 Task: Schedule a financial seminar for the 17th at 10:00 PM to 11:30 PM.
Action: Mouse moved to (207, 160)
Screenshot: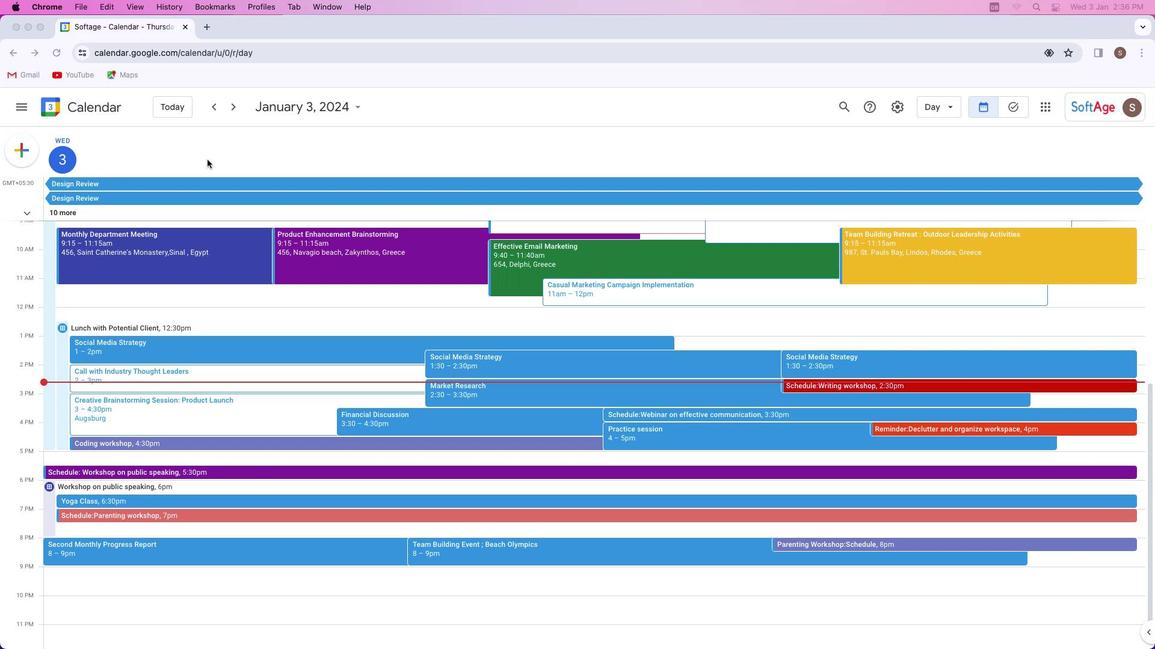 
Action: Mouse pressed left at (207, 160)
Screenshot: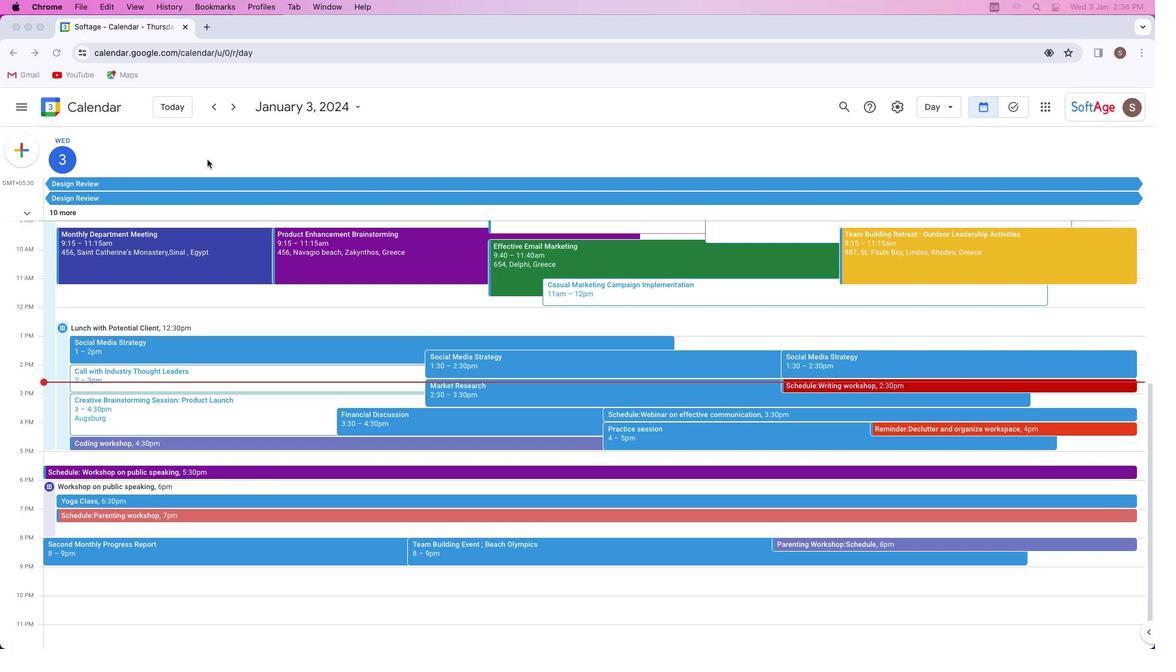 
Action: Mouse moved to (30, 151)
Screenshot: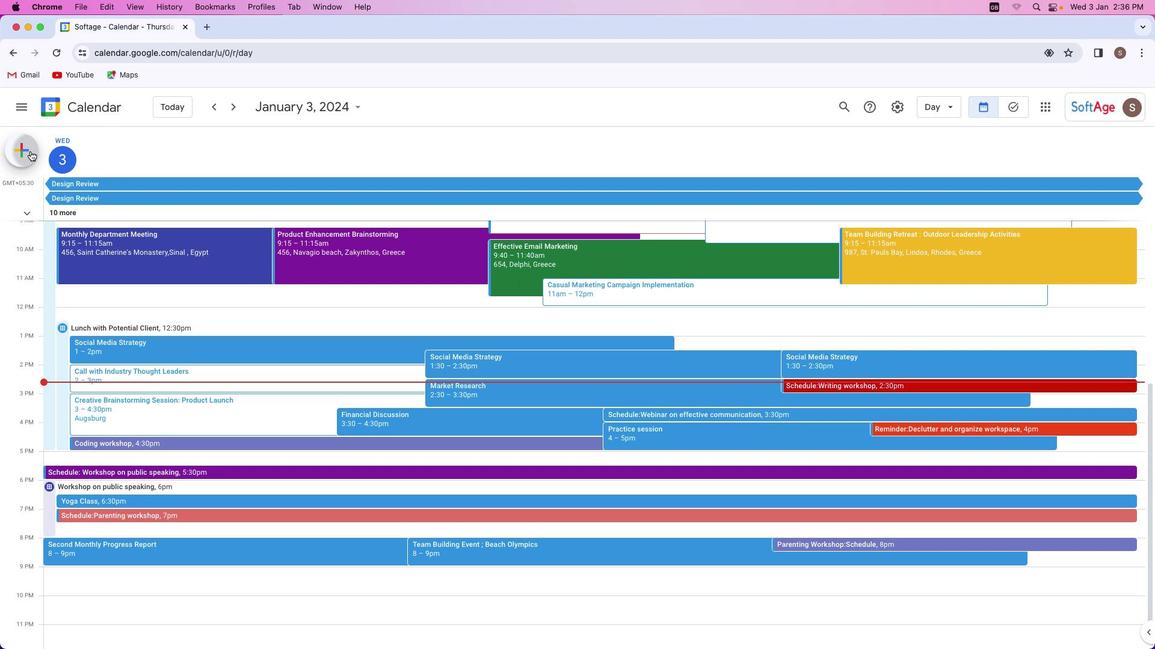 
Action: Mouse pressed left at (30, 151)
Screenshot: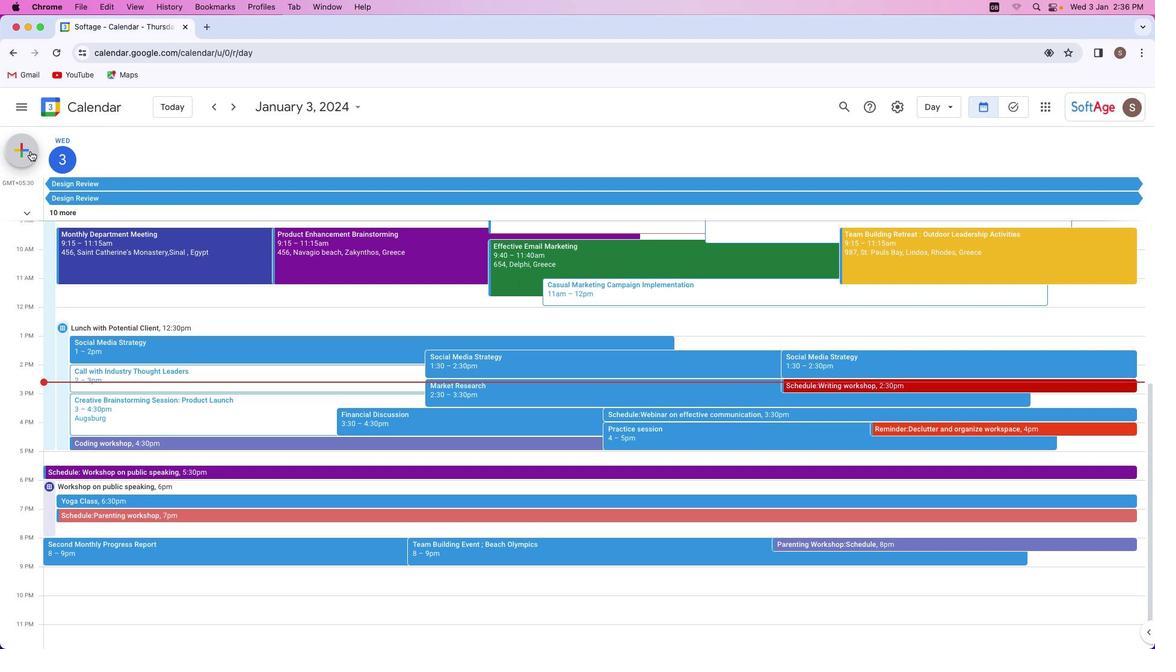 
Action: Mouse moved to (46, 281)
Screenshot: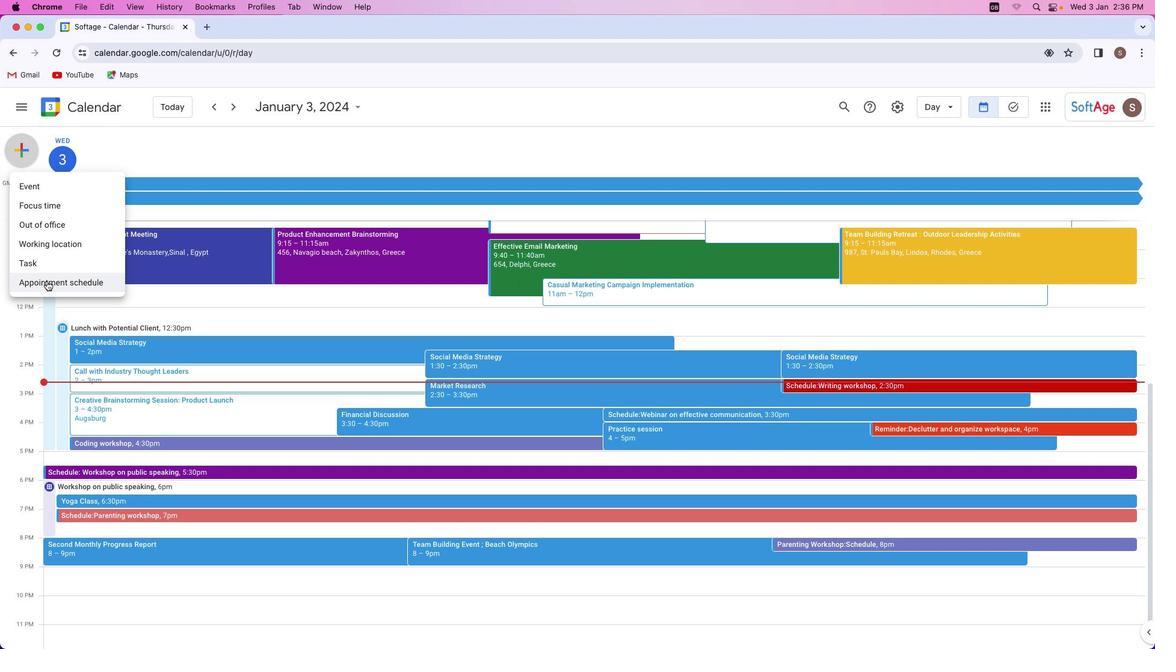 
Action: Mouse pressed left at (46, 281)
Screenshot: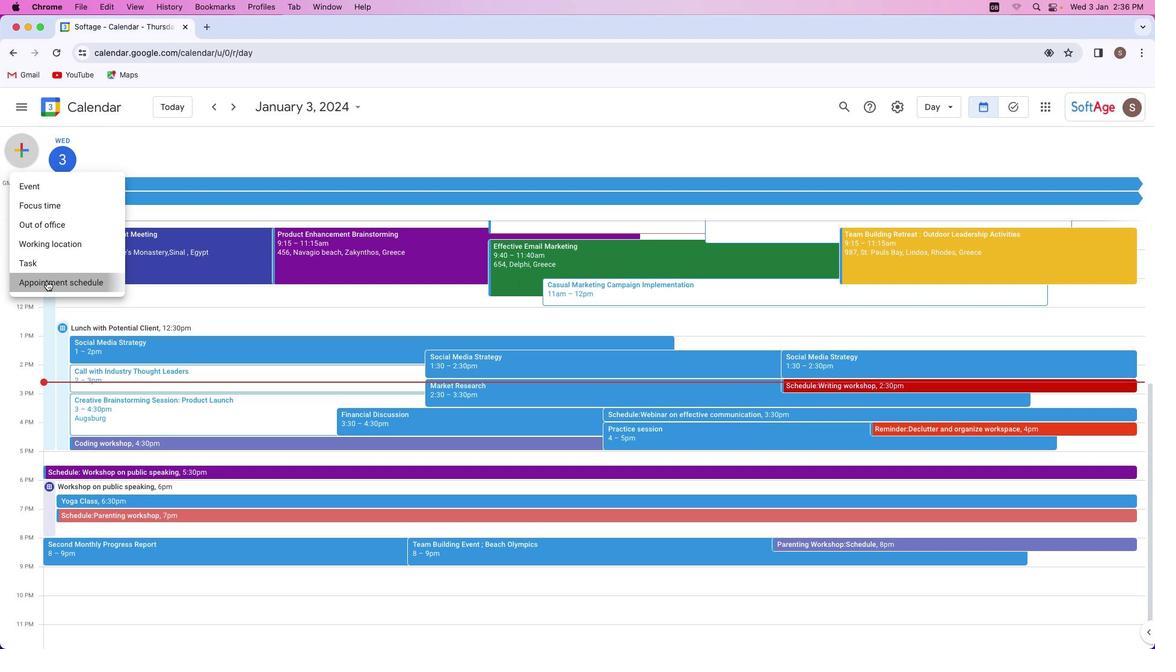 
Action: Mouse moved to (104, 143)
Screenshot: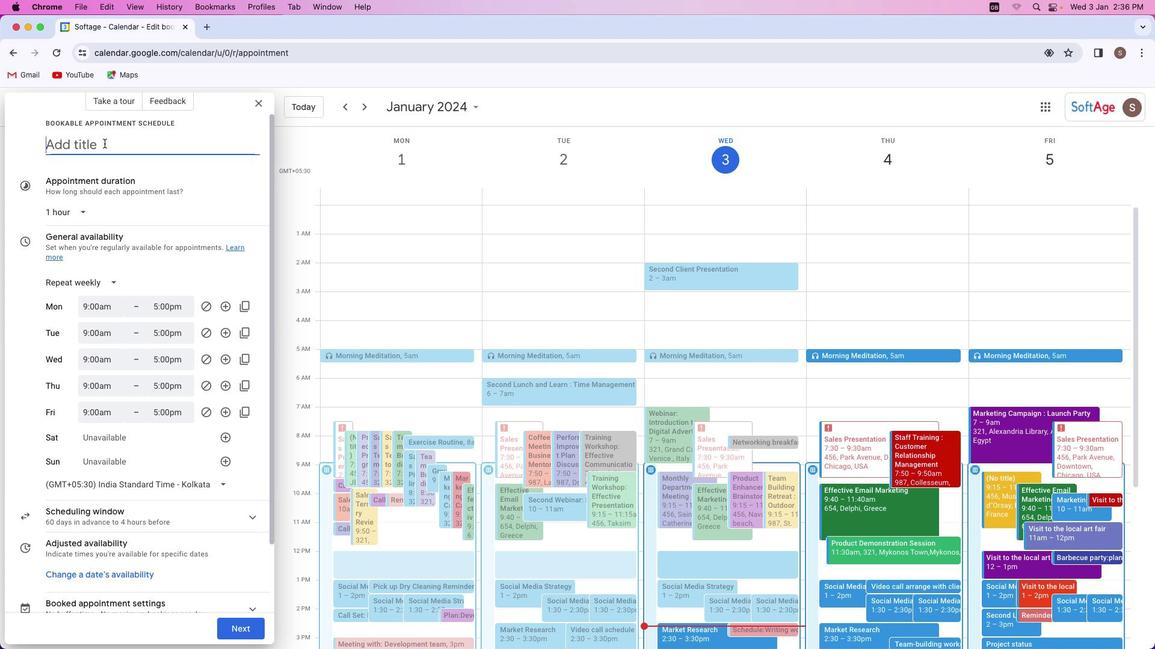 
Action: Mouse pressed left at (104, 143)
Screenshot: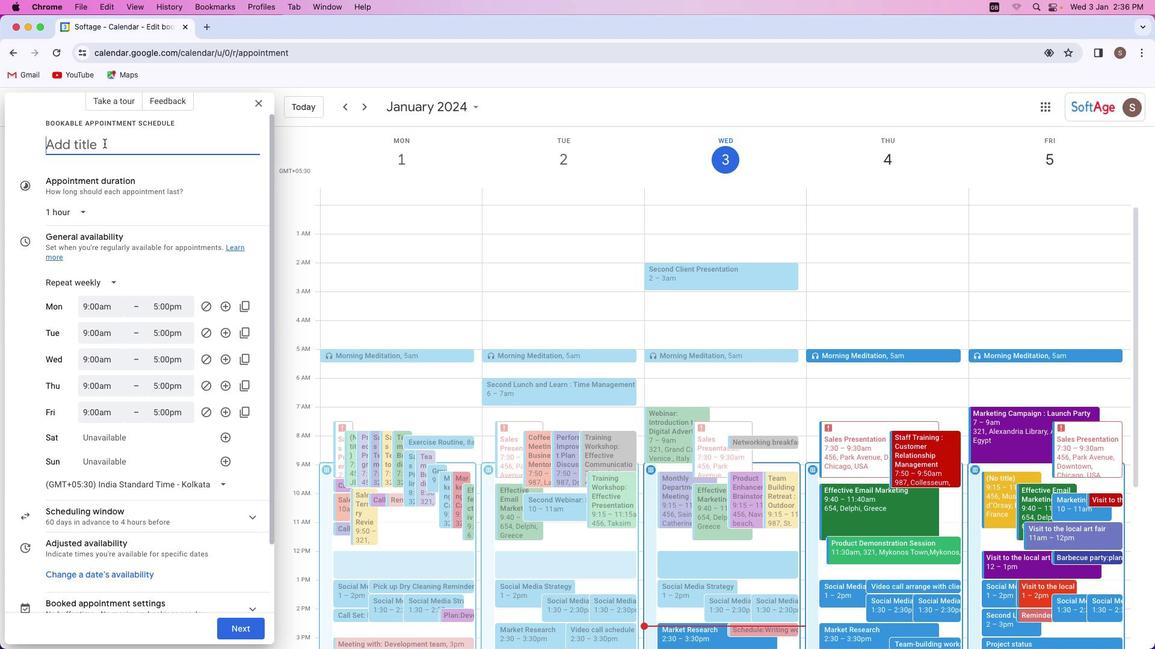 
Action: Mouse moved to (105, 144)
Screenshot: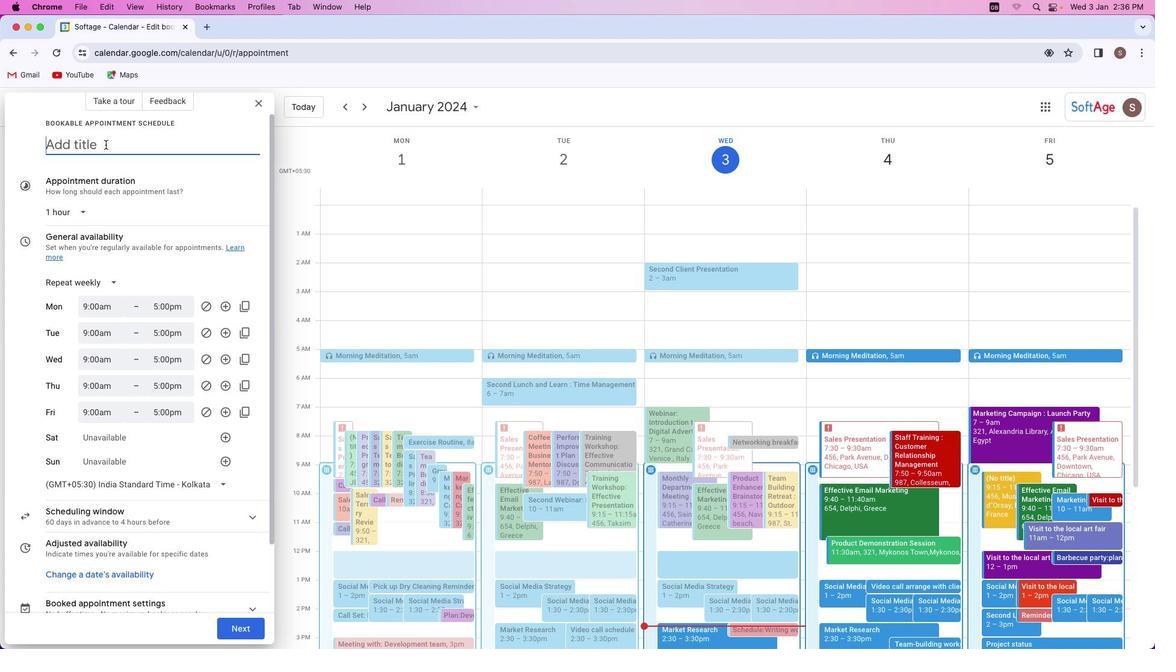 
Action: Key pressed Key.shift'F''i''n''a''n''c''i''a''l'Key.space's''e''m''i''n''a''r'
Screenshot: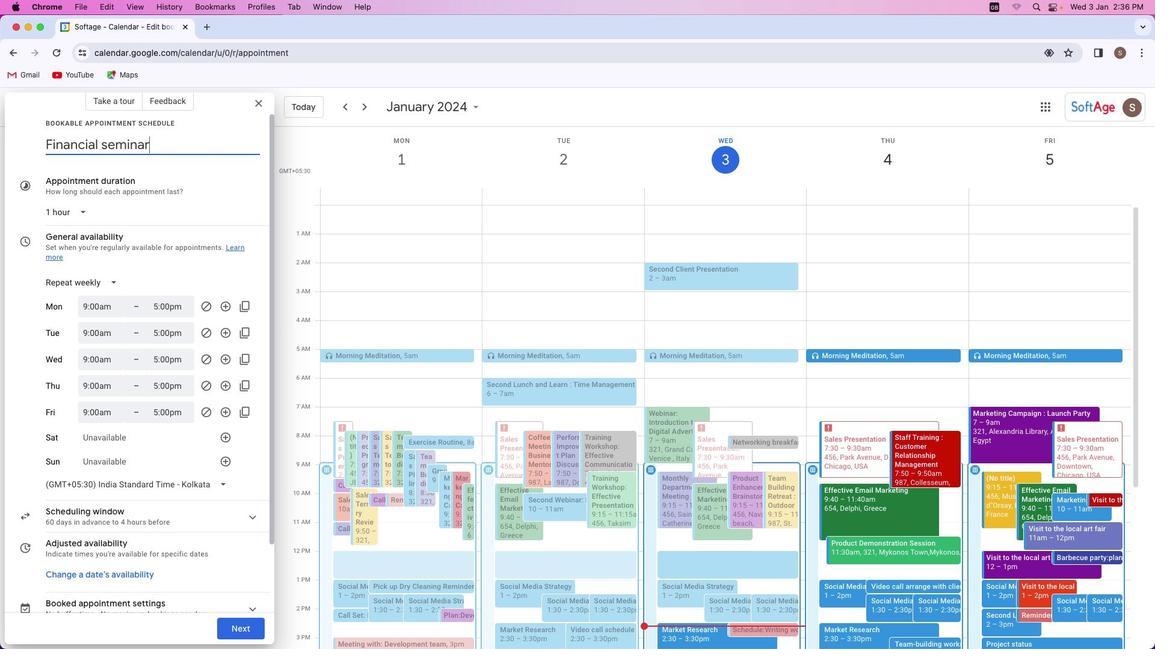 
Action: Mouse moved to (111, 285)
Screenshot: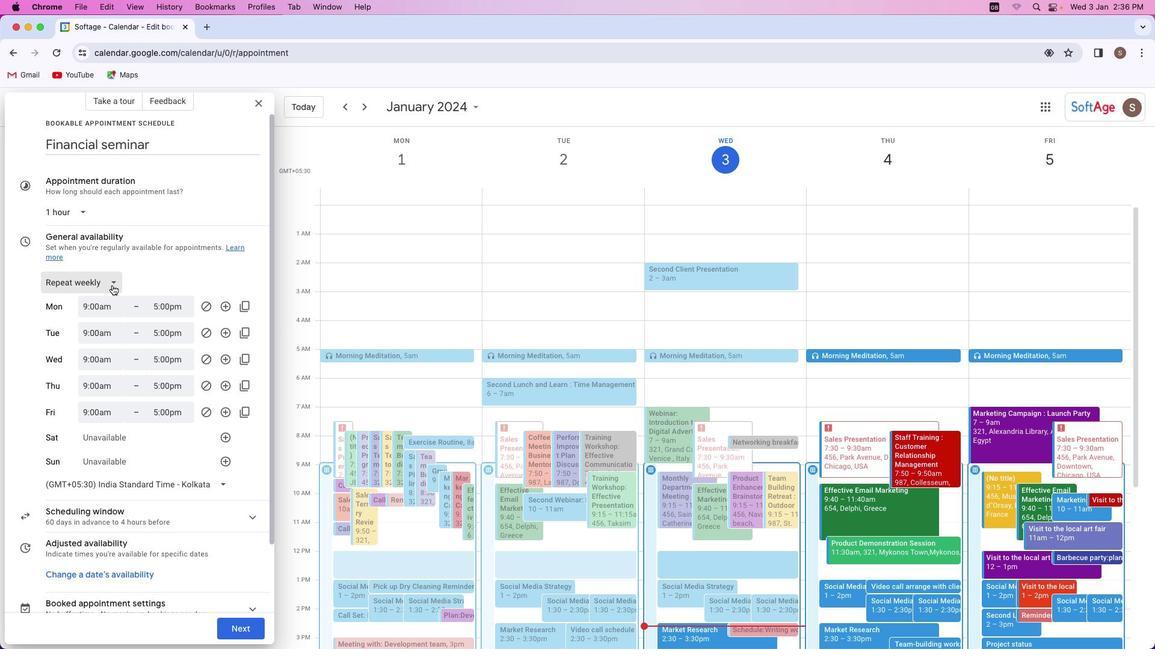 
Action: Mouse pressed left at (111, 285)
Screenshot: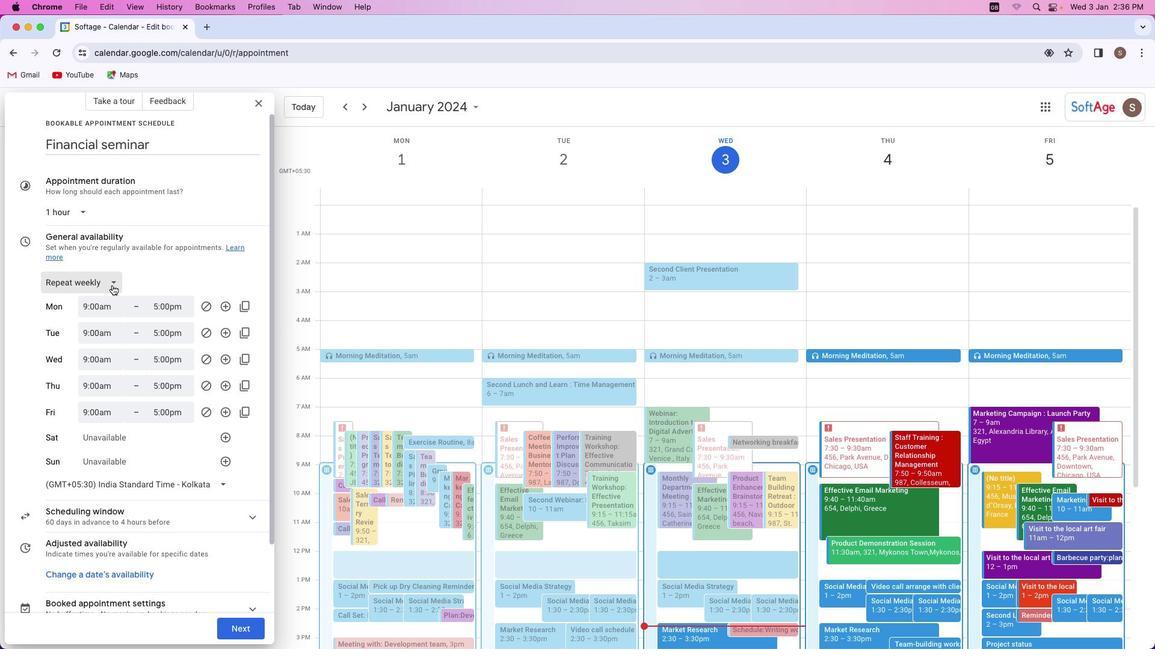 
Action: Mouse moved to (98, 311)
Screenshot: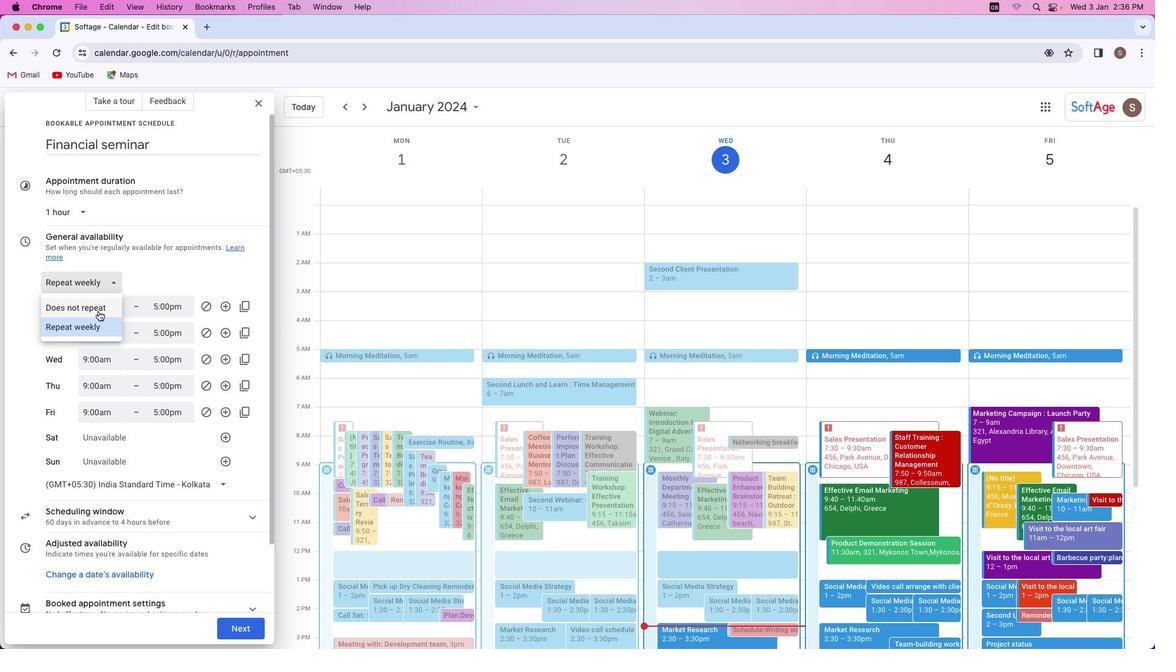
Action: Mouse pressed left at (98, 311)
Screenshot: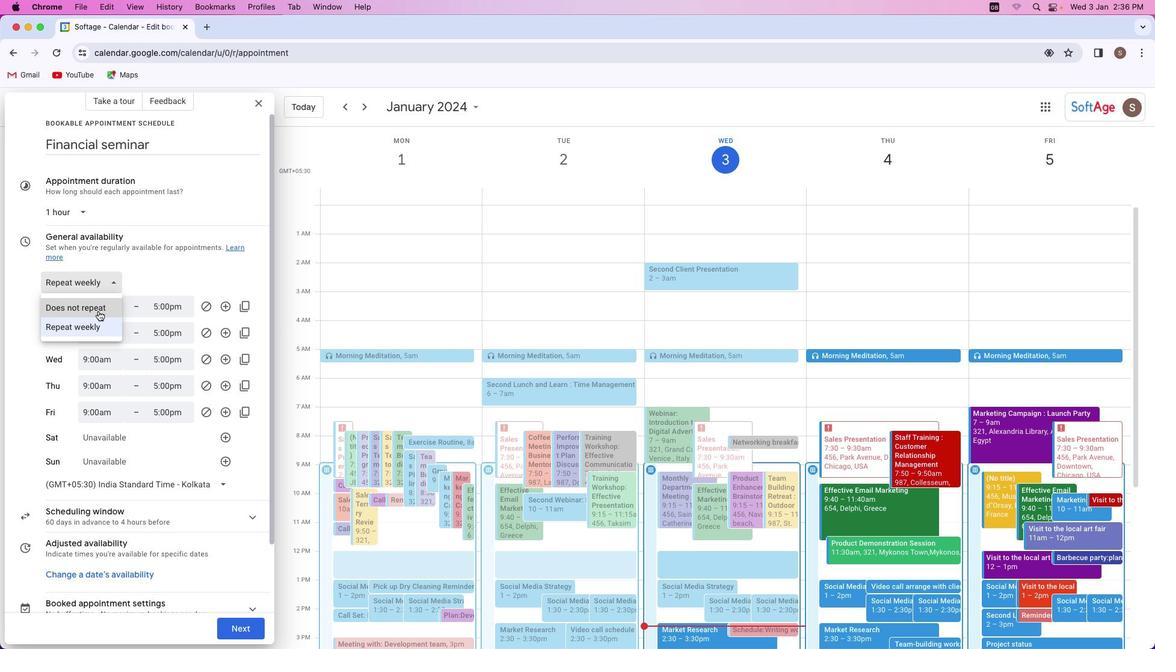 
Action: Mouse moved to (49, 299)
Screenshot: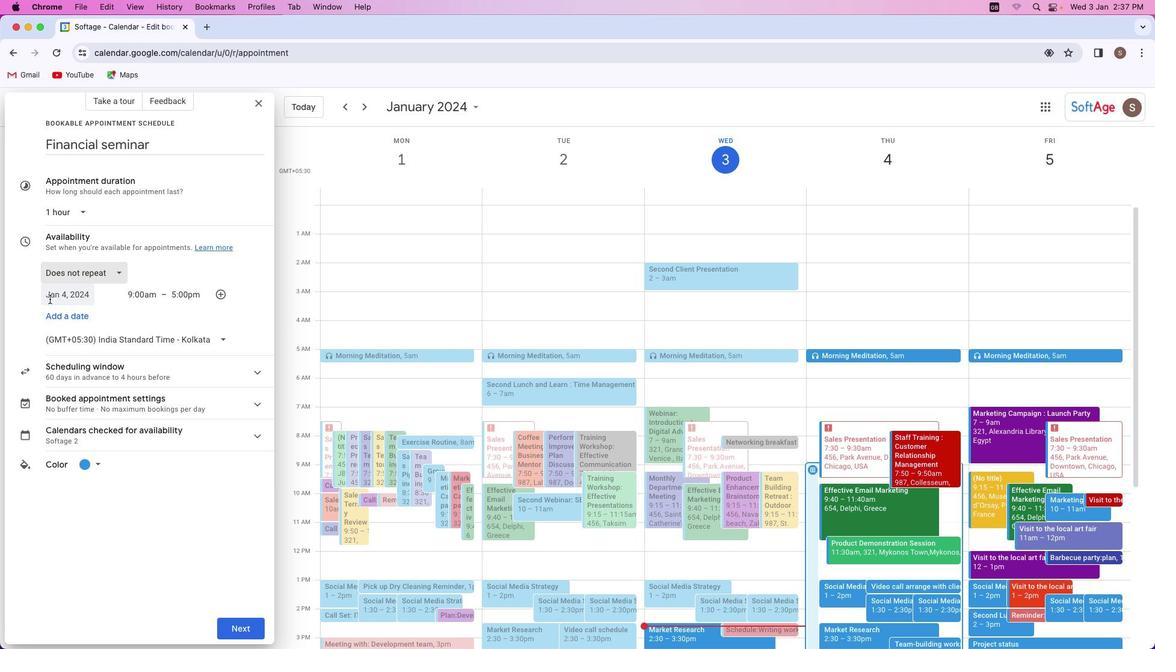 
Action: Mouse pressed left at (49, 299)
Screenshot: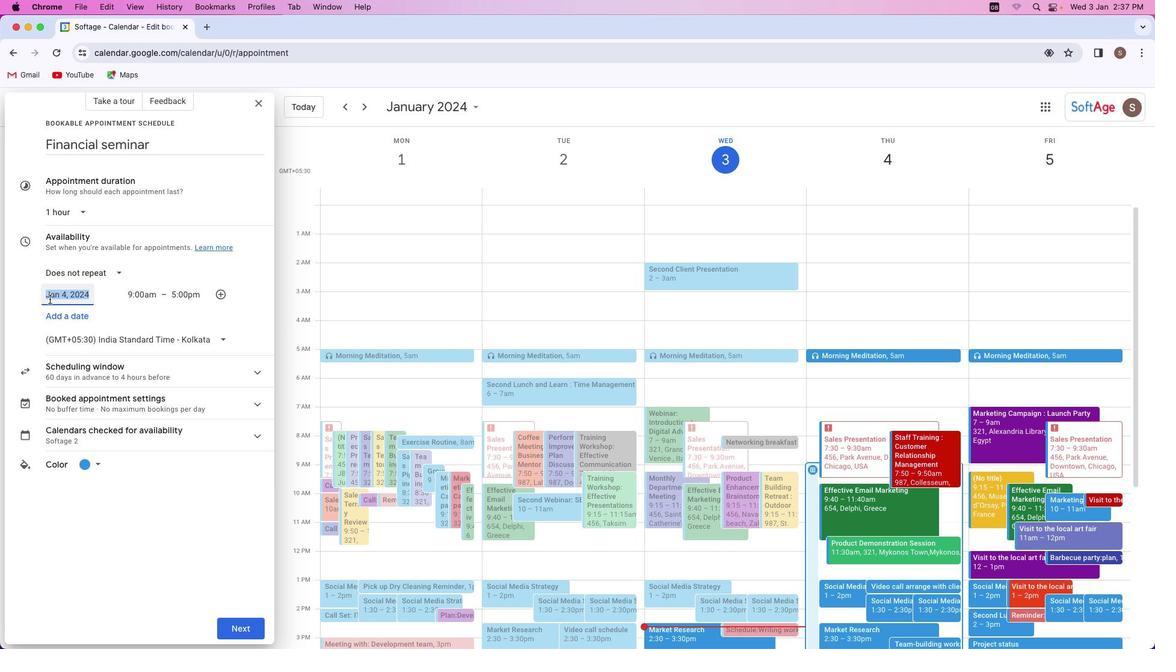 
Action: Mouse moved to (107, 386)
Screenshot: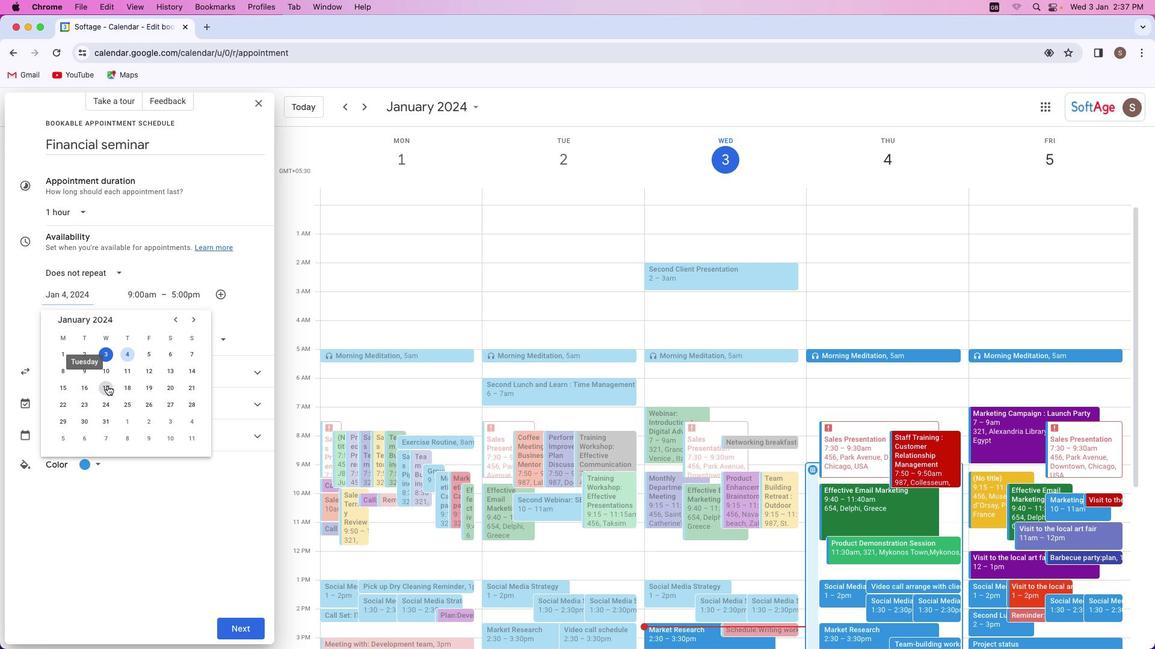 
Action: Mouse pressed left at (107, 386)
Screenshot: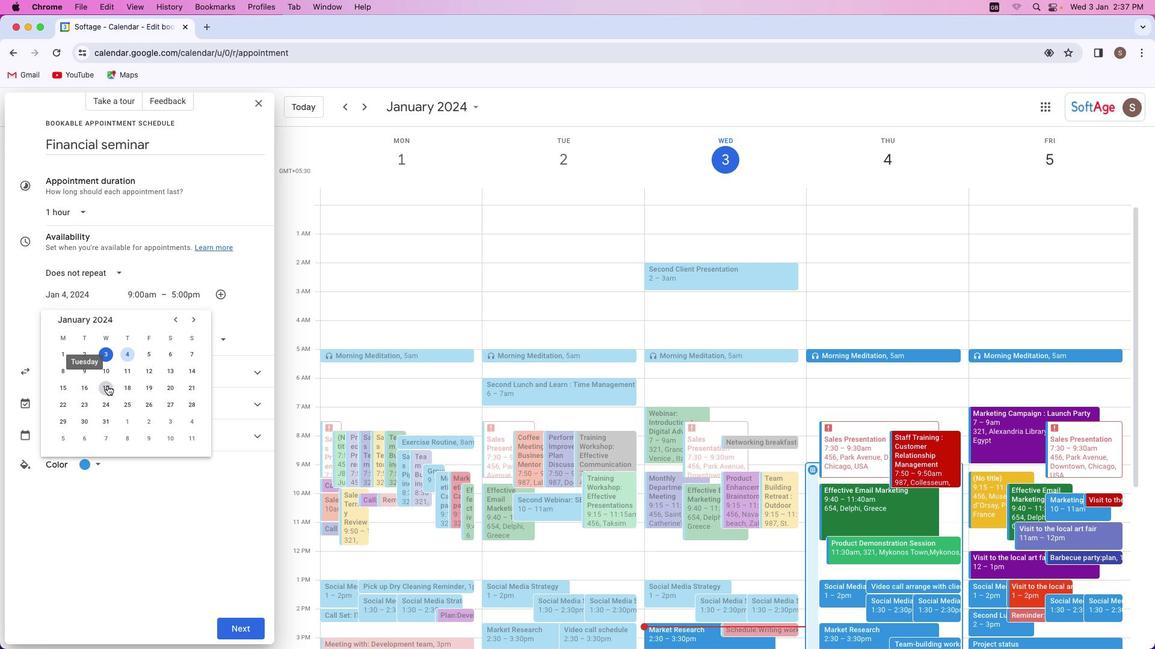 
Action: Mouse moved to (135, 301)
Screenshot: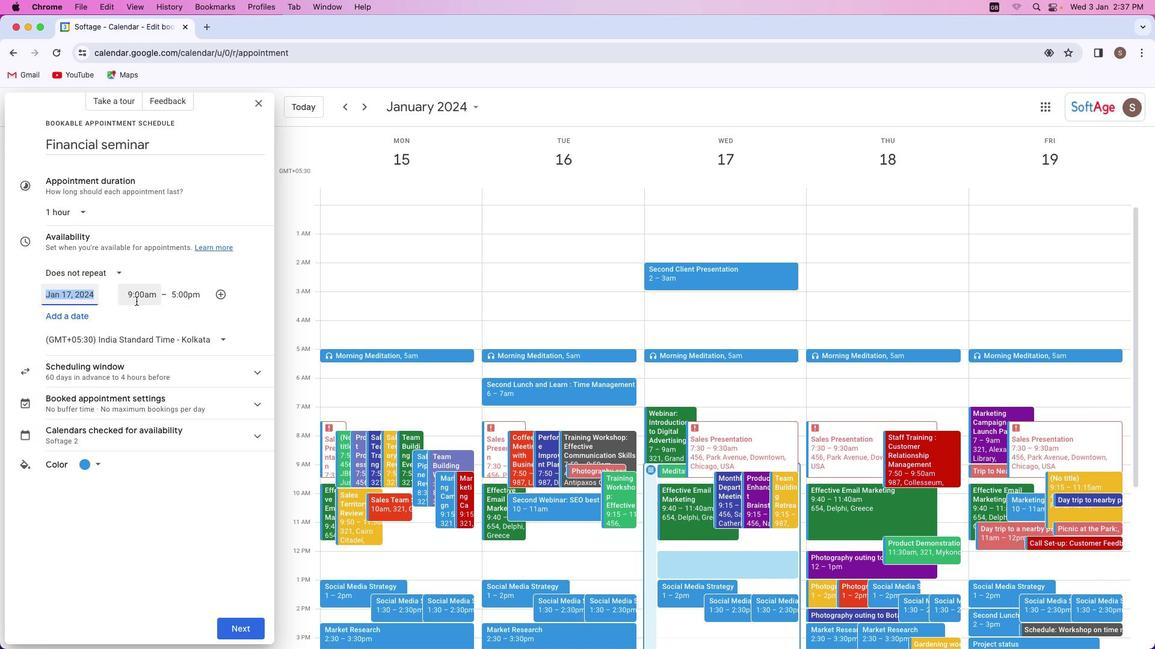 
Action: Mouse pressed left at (135, 301)
Screenshot: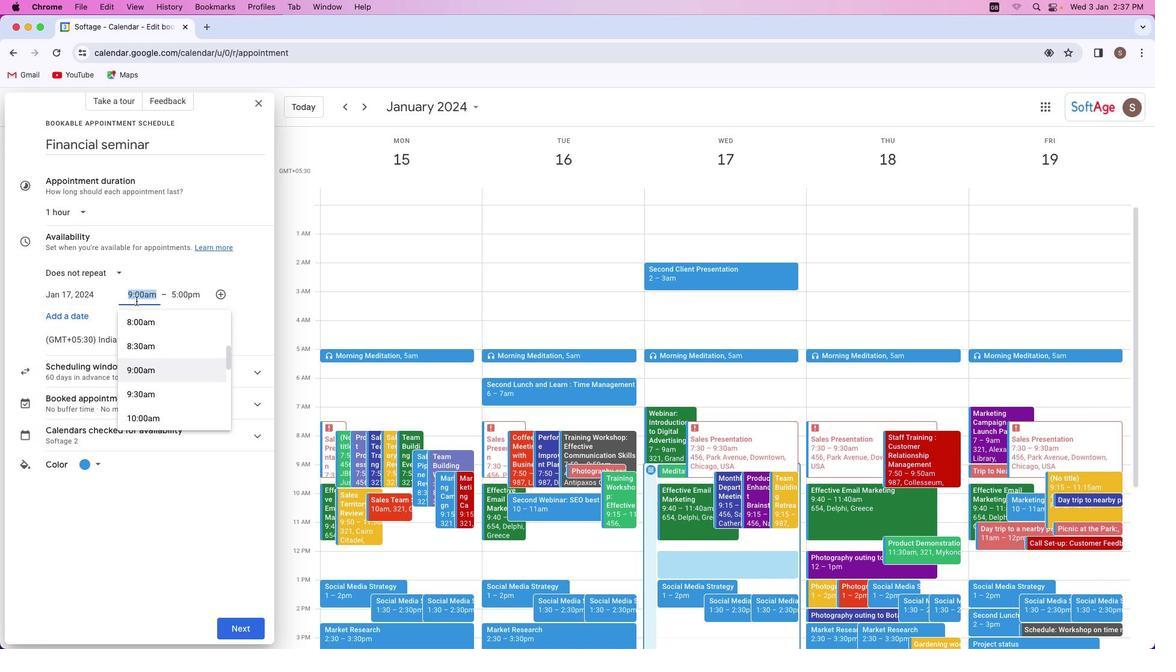 
Action: Mouse moved to (139, 353)
Screenshot: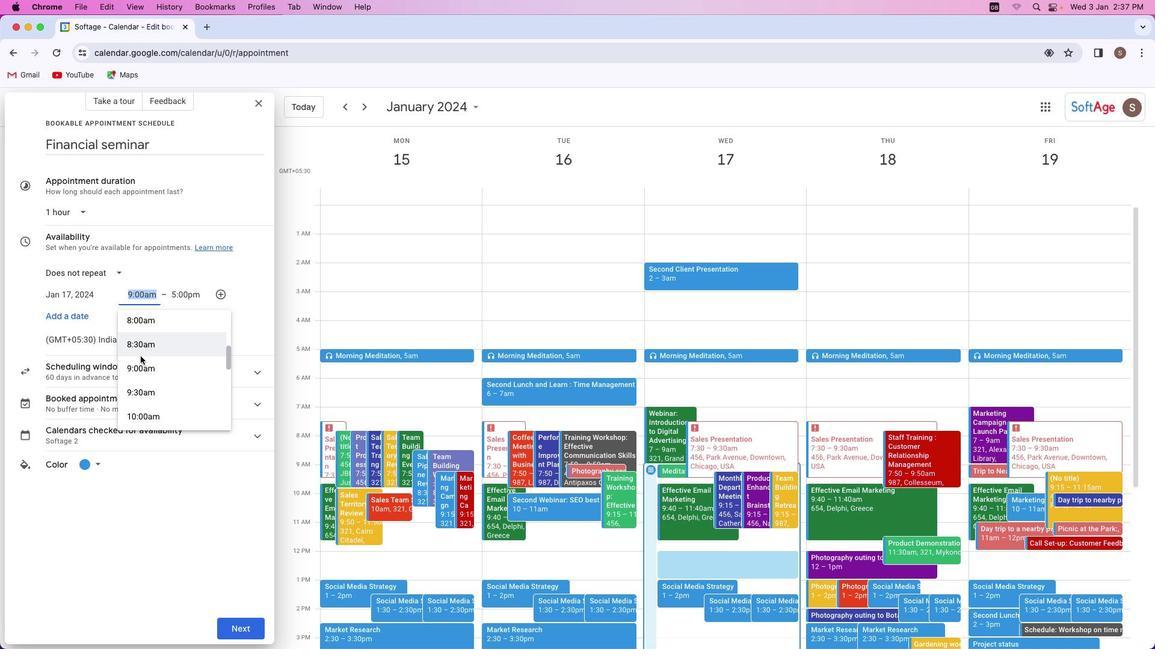 
Action: Mouse scrolled (139, 353) with delta (0, 0)
Screenshot: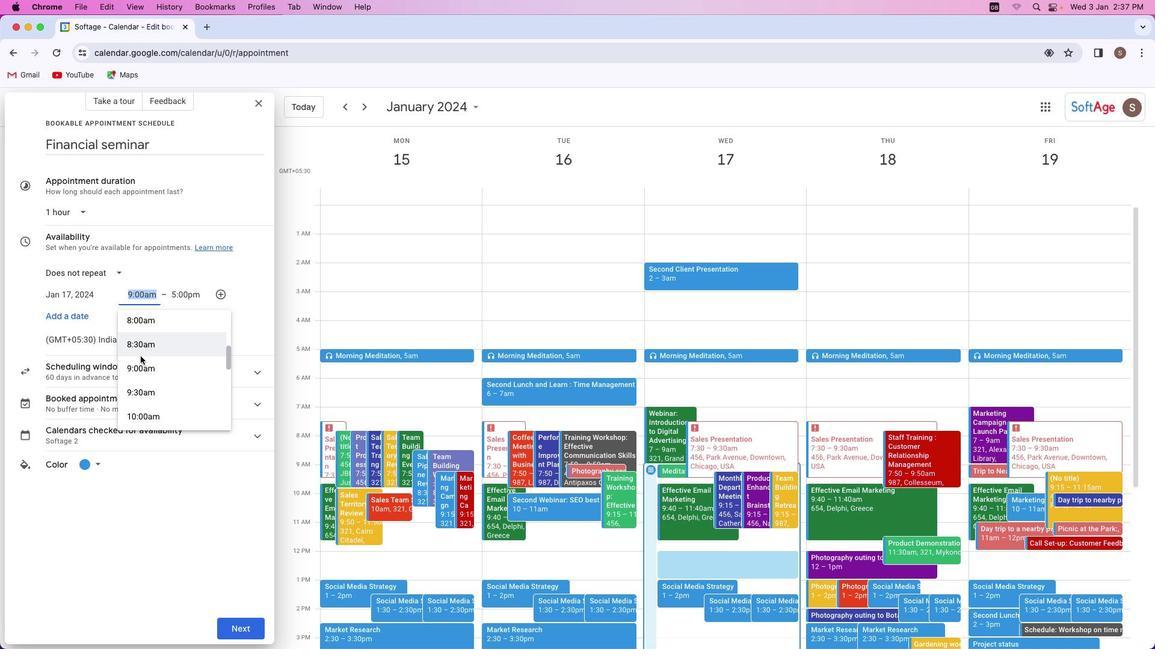 
Action: Mouse moved to (140, 356)
Screenshot: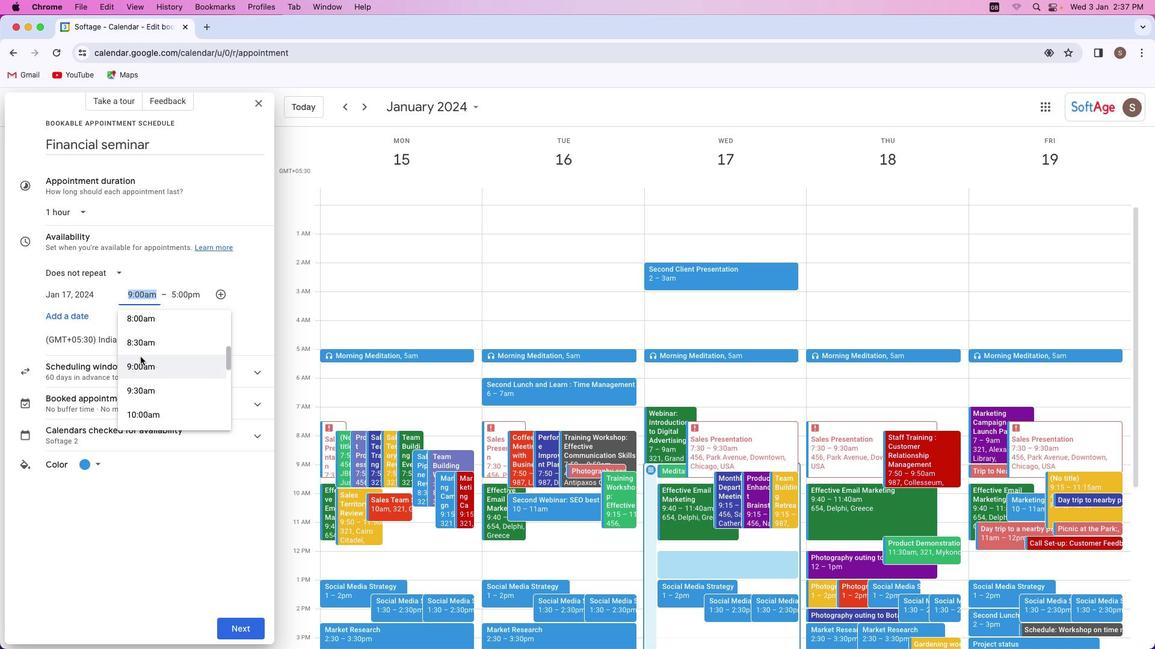 
Action: Mouse scrolled (140, 356) with delta (0, 0)
Screenshot: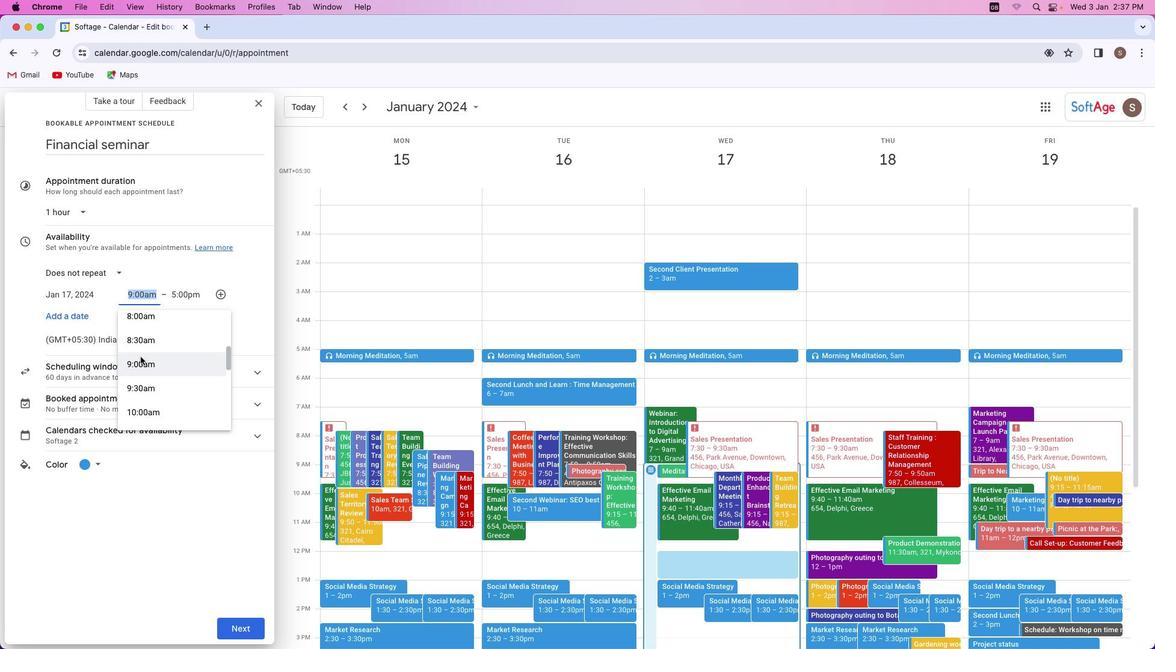 
Action: Mouse moved to (140, 356)
Screenshot: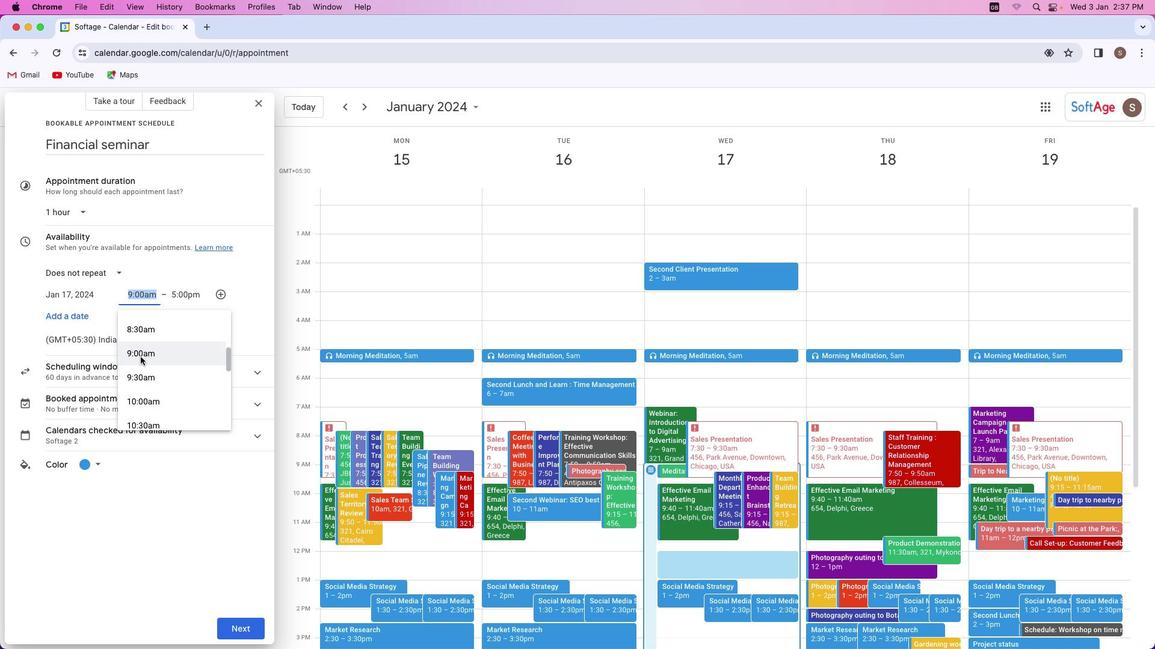 
Action: Mouse scrolled (140, 356) with delta (0, 0)
Screenshot: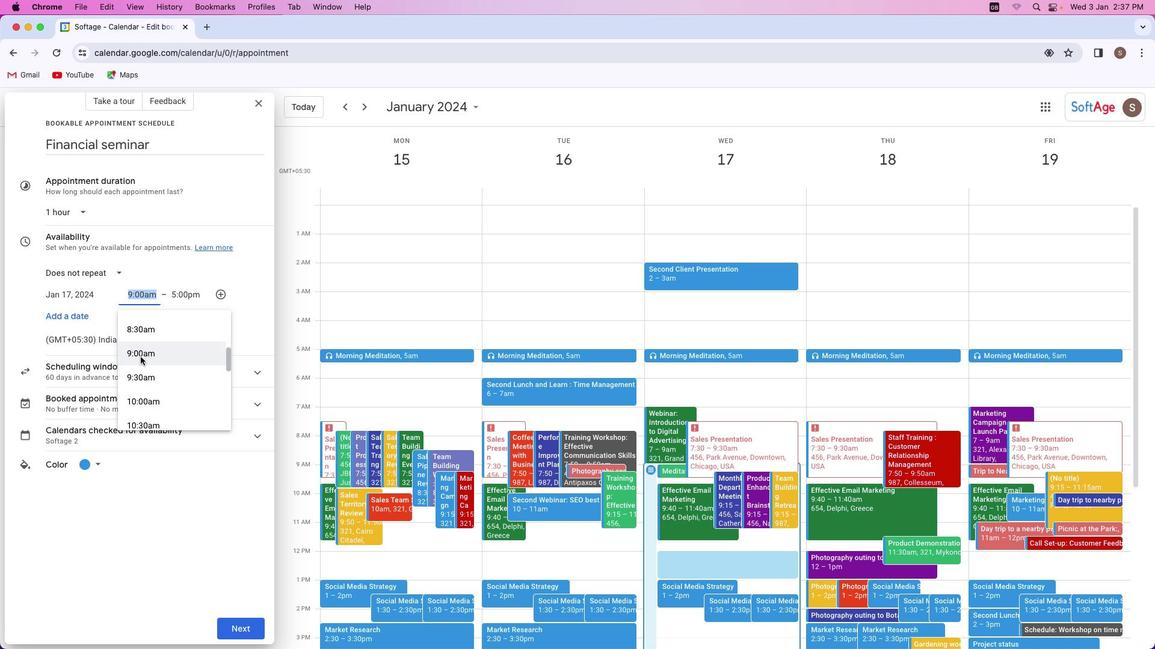 
Action: Mouse scrolled (140, 356) with delta (0, 0)
Screenshot: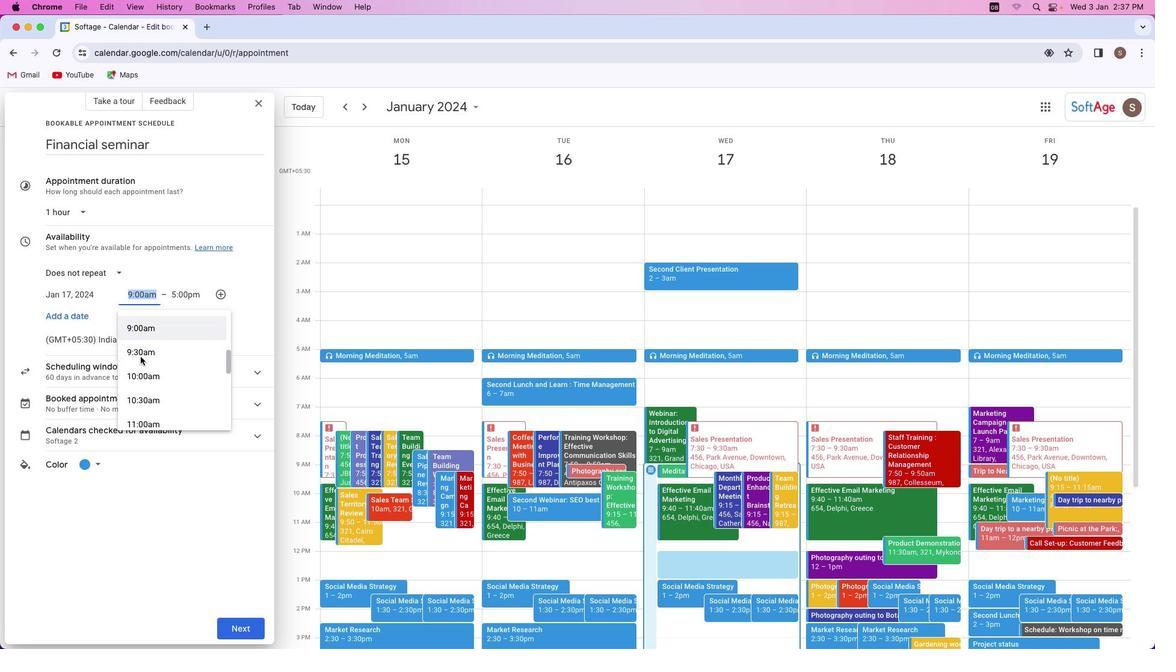 
Action: Mouse scrolled (140, 356) with delta (0, 0)
Screenshot: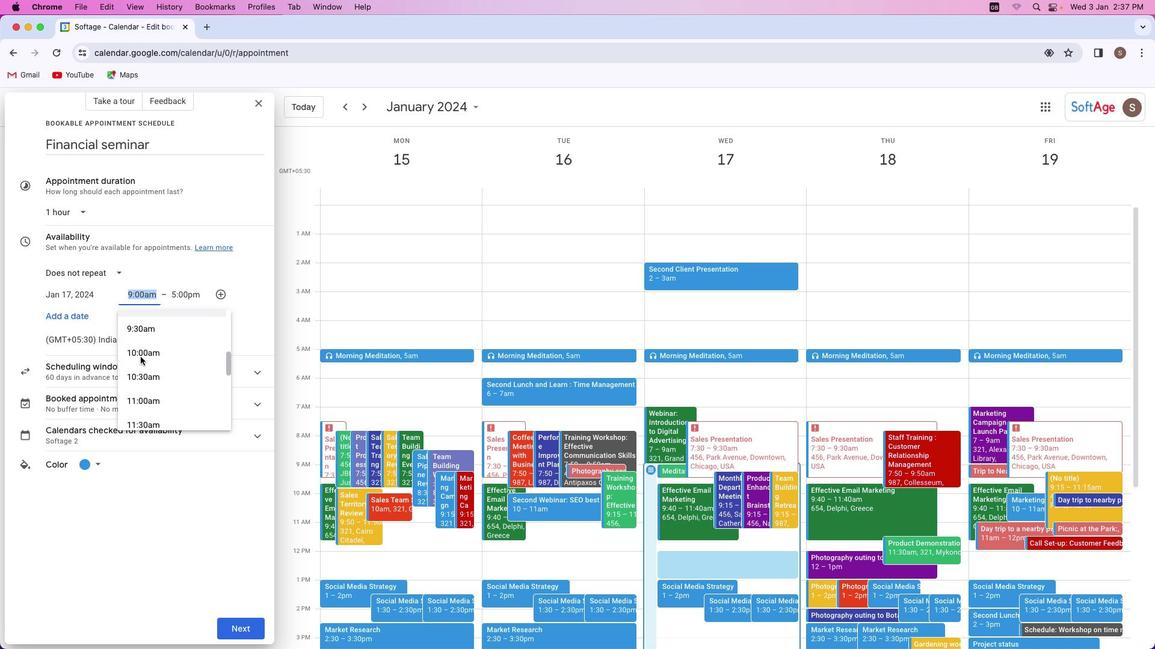 
Action: Mouse scrolled (140, 356) with delta (0, 0)
Screenshot: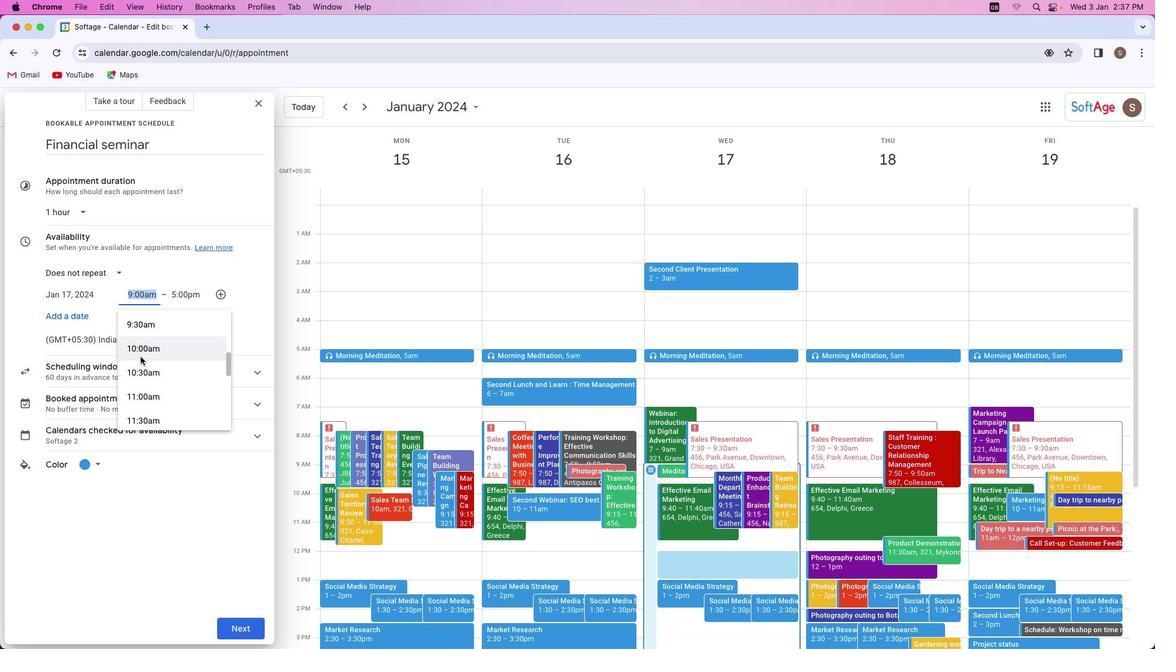
Action: Mouse scrolled (140, 356) with delta (0, 0)
Screenshot: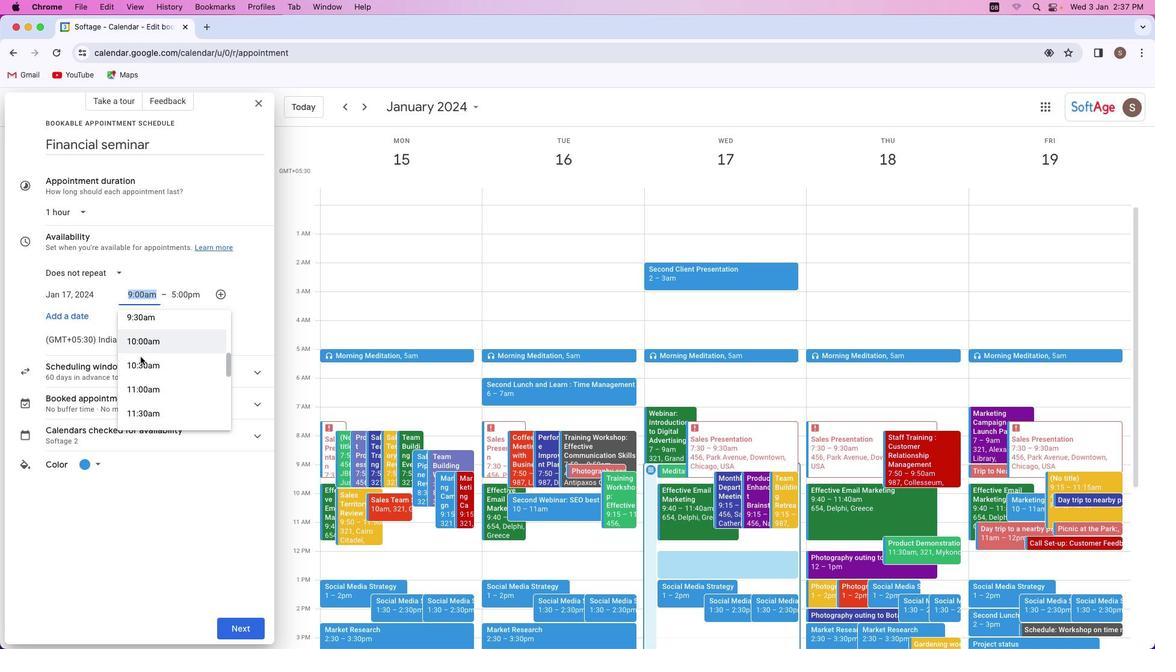 
Action: Mouse moved to (140, 357)
Screenshot: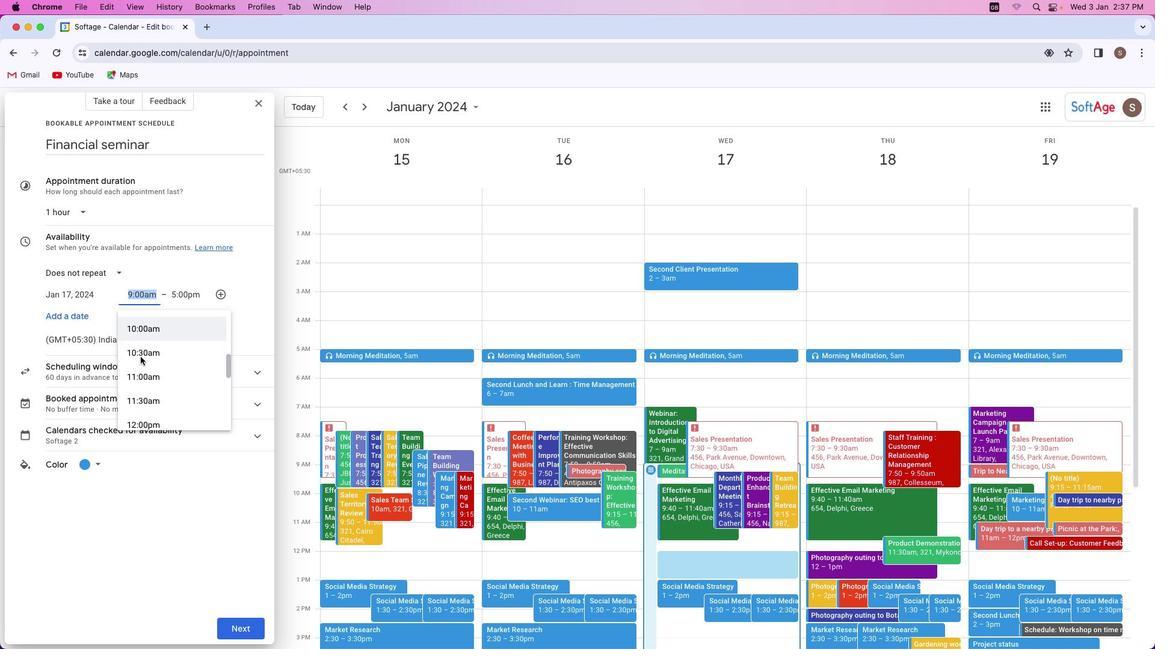 
Action: Mouse scrolled (140, 357) with delta (0, 0)
Screenshot: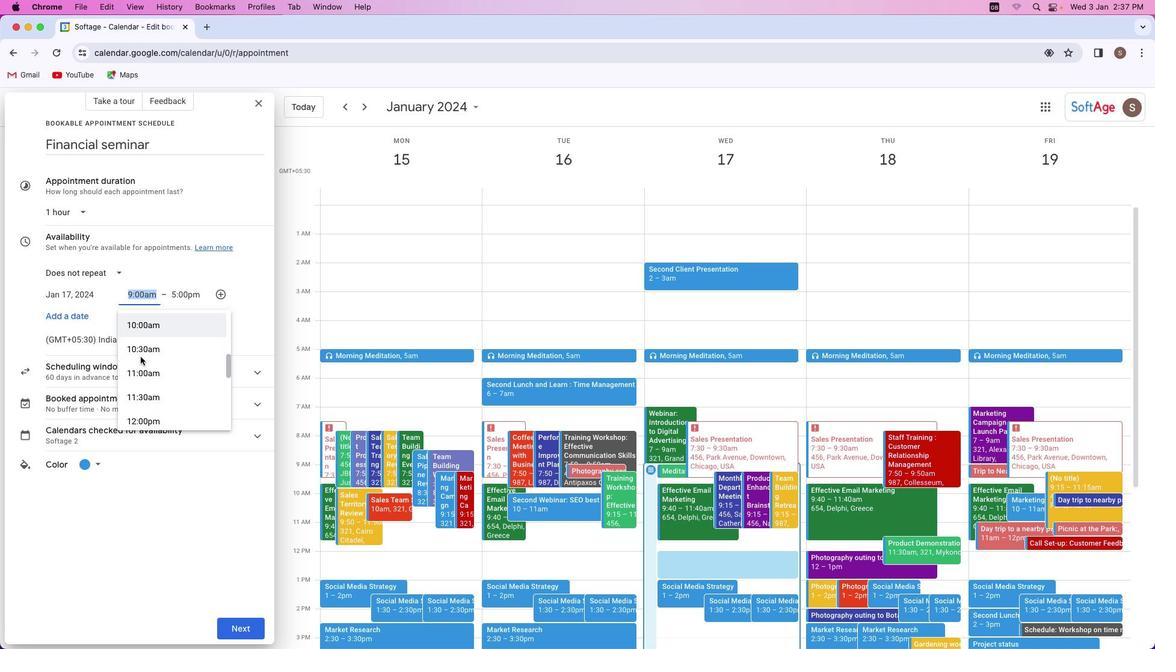 
Action: Mouse scrolled (140, 357) with delta (0, 0)
Screenshot: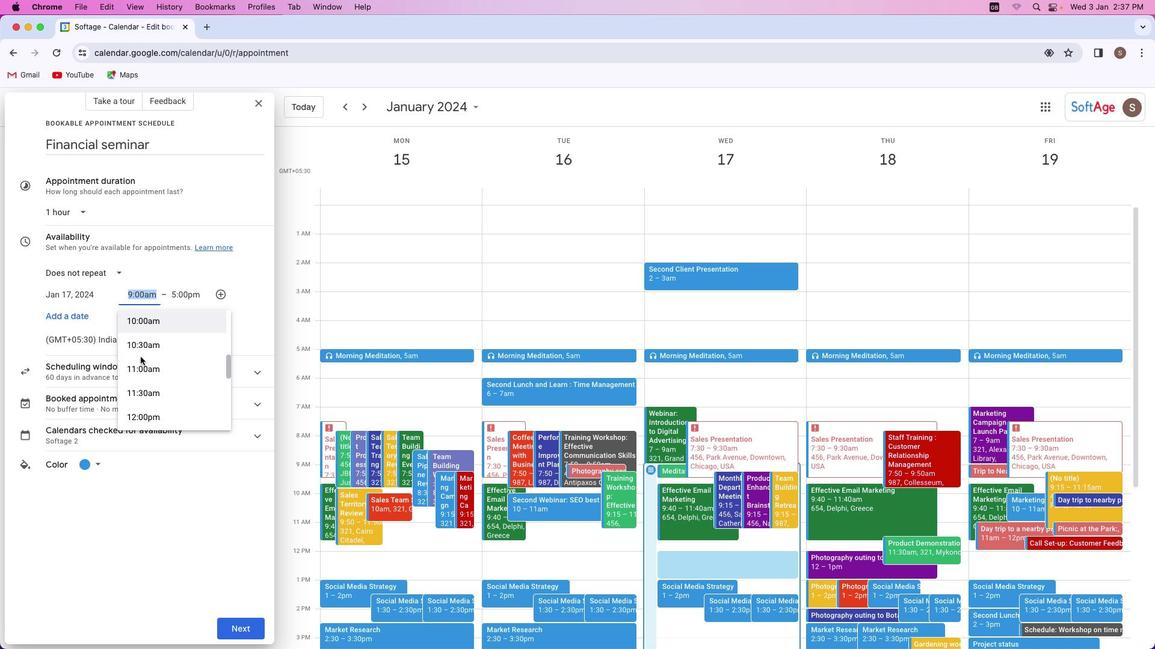 
Action: Mouse scrolled (140, 357) with delta (0, 0)
Screenshot: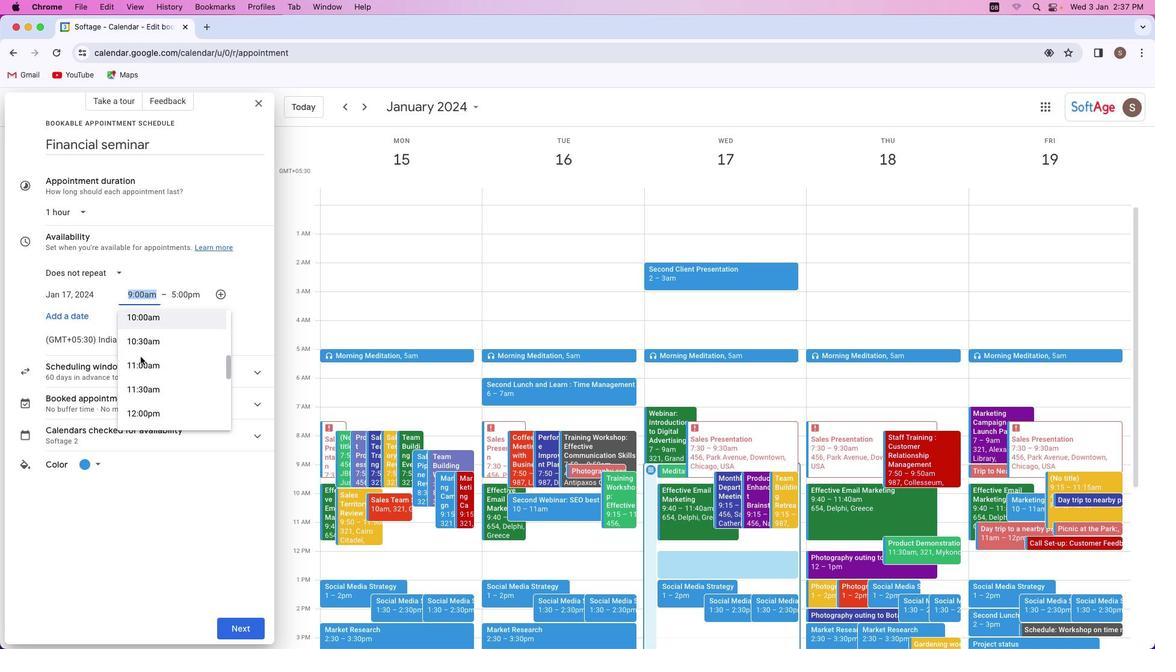 
Action: Mouse scrolled (140, 357) with delta (0, 0)
Screenshot: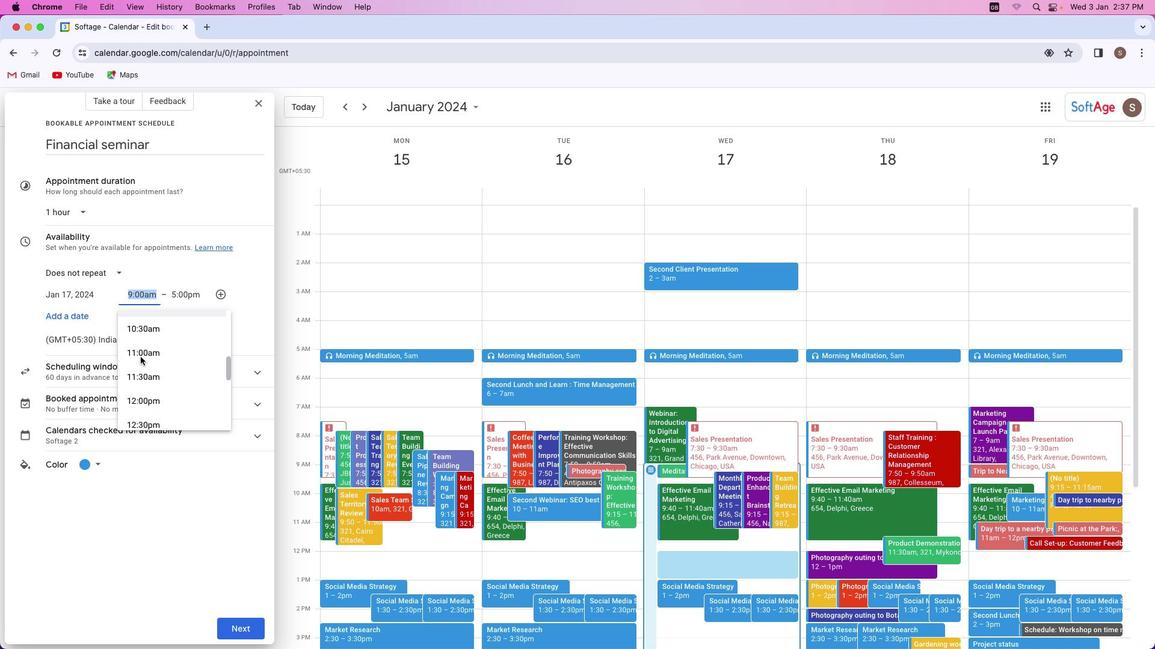
Action: Mouse moved to (140, 356)
Screenshot: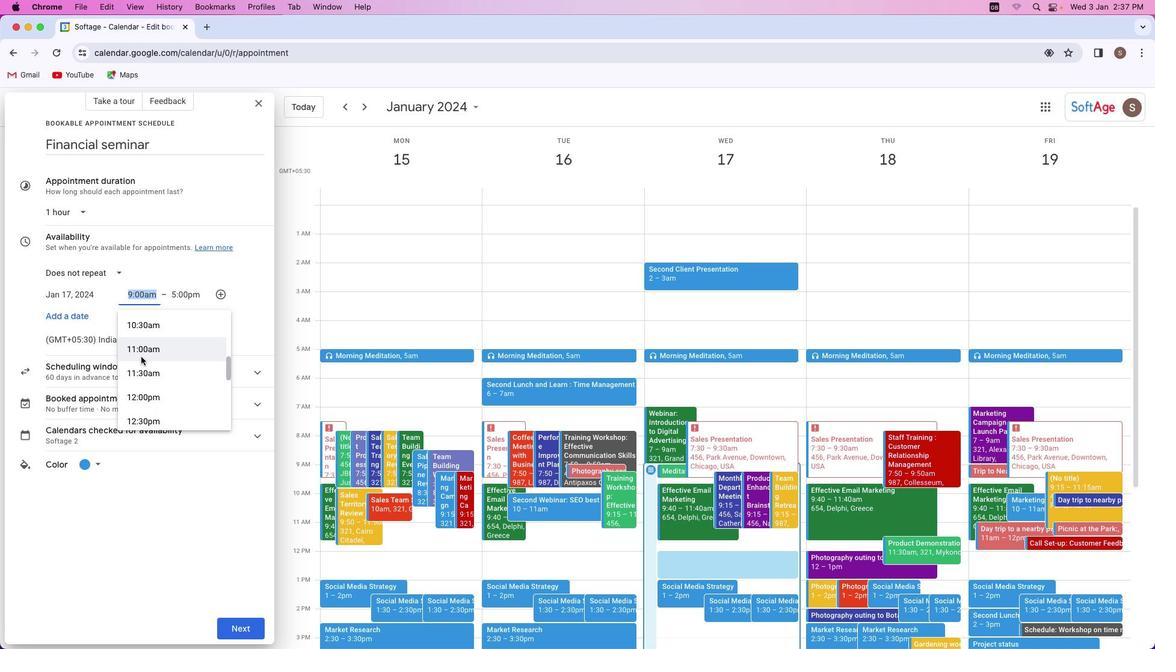 
Action: Mouse scrolled (140, 356) with delta (0, 0)
Screenshot: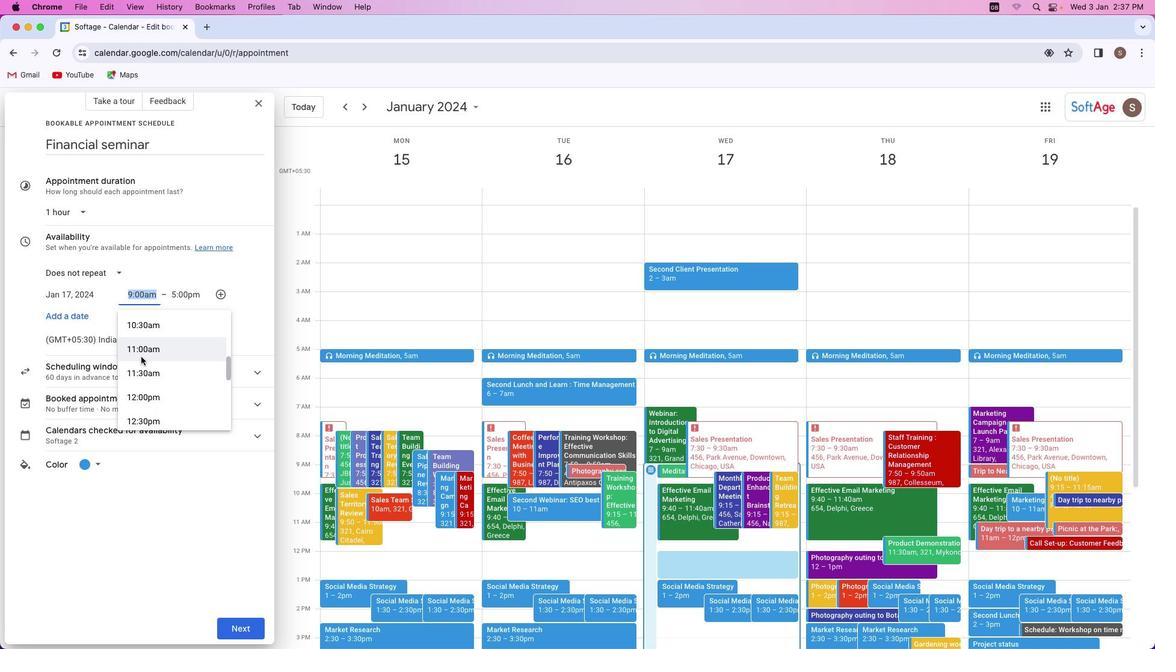 
Action: Mouse scrolled (140, 356) with delta (0, 0)
Screenshot: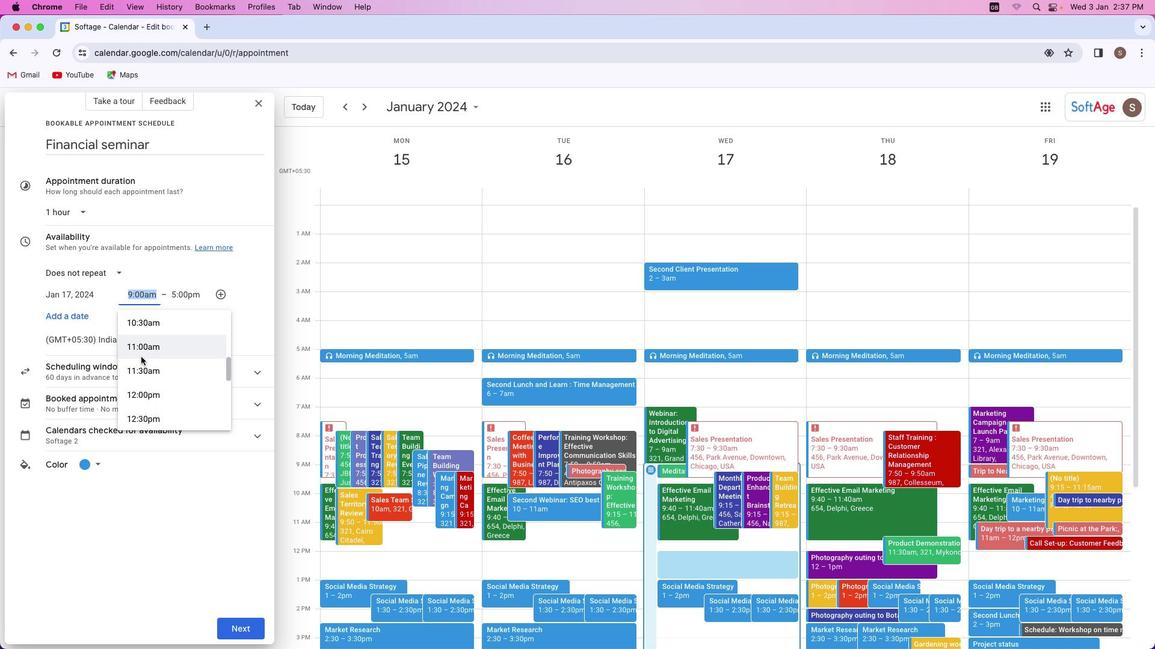 
Action: Mouse scrolled (140, 356) with delta (0, 0)
Screenshot: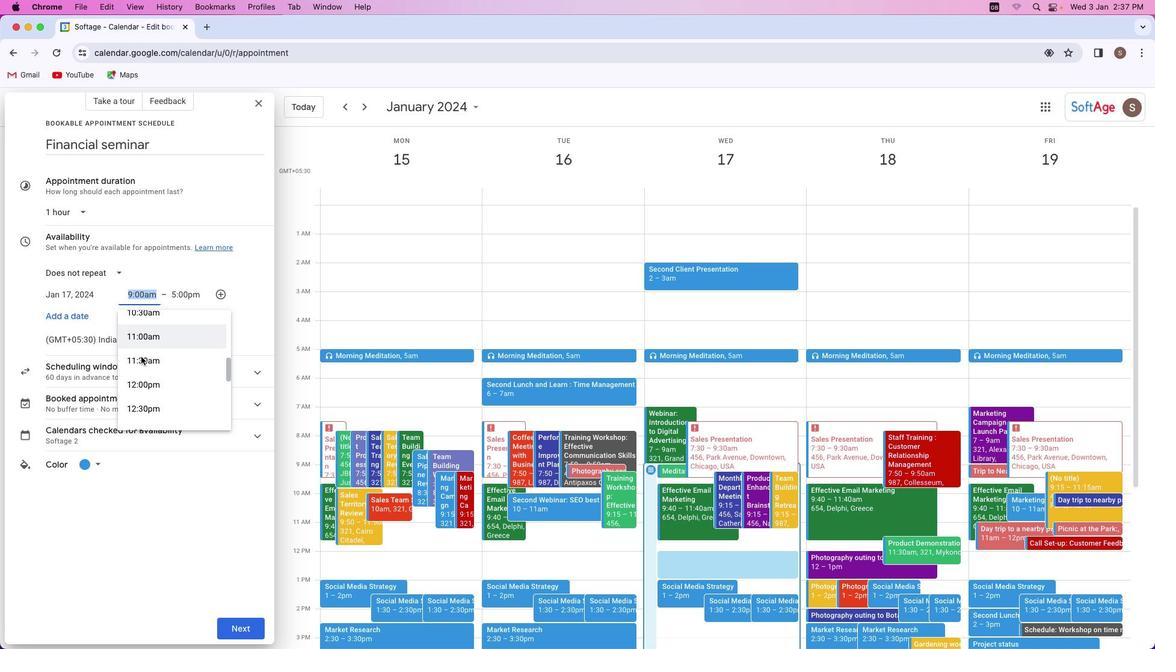 
Action: Mouse scrolled (140, 356) with delta (0, 0)
Screenshot: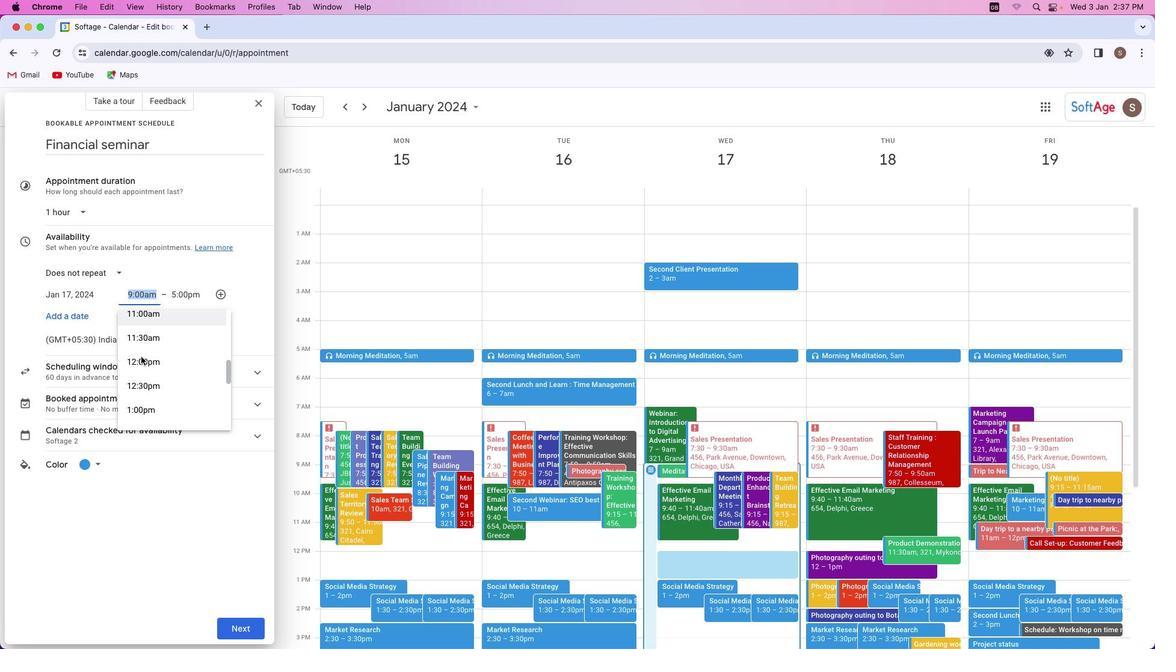 
Action: Mouse scrolled (140, 356) with delta (0, 0)
Screenshot: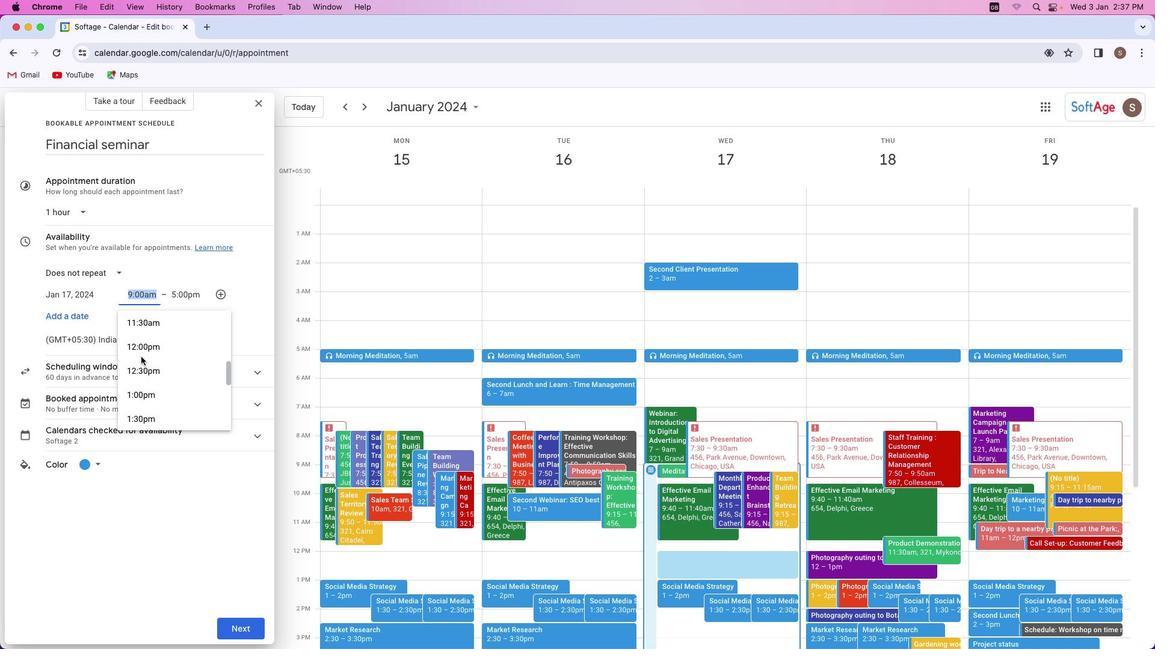 
Action: Mouse moved to (145, 361)
Screenshot: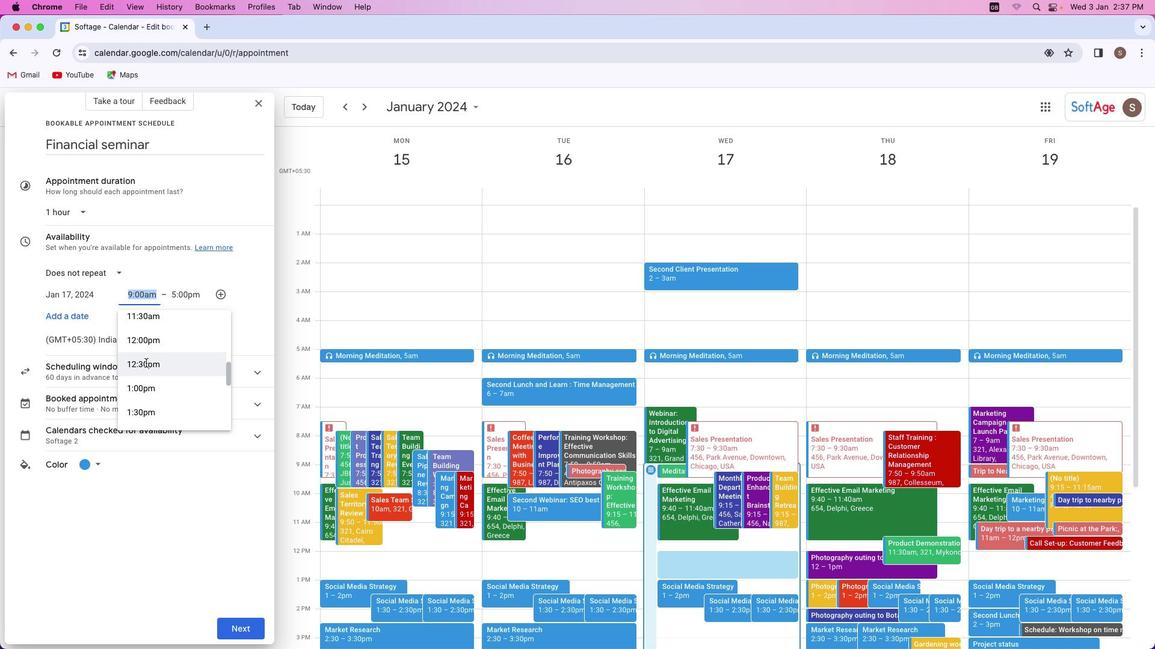 
Action: Mouse scrolled (145, 361) with delta (0, 0)
Screenshot: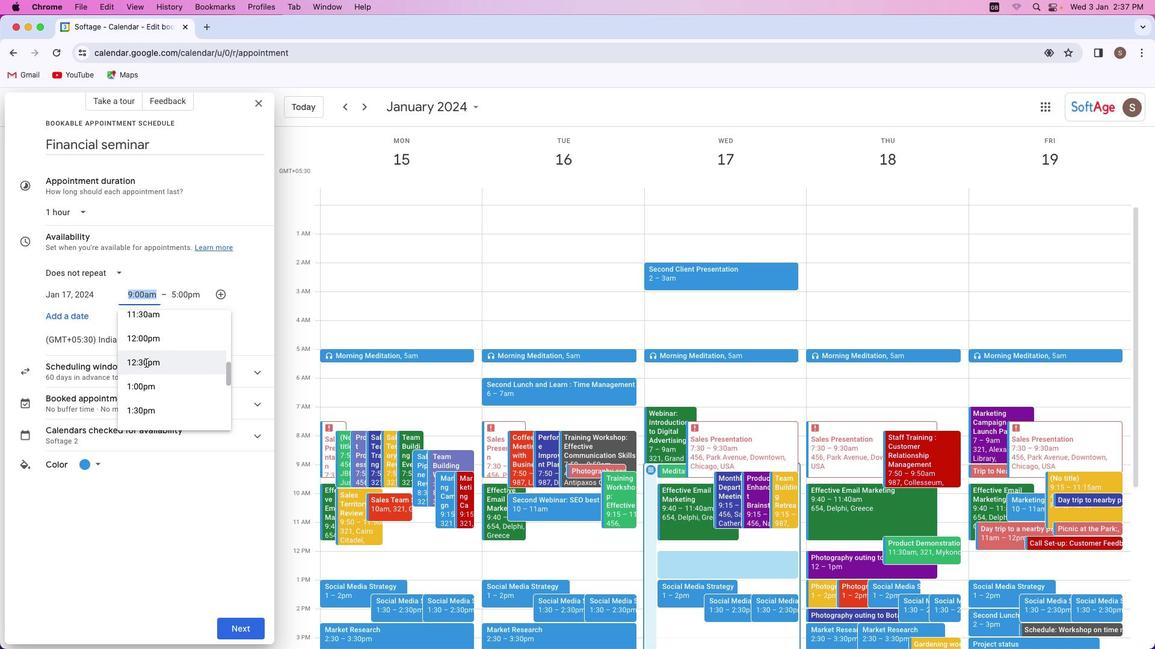 
Action: Mouse moved to (145, 363)
Screenshot: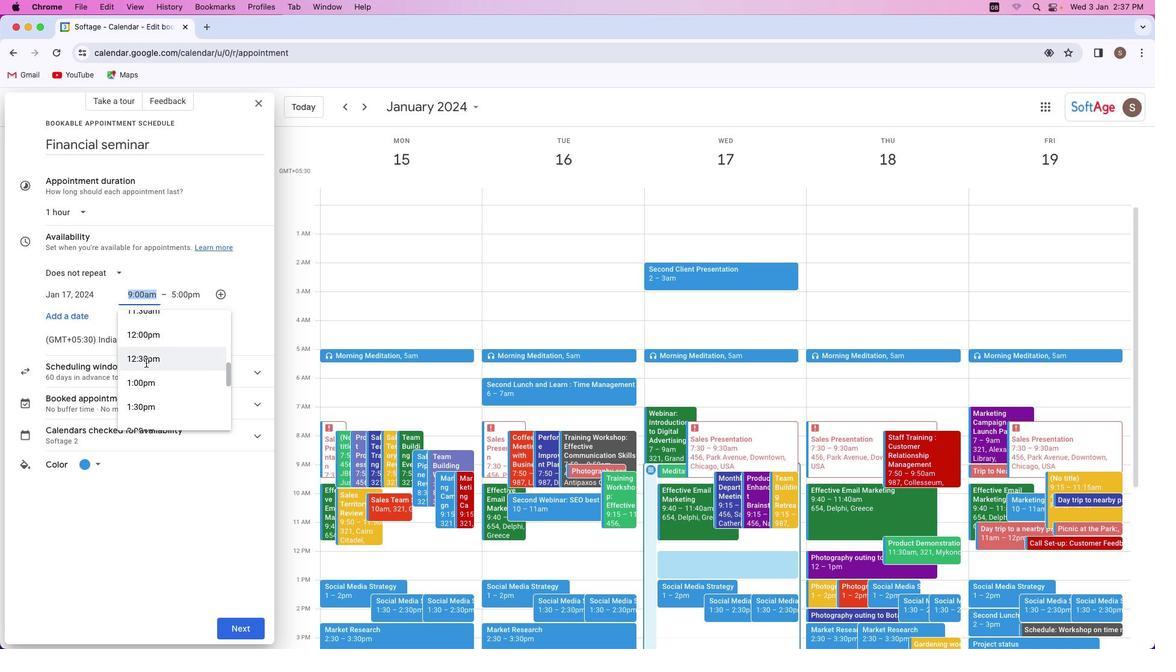 
Action: Mouse scrolled (145, 363) with delta (0, 0)
Screenshot: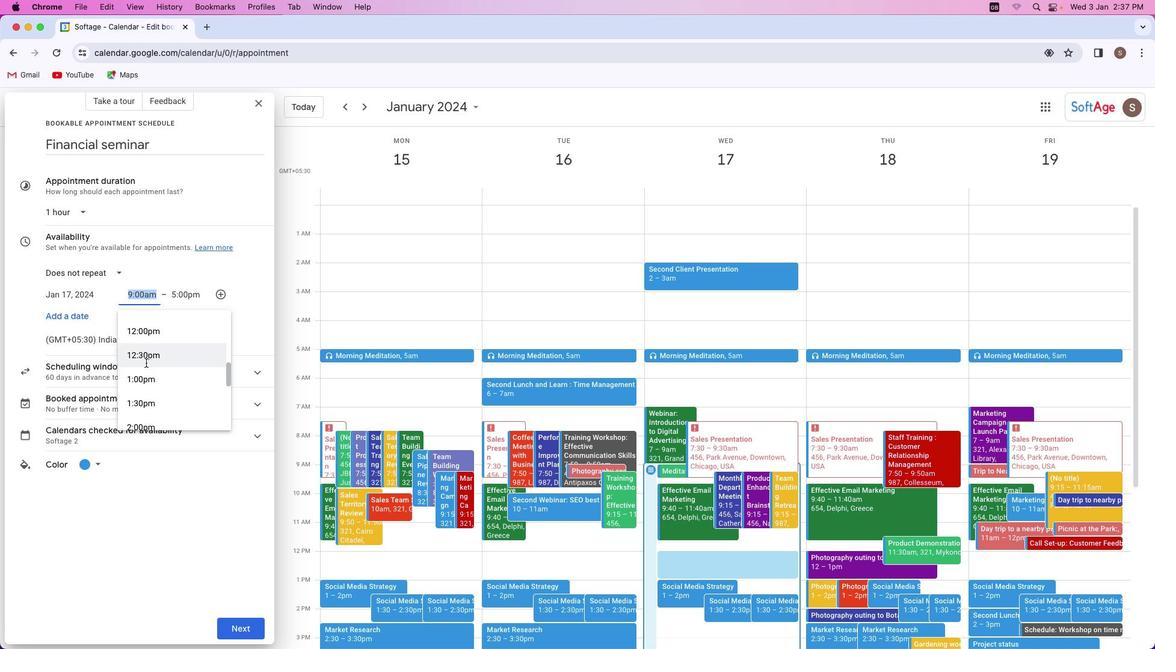 
Action: Mouse scrolled (145, 363) with delta (0, 0)
Screenshot: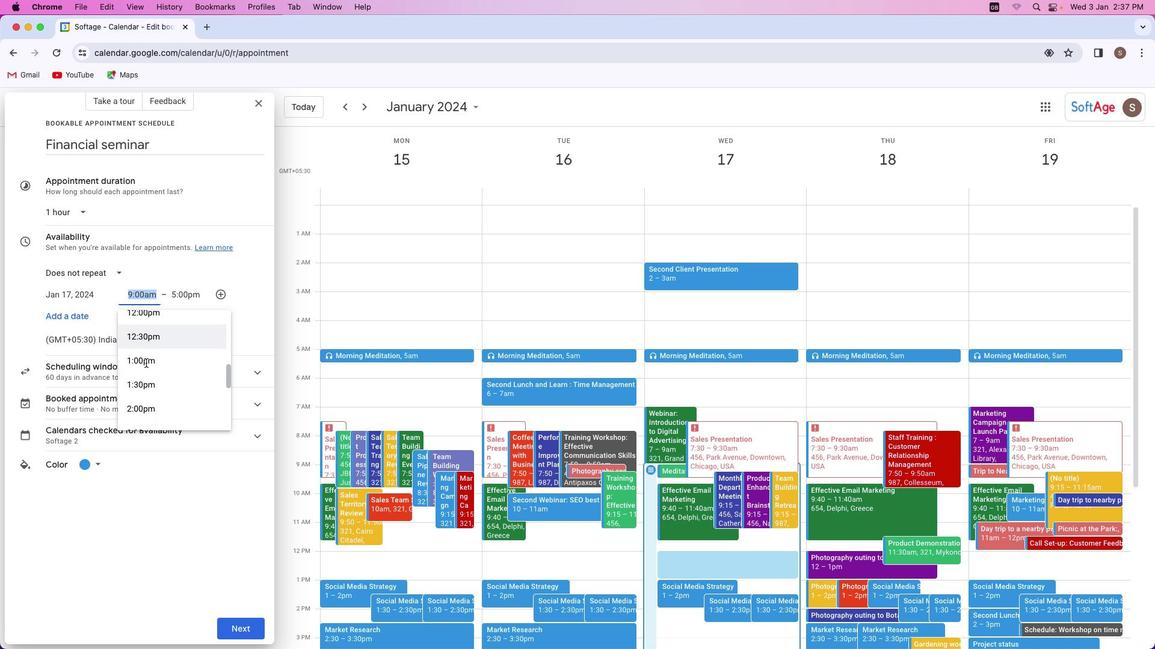 
Action: Mouse scrolled (145, 363) with delta (0, 0)
Screenshot: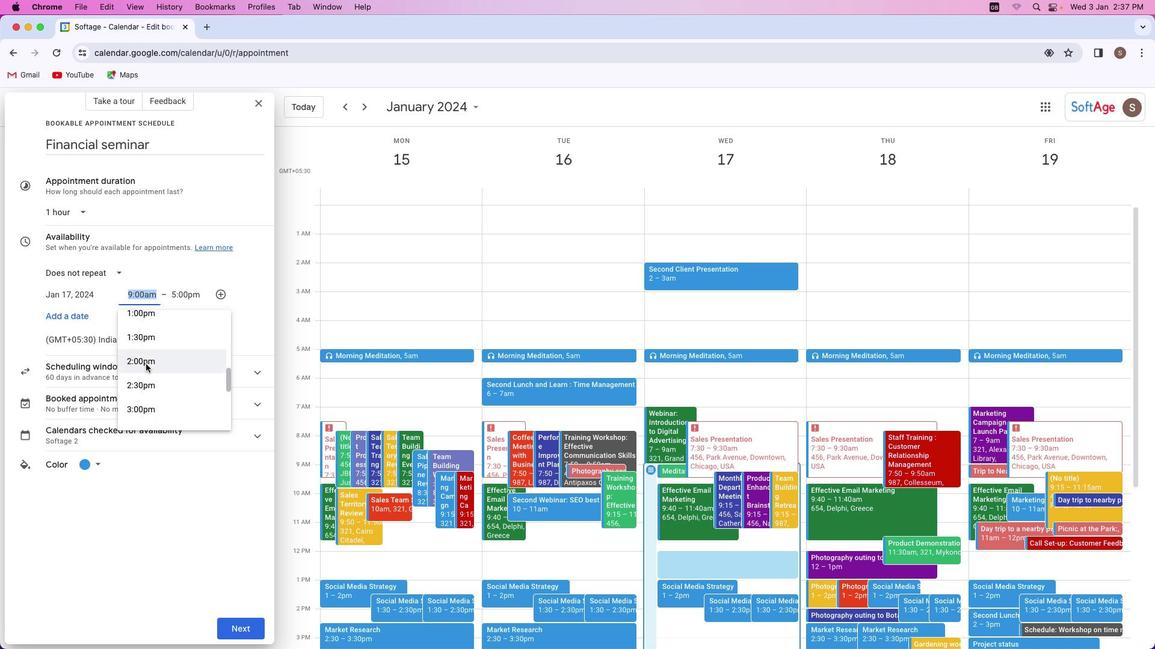 
Action: Mouse scrolled (145, 363) with delta (0, 0)
Screenshot: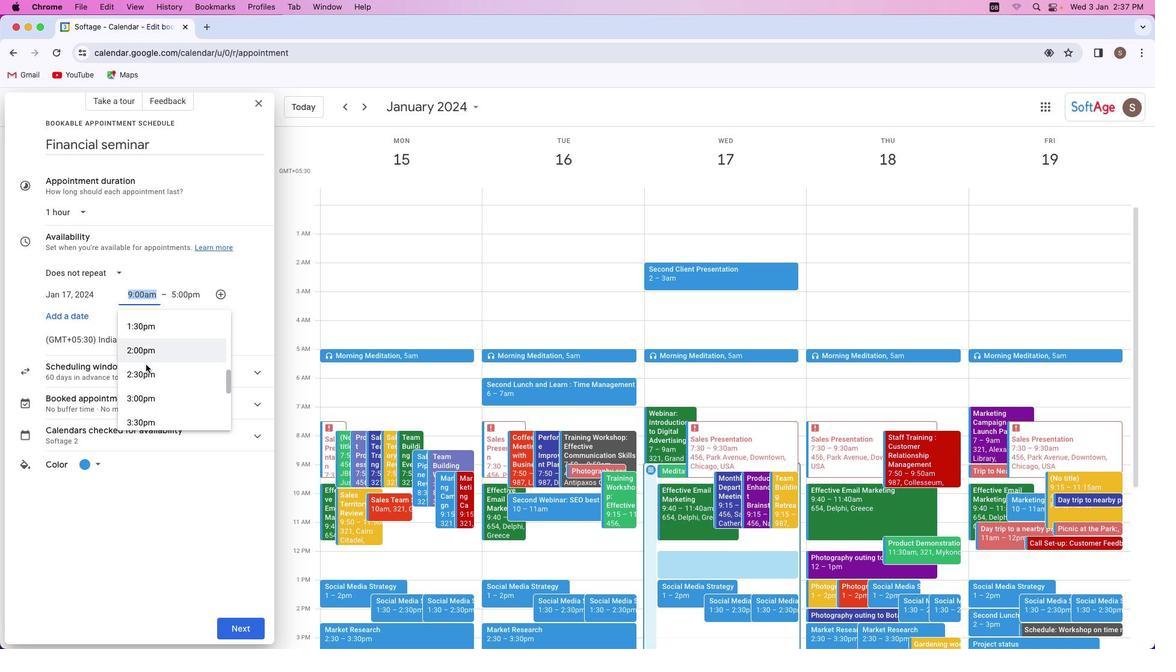 
Action: Mouse moved to (146, 366)
Screenshot: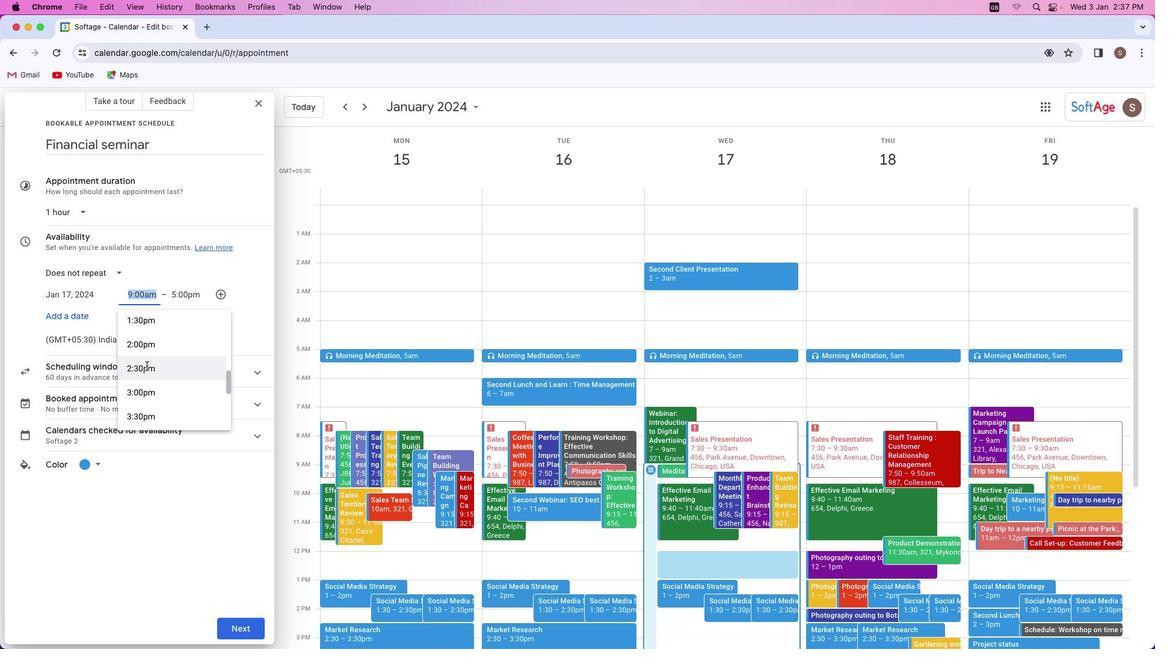 
Action: Mouse scrolled (146, 366) with delta (0, 0)
Screenshot: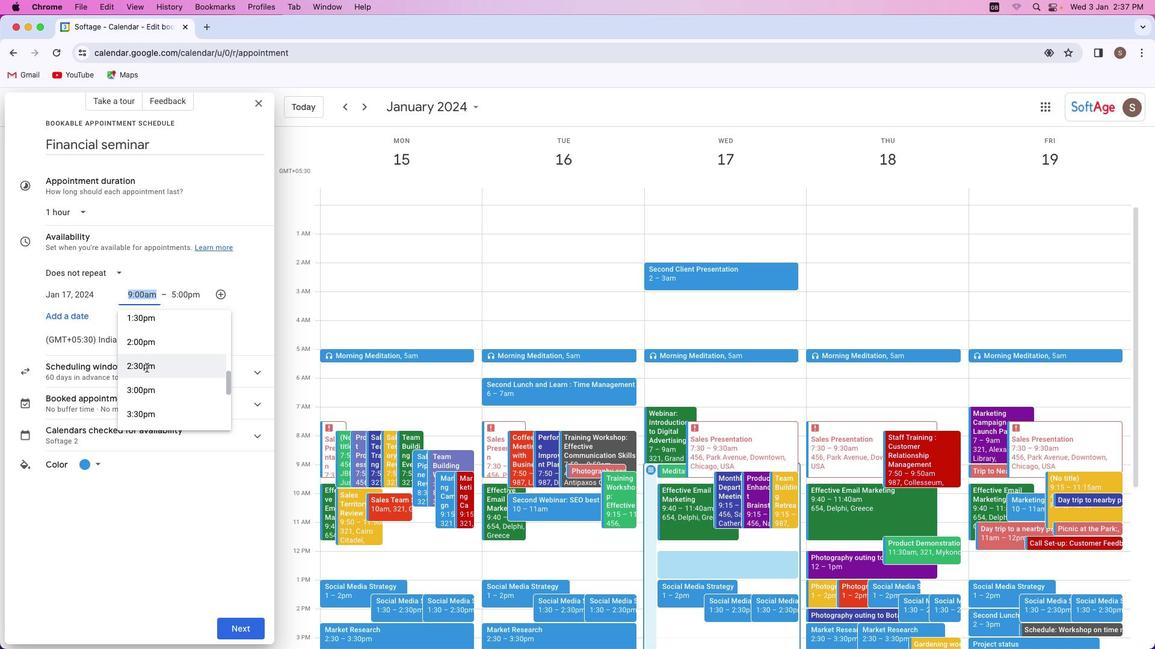 
Action: Mouse moved to (146, 367)
Screenshot: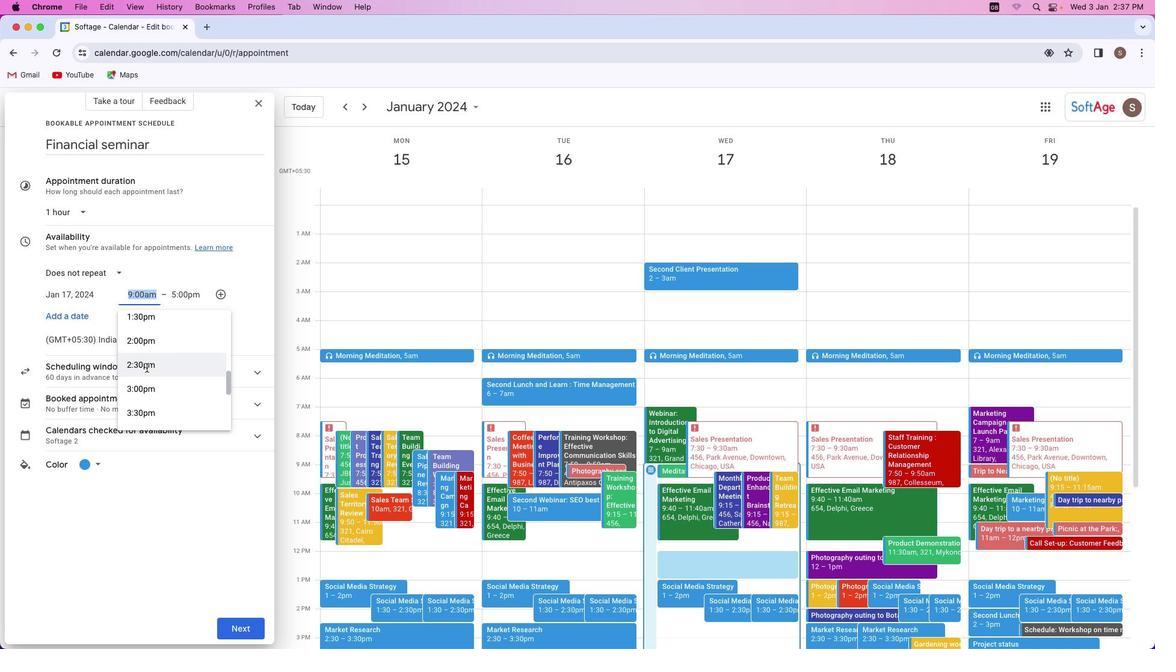 
Action: Mouse scrolled (146, 367) with delta (0, 0)
Screenshot: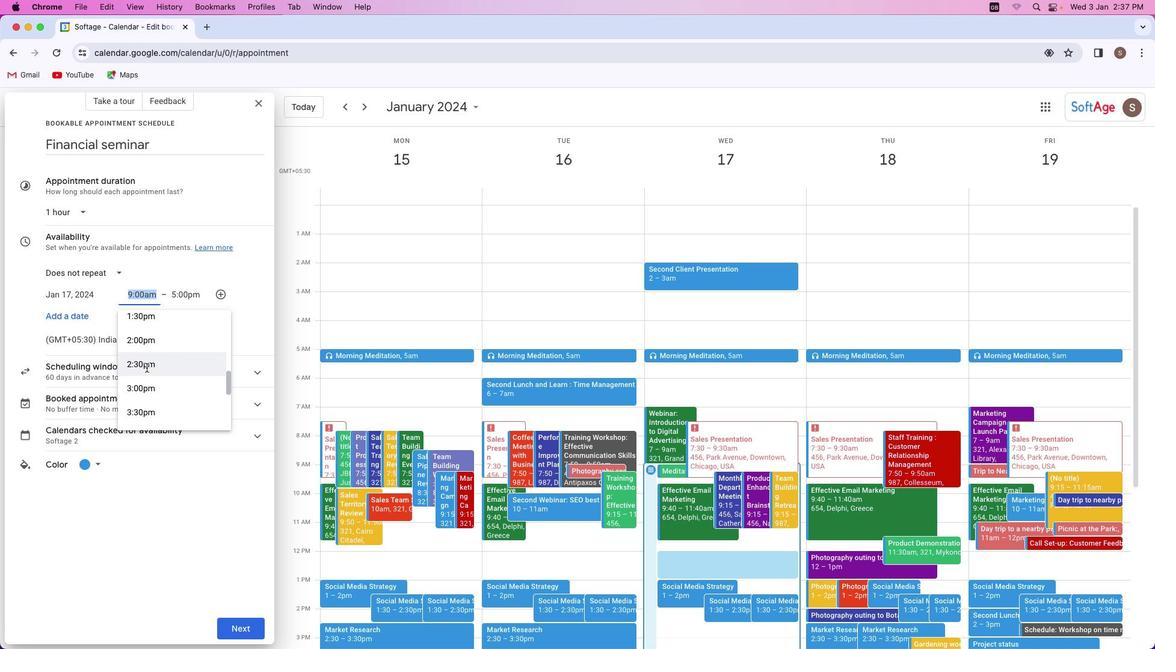 
Action: Mouse moved to (146, 368)
Screenshot: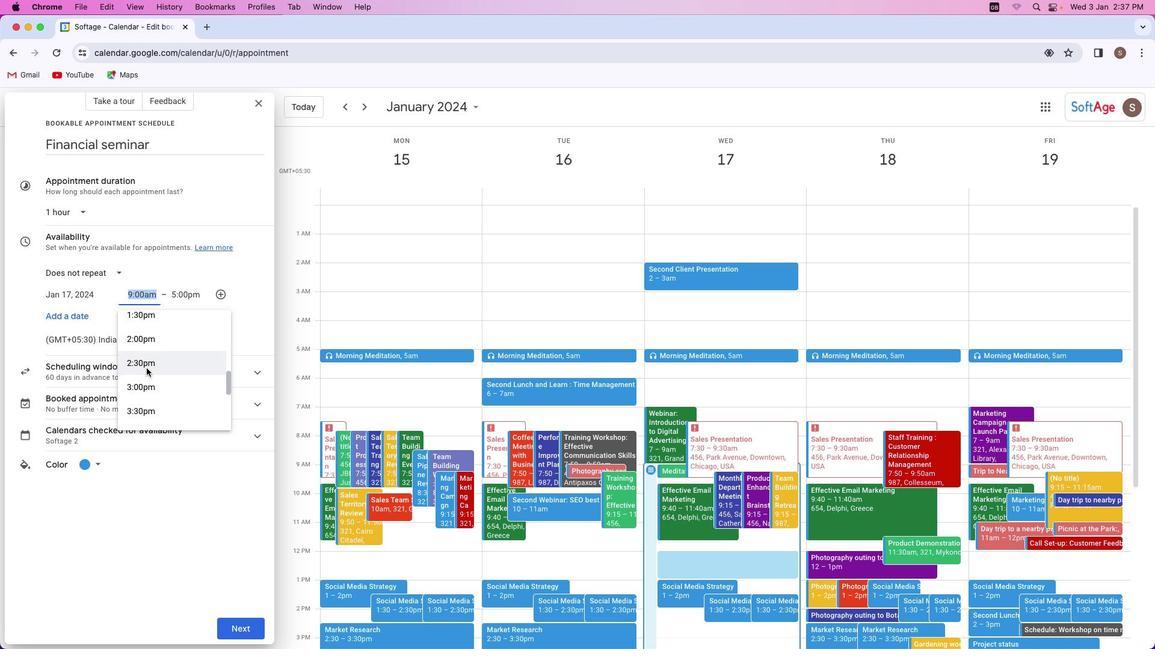 
Action: Mouse scrolled (146, 368) with delta (0, 0)
Screenshot: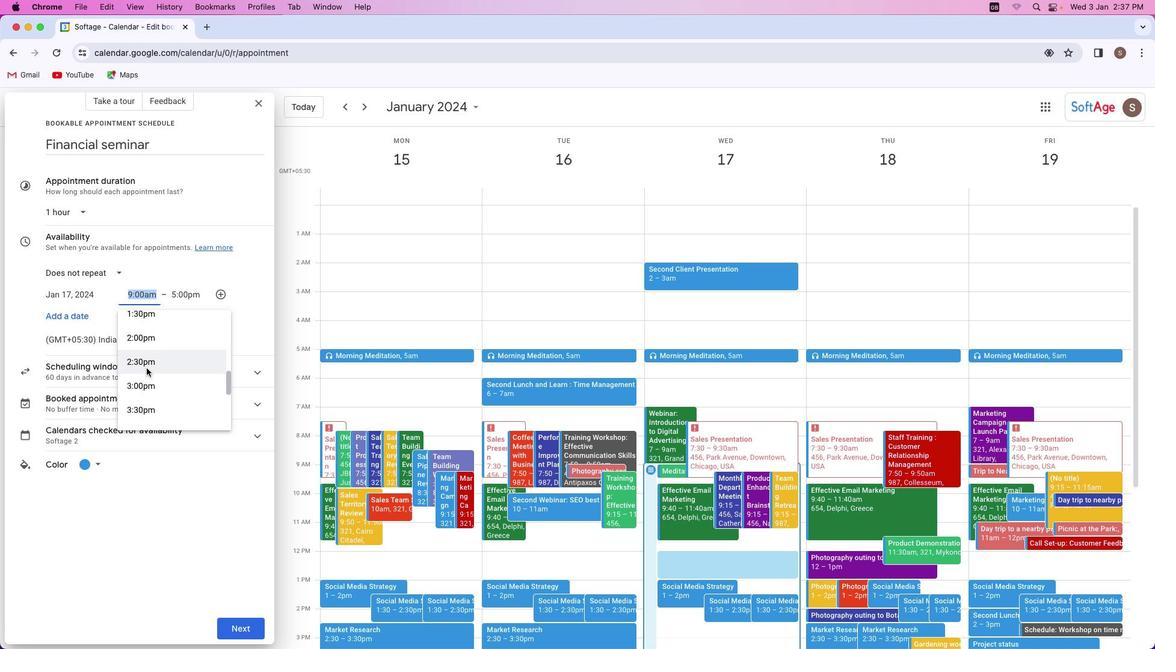 
Action: Mouse moved to (146, 368)
Screenshot: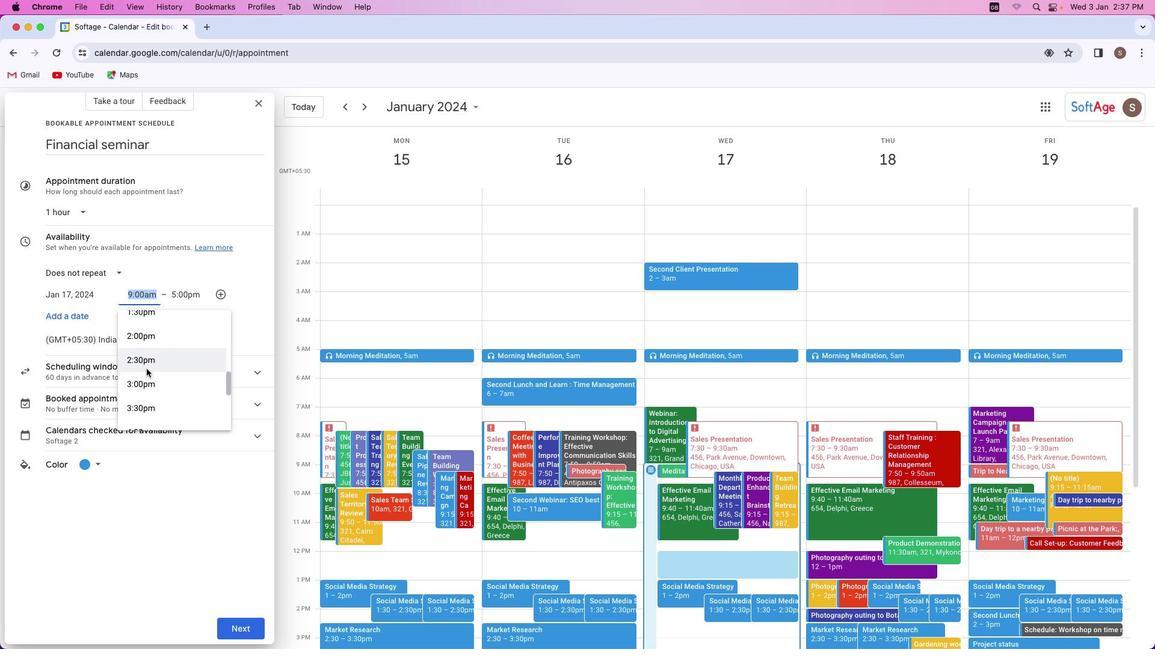 
Action: Mouse scrolled (146, 368) with delta (0, 0)
Screenshot: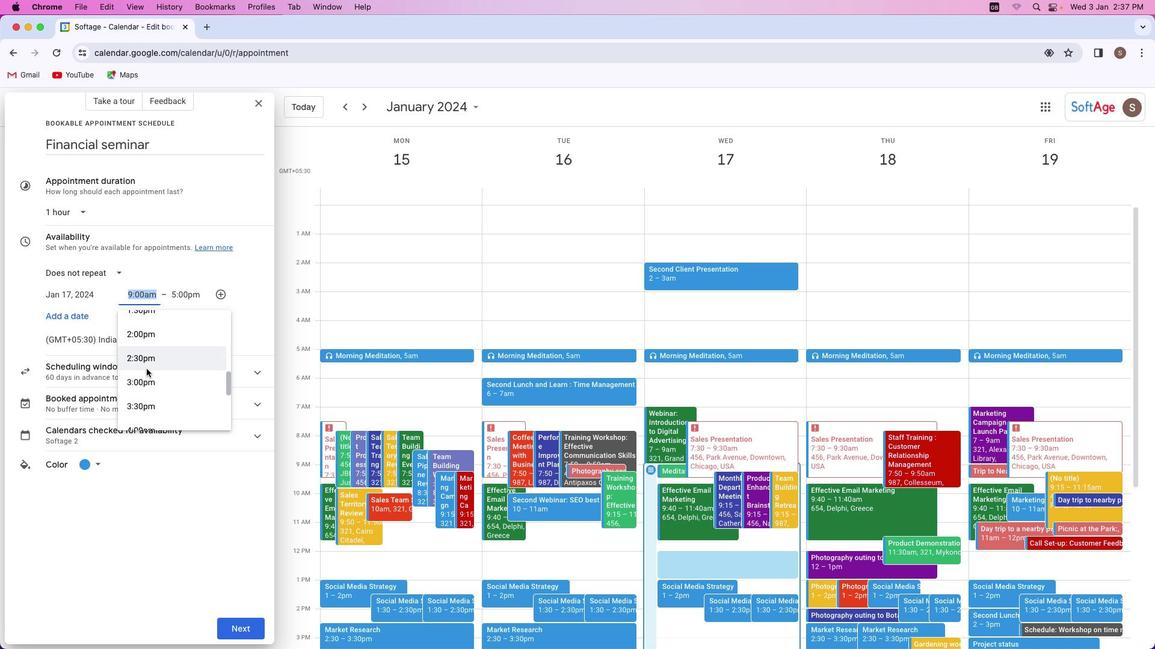 
Action: Mouse moved to (146, 368)
Screenshot: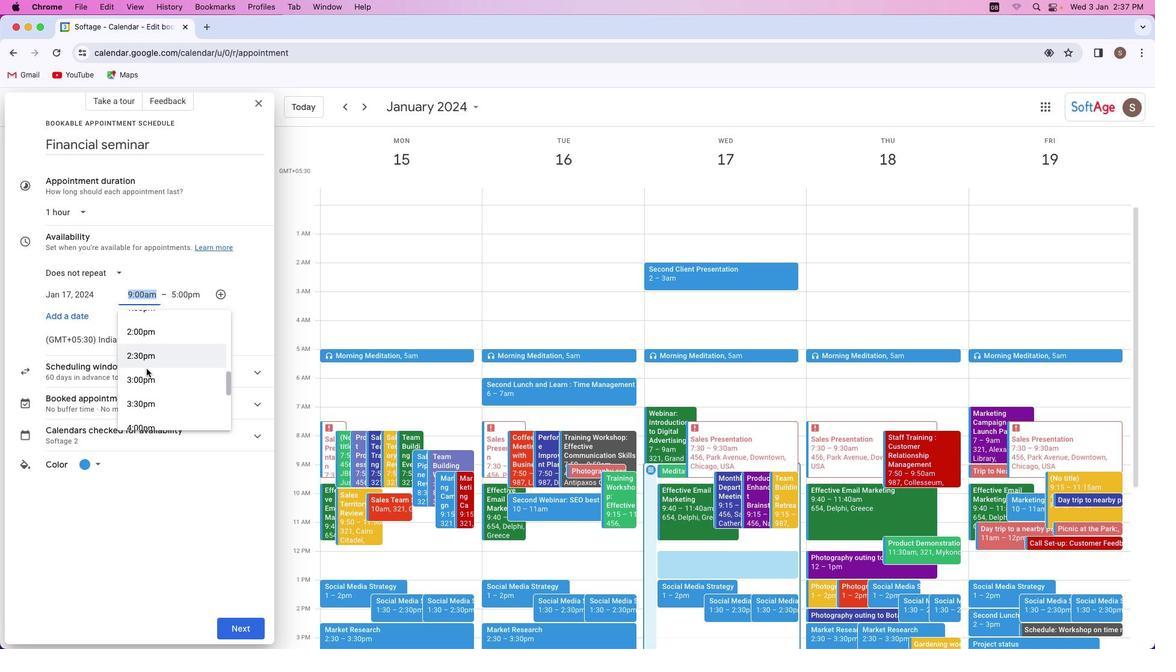 
Action: Mouse scrolled (146, 368) with delta (0, 0)
Screenshot: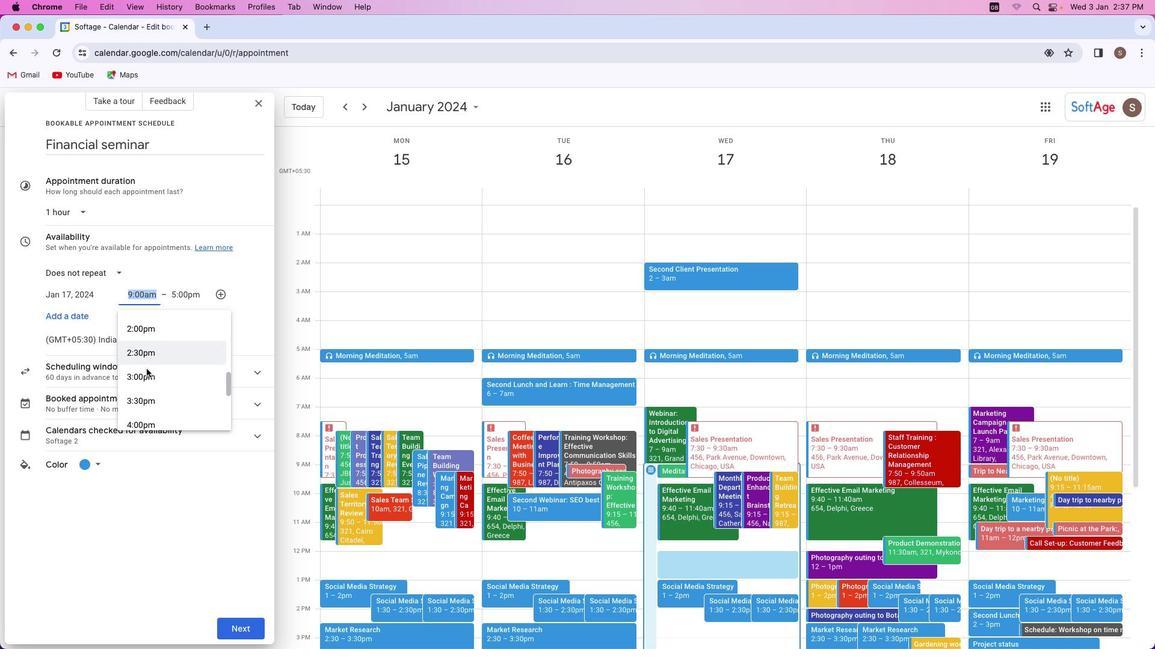 
Action: Mouse moved to (146, 368)
Screenshot: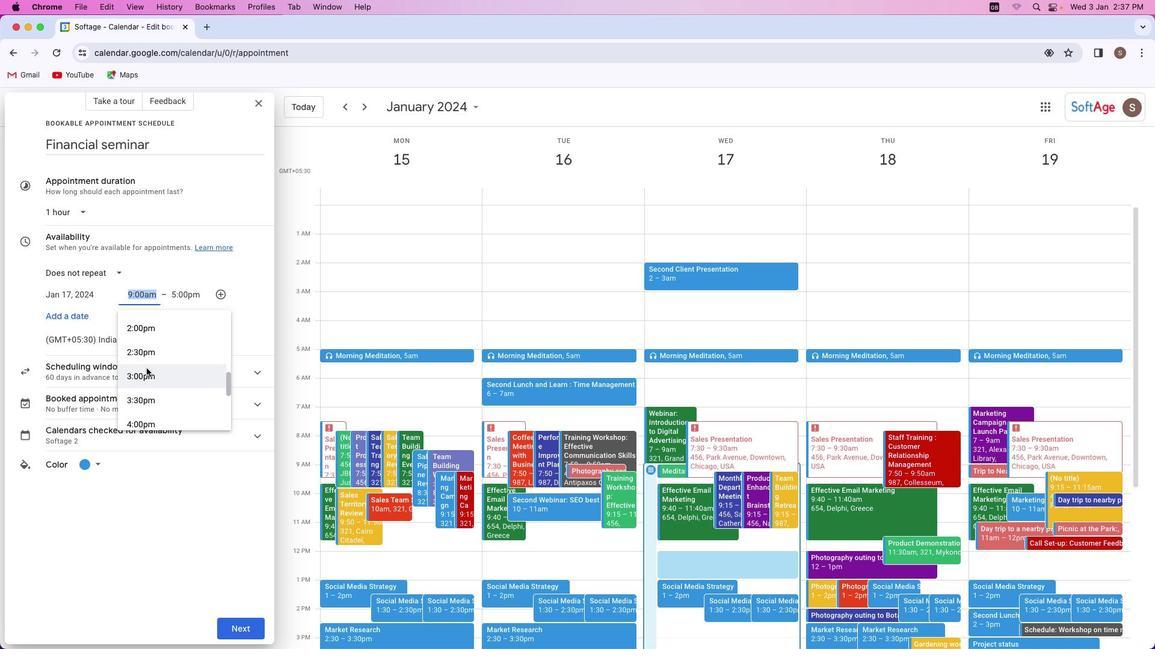 
Action: Mouse scrolled (146, 368) with delta (0, 0)
Screenshot: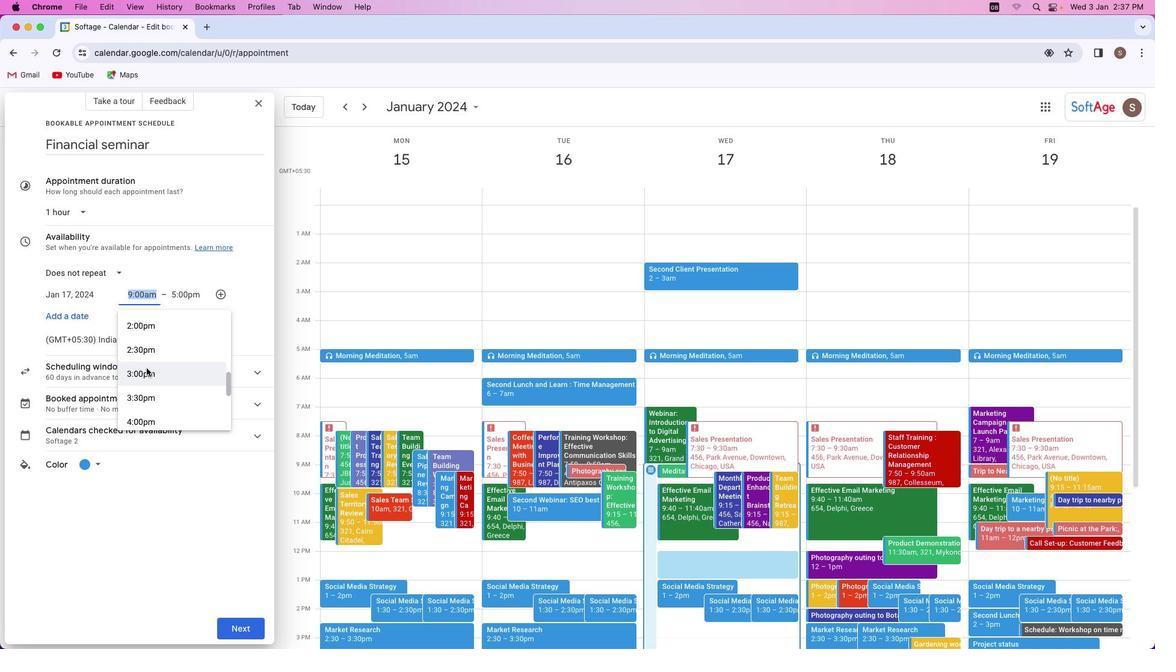 
Action: Mouse scrolled (146, 368) with delta (0, 0)
Screenshot: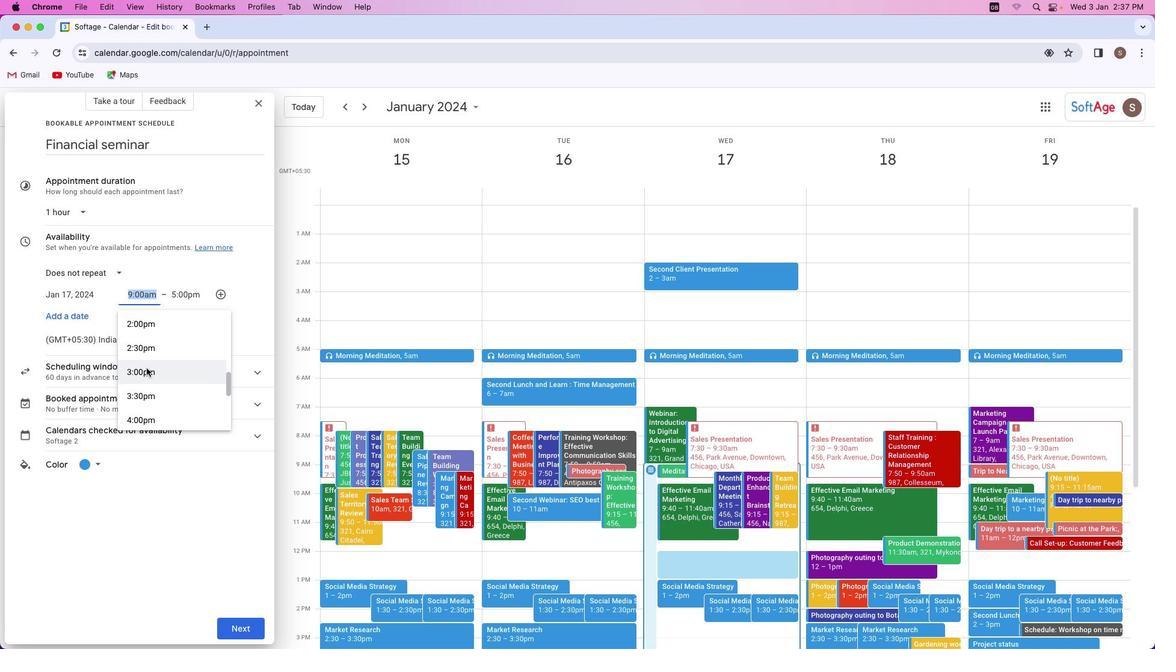 
Action: Mouse scrolled (146, 368) with delta (0, 0)
Screenshot: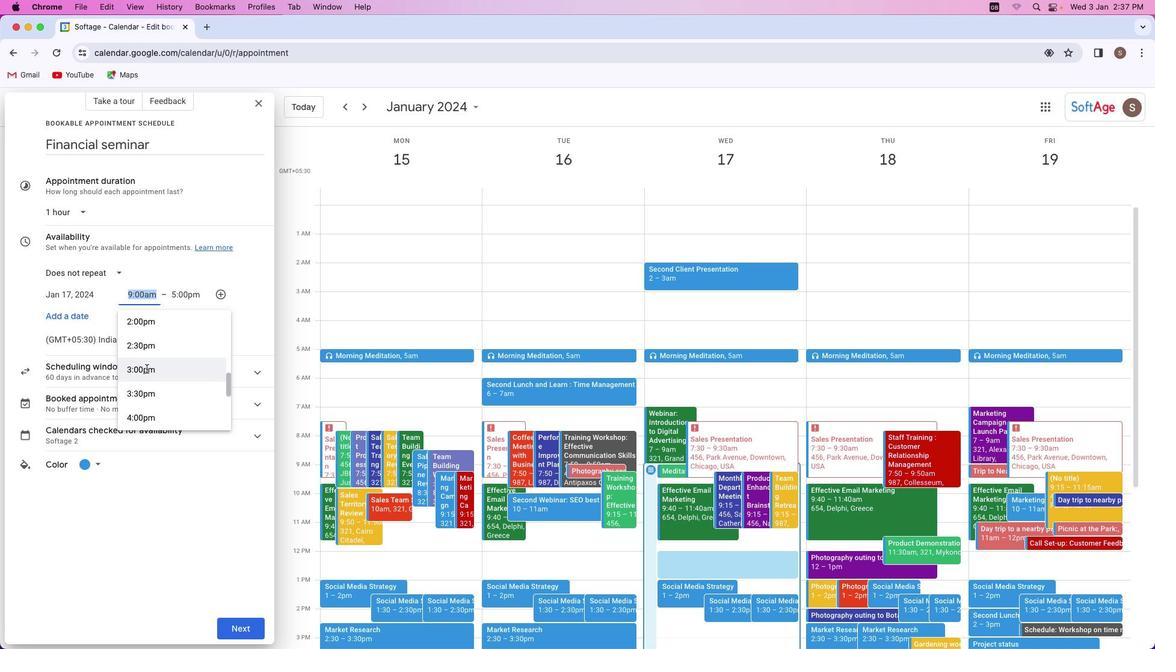 
Action: Mouse moved to (146, 369)
Screenshot: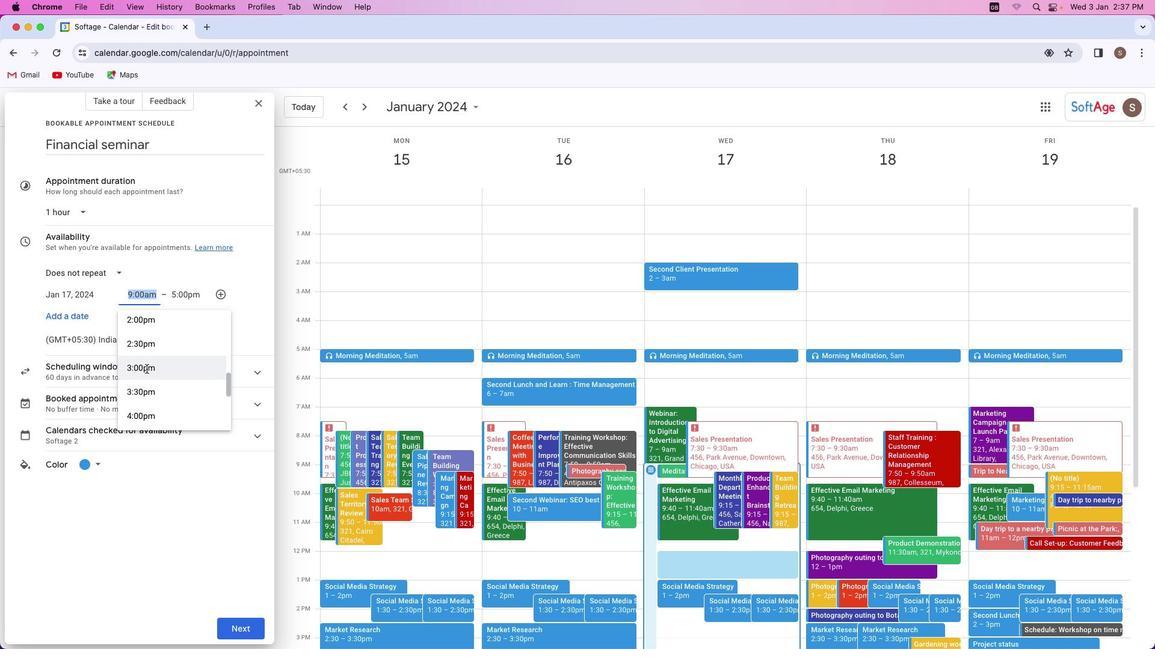 
Action: Mouse scrolled (146, 369) with delta (0, 0)
Screenshot: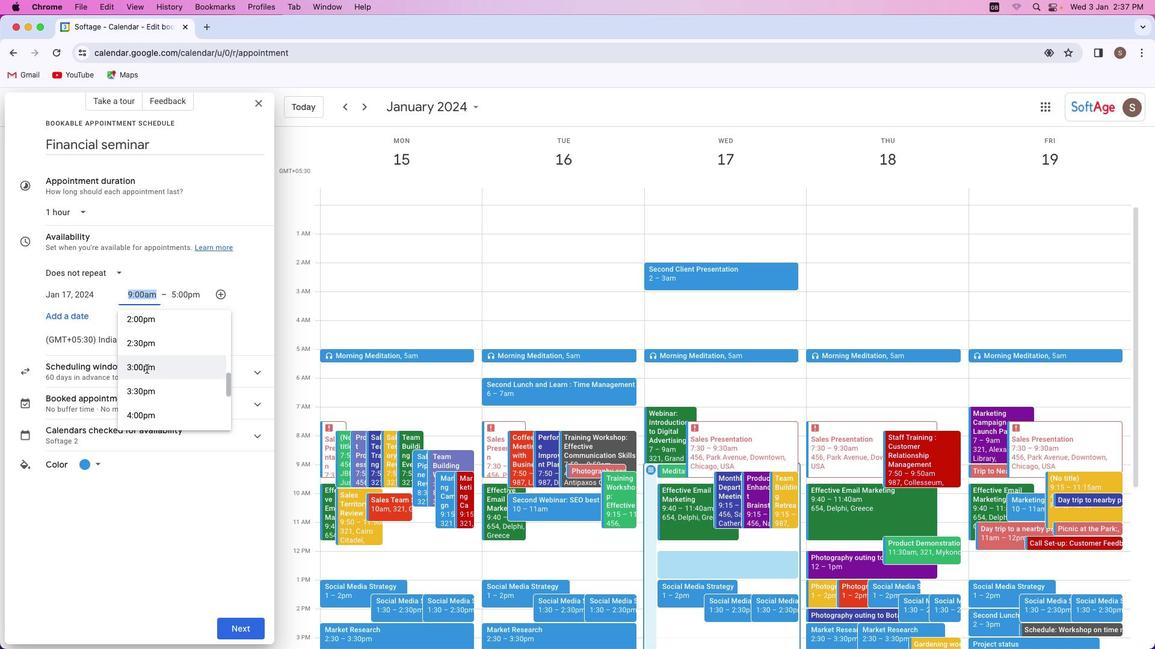
Action: Mouse scrolled (146, 369) with delta (0, 0)
Screenshot: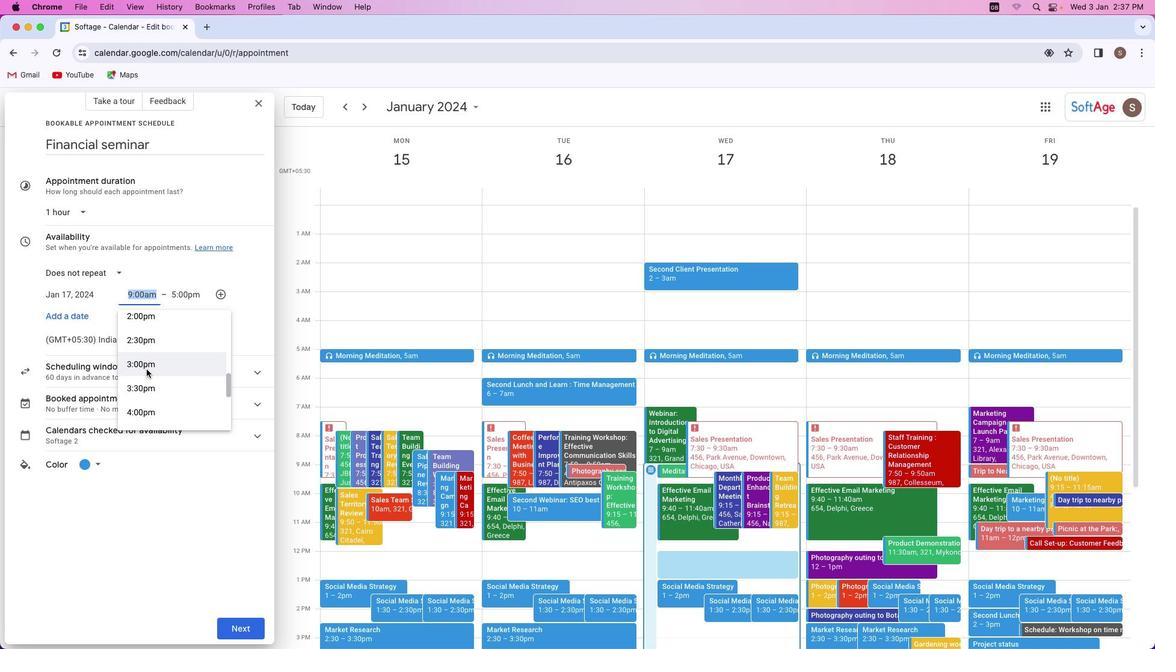 
Action: Mouse moved to (146, 369)
Screenshot: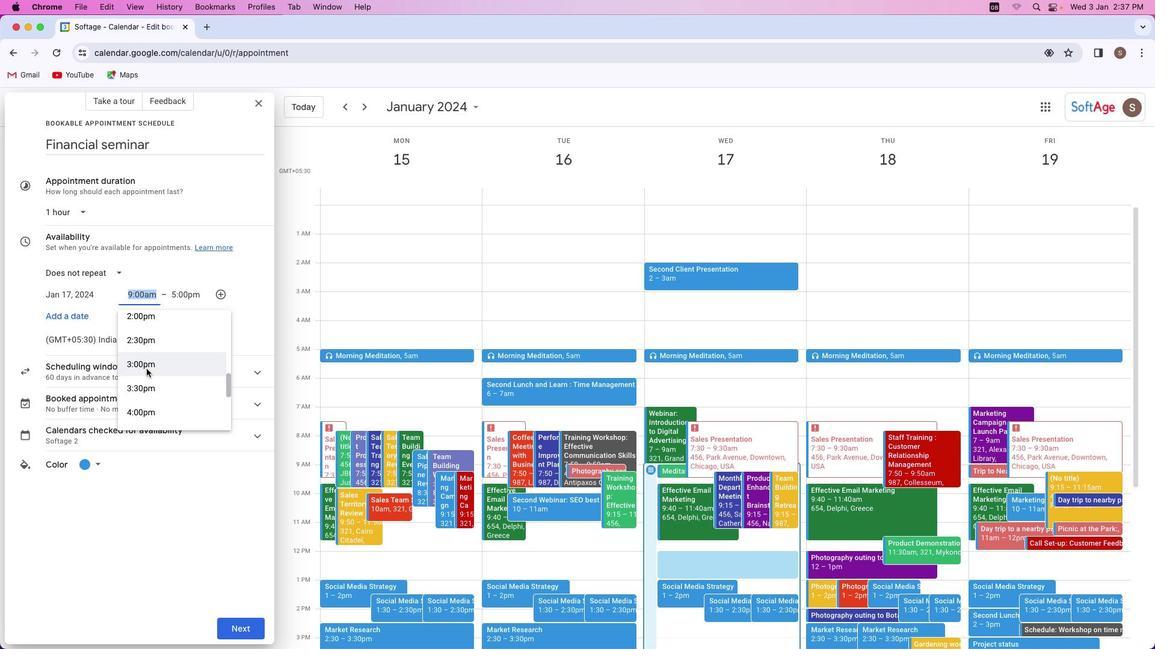 
Action: Mouse scrolled (146, 369) with delta (0, 0)
Screenshot: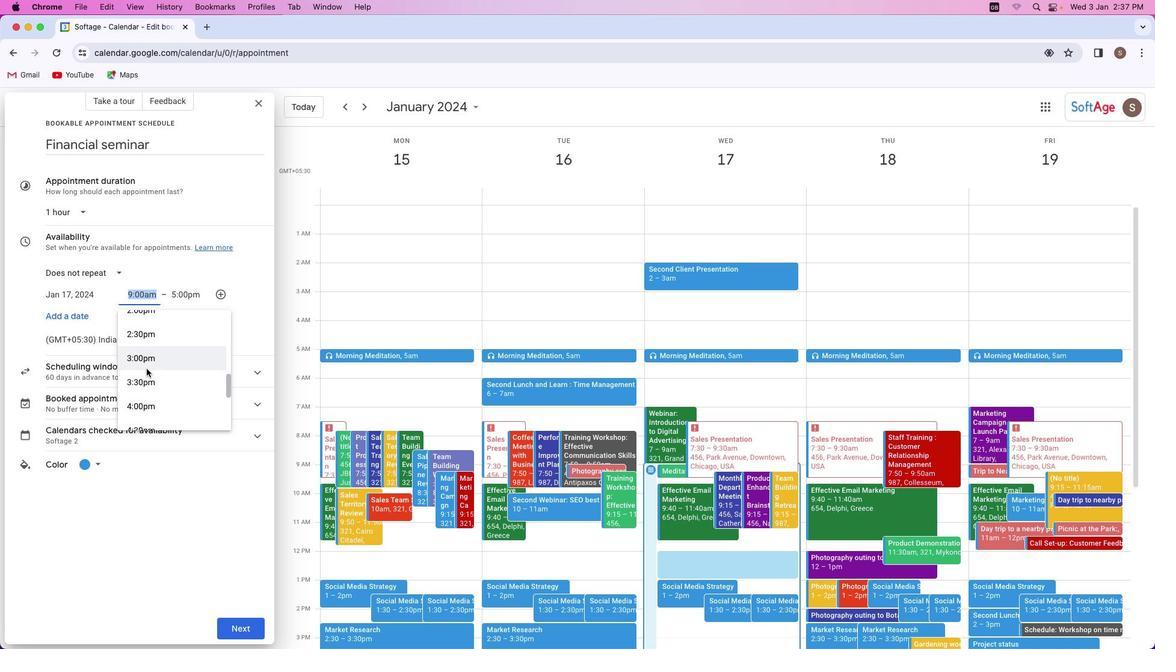 
Action: Mouse scrolled (146, 369) with delta (0, 0)
Screenshot: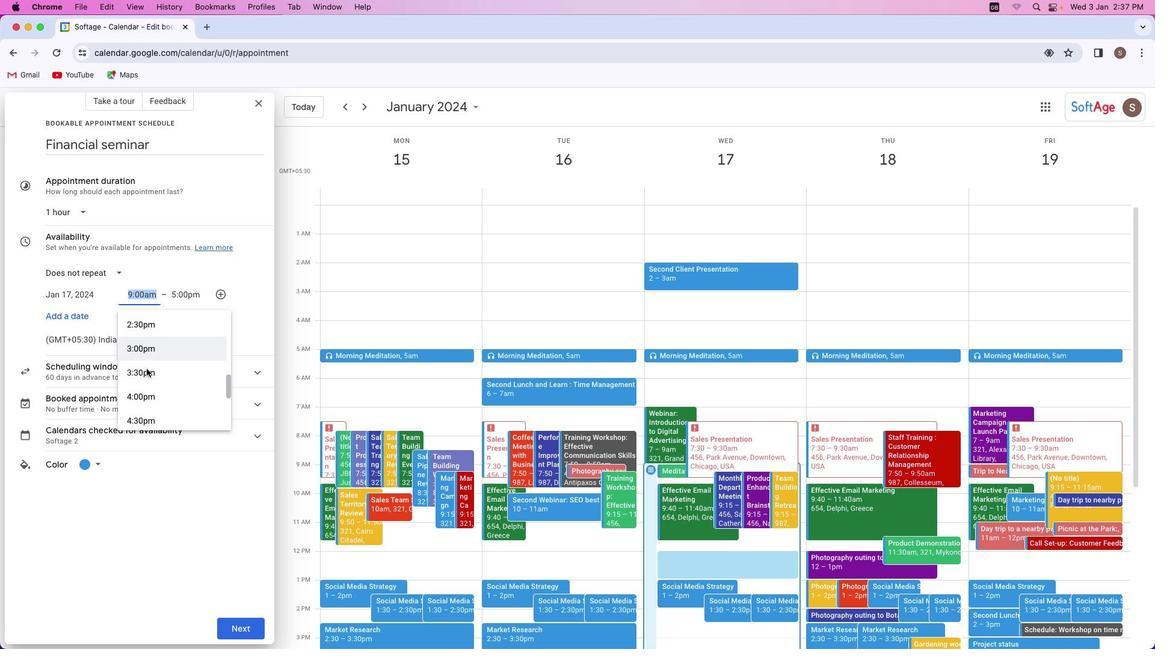 
Action: Mouse scrolled (146, 369) with delta (0, 0)
Screenshot: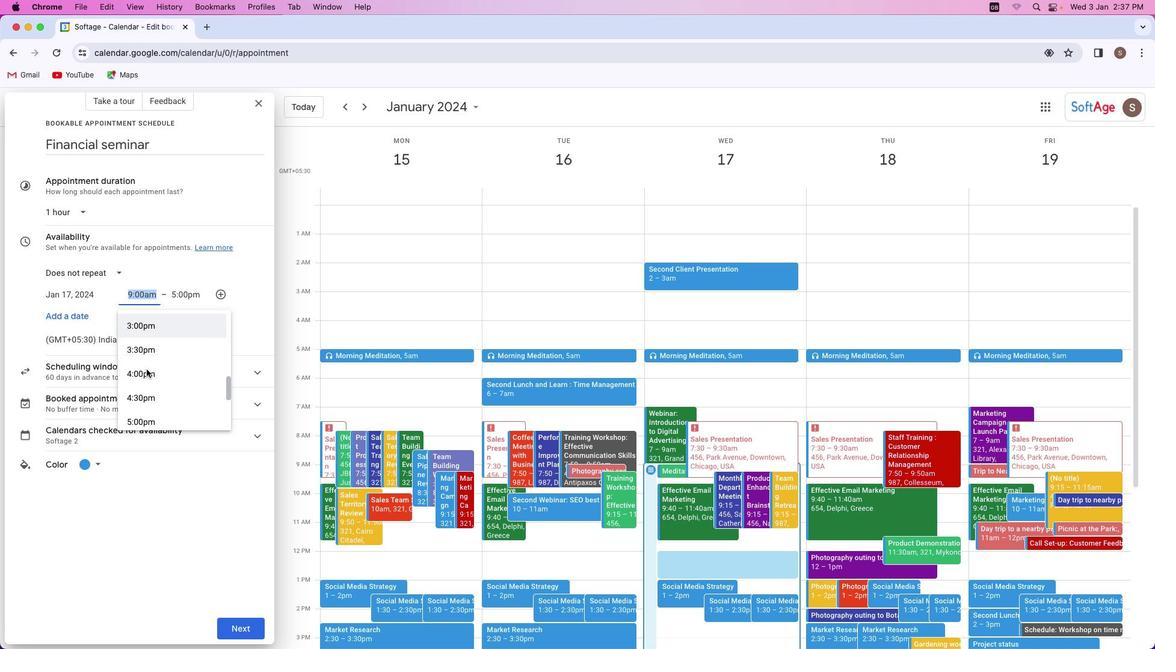 
Action: Mouse scrolled (146, 369) with delta (0, 0)
Screenshot: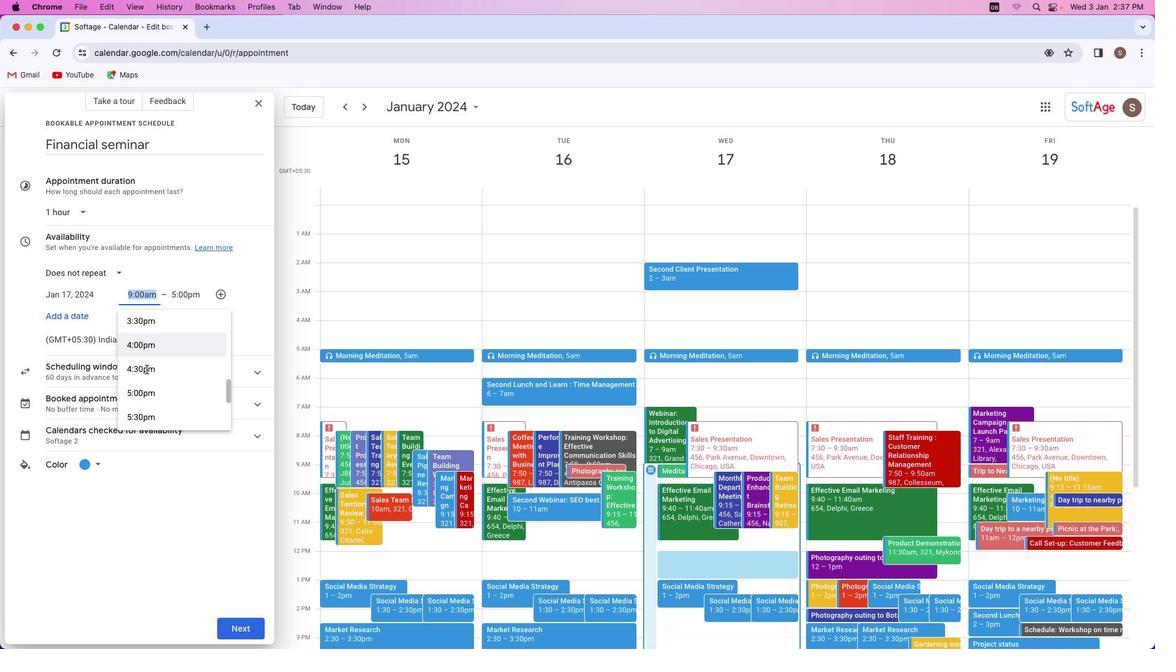 
Action: Mouse moved to (145, 367)
Screenshot: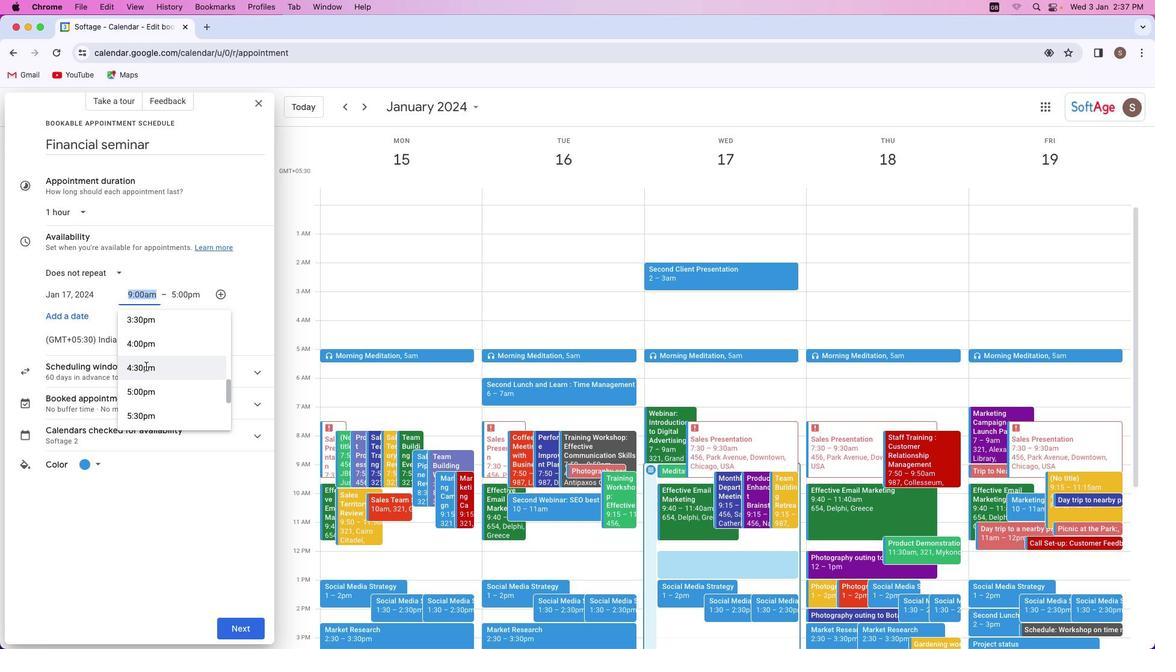 
Action: Mouse scrolled (145, 367) with delta (0, 0)
Screenshot: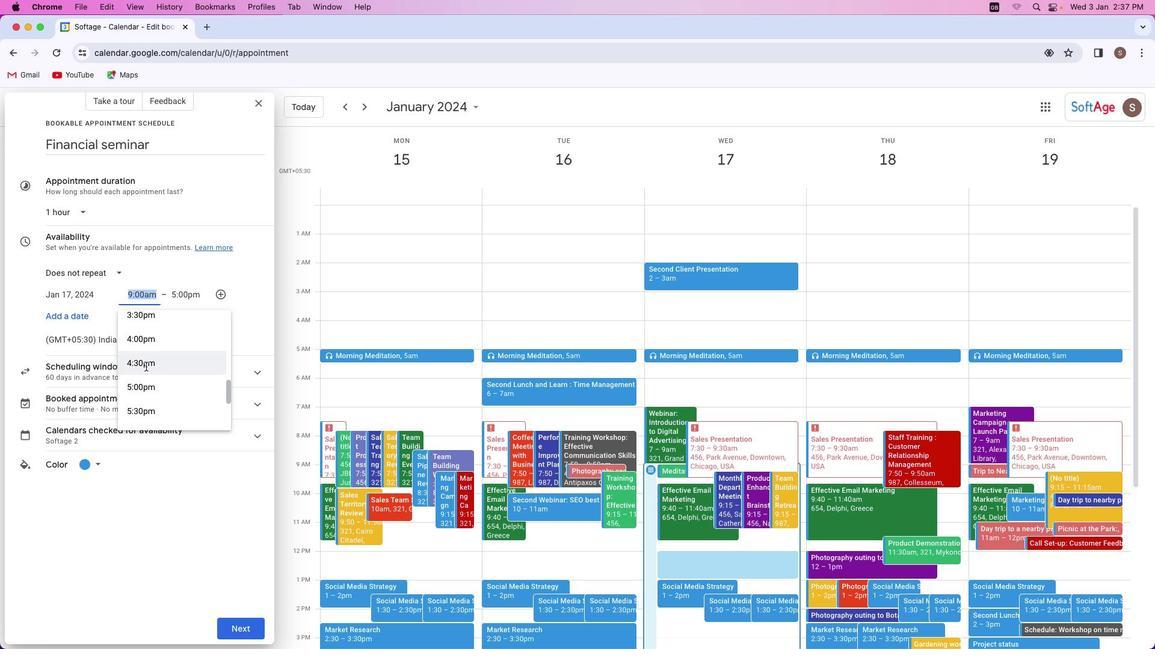 
Action: Mouse scrolled (145, 367) with delta (0, 0)
Screenshot: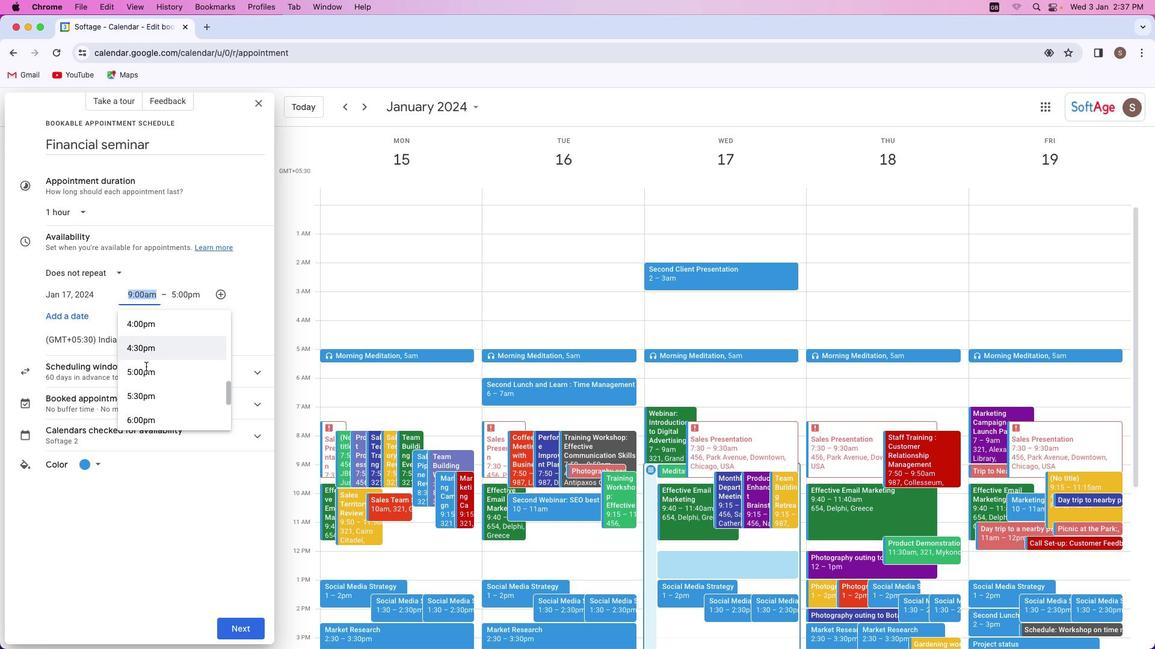 
Action: Mouse scrolled (145, 367) with delta (0, 0)
Screenshot: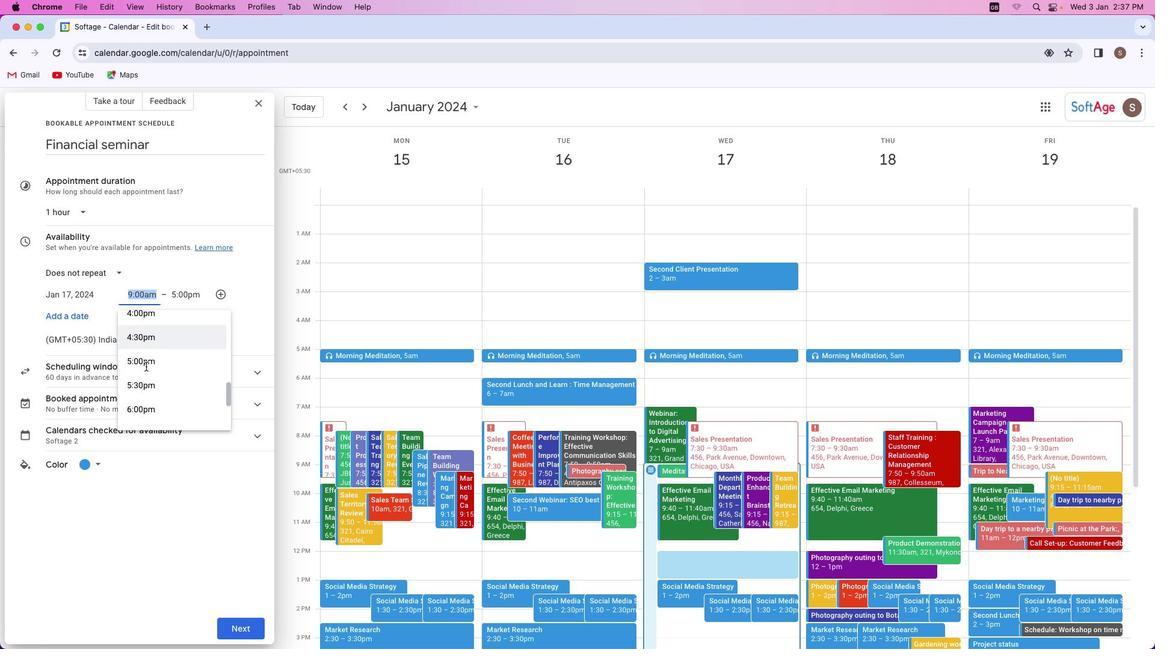 
Action: Mouse scrolled (145, 367) with delta (0, 0)
Screenshot: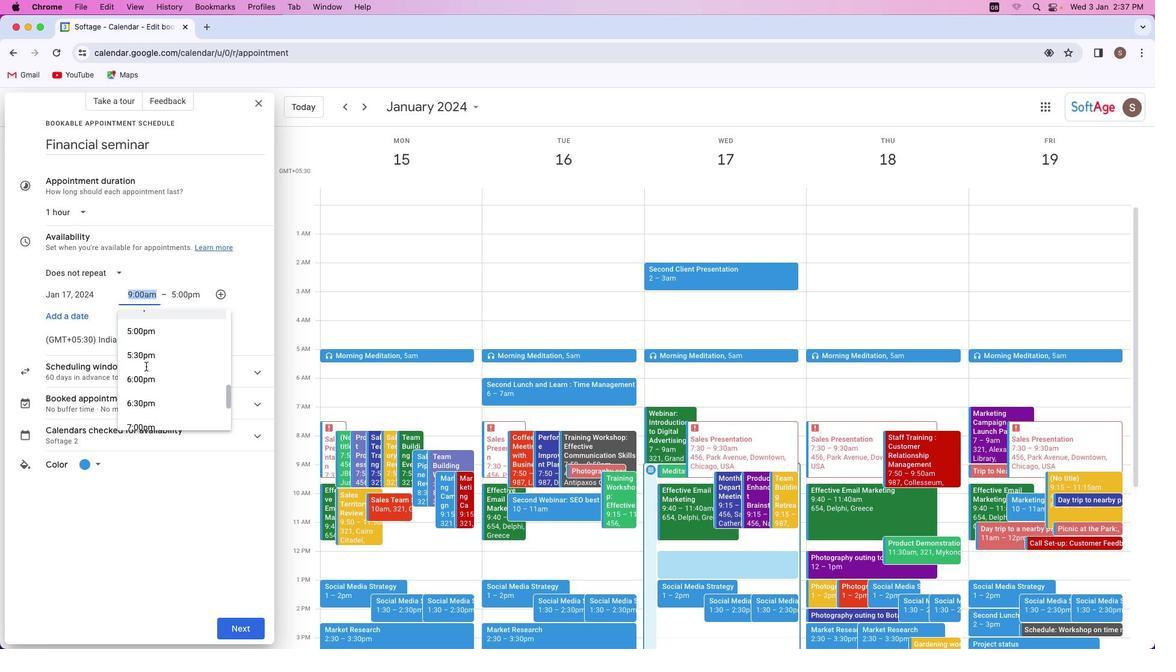 
Action: Mouse scrolled (145, 367) with delta (0, 0)
Screenshot: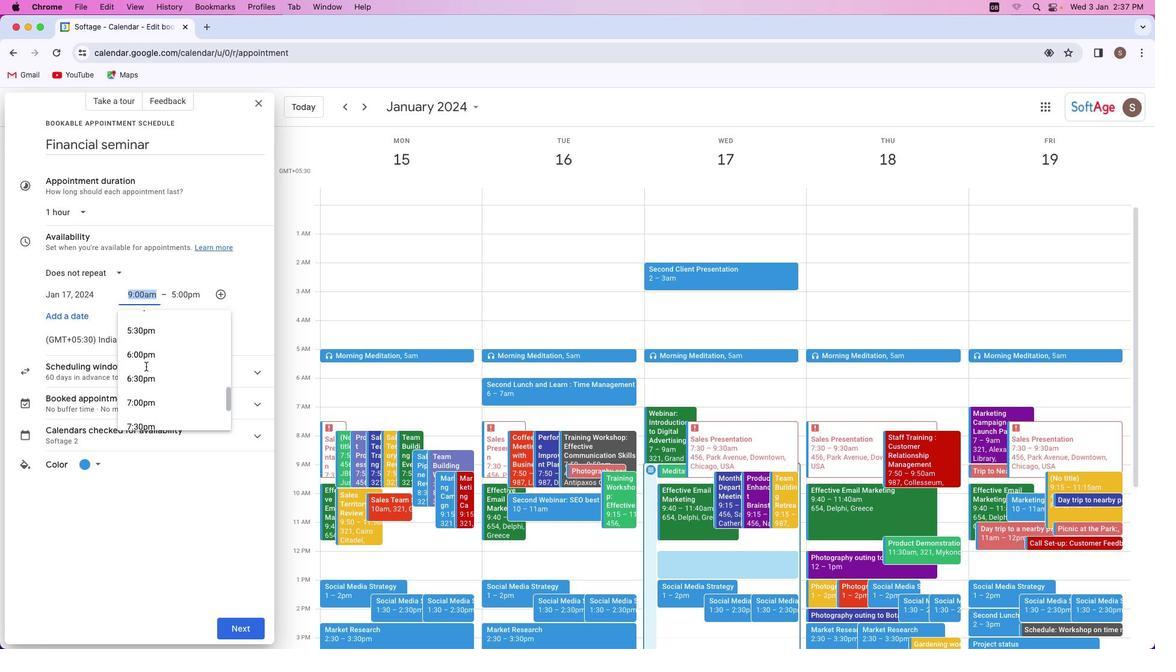 
Action: Mouse scrolled (145, 367) with delta (0, 0)
Screenshot: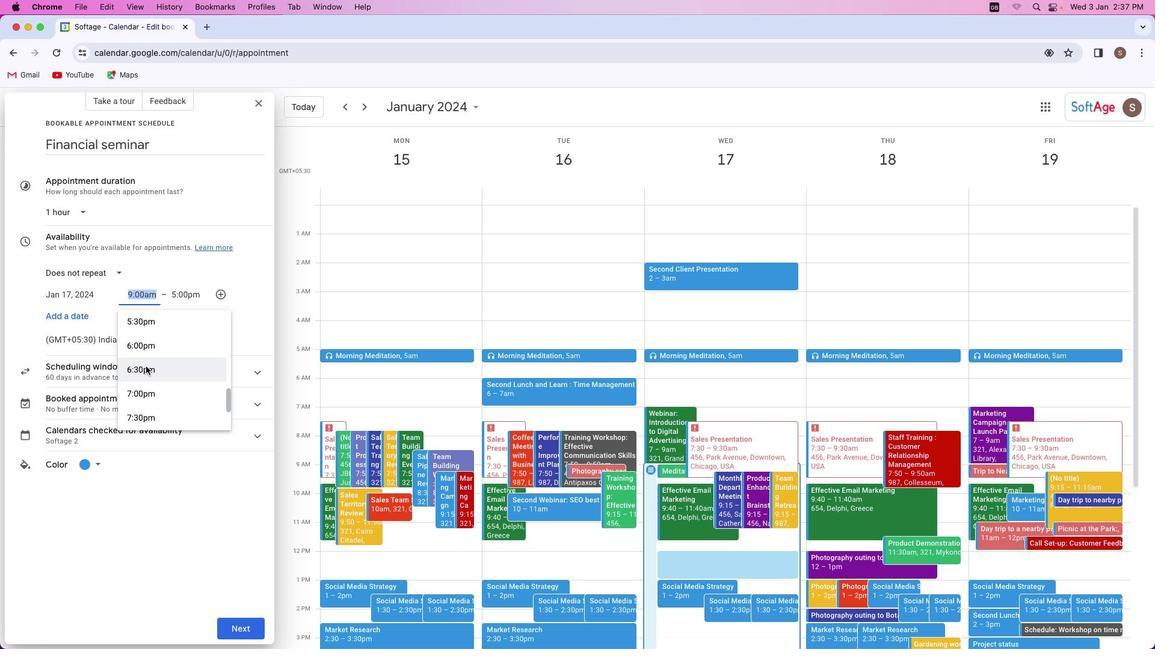 
Action: Mouse scrolled (145, 367) with delta (0, 0)
Screenshot: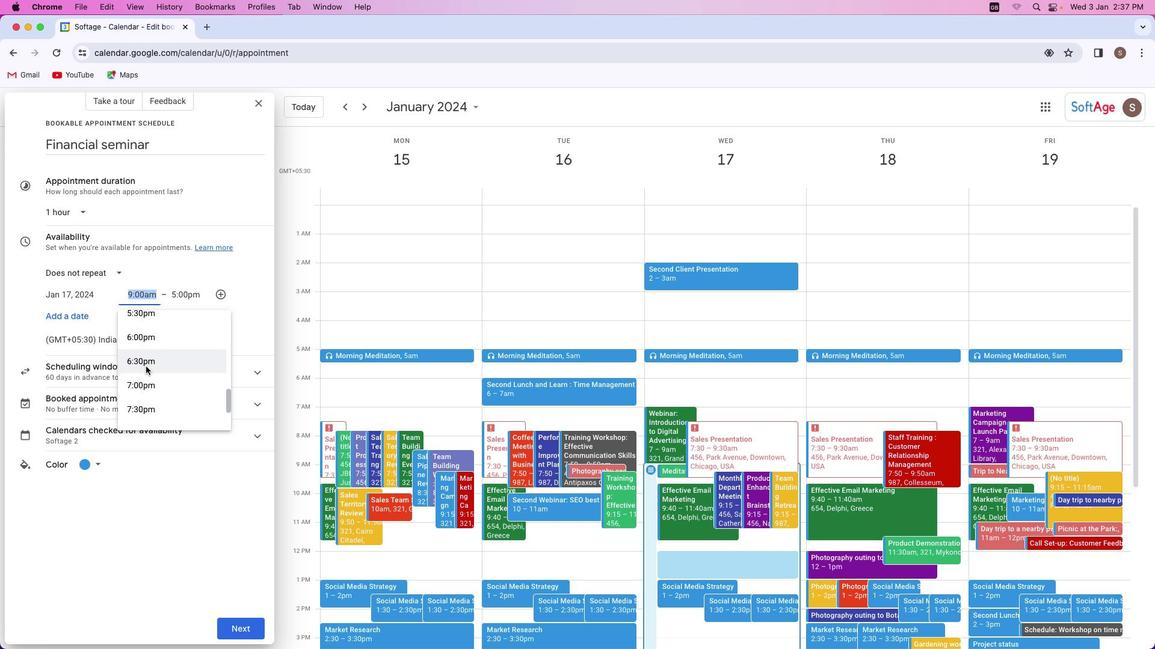 
Action: Mouse scrolled (145, 367) with delta (0, 0)
Screenshot: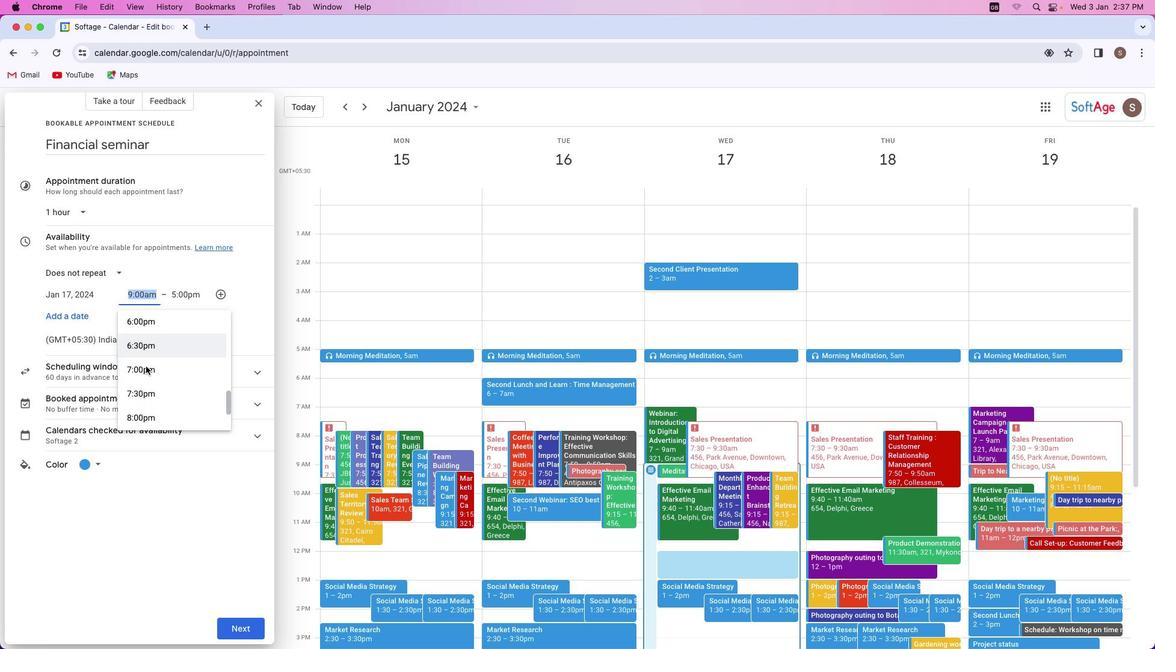 
Action: Mouse scrolled (145, 367) with delta (0, 0)
Screenshot: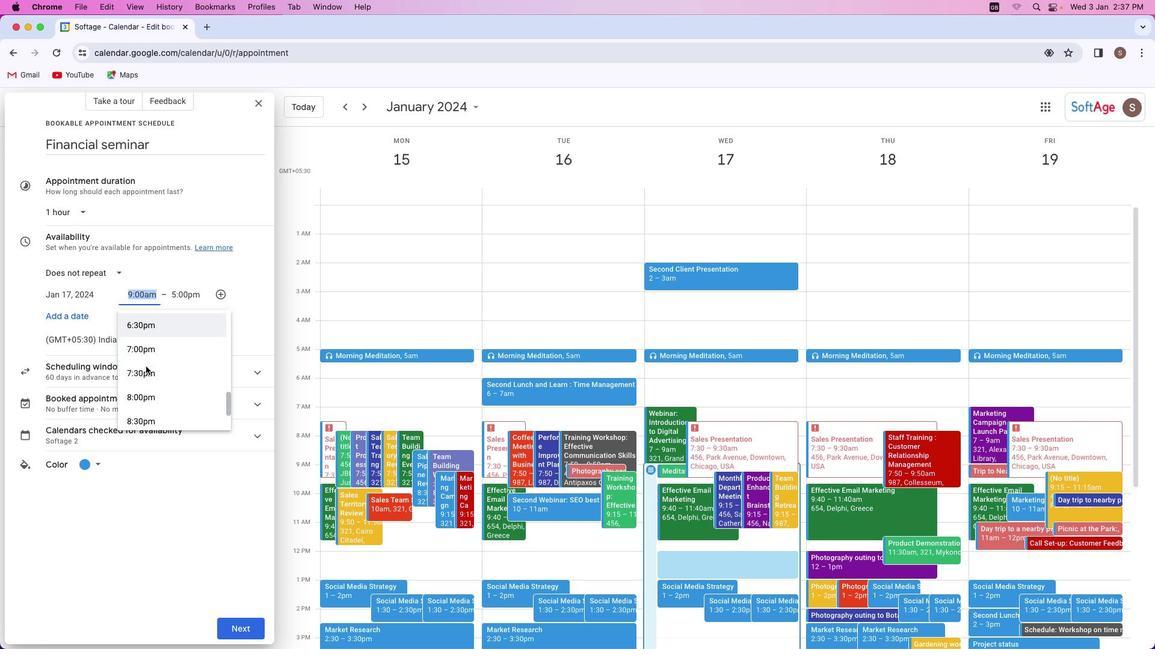 
Action: Mouse scrolled (145, 367) with delta (0, 0)
Screenshot: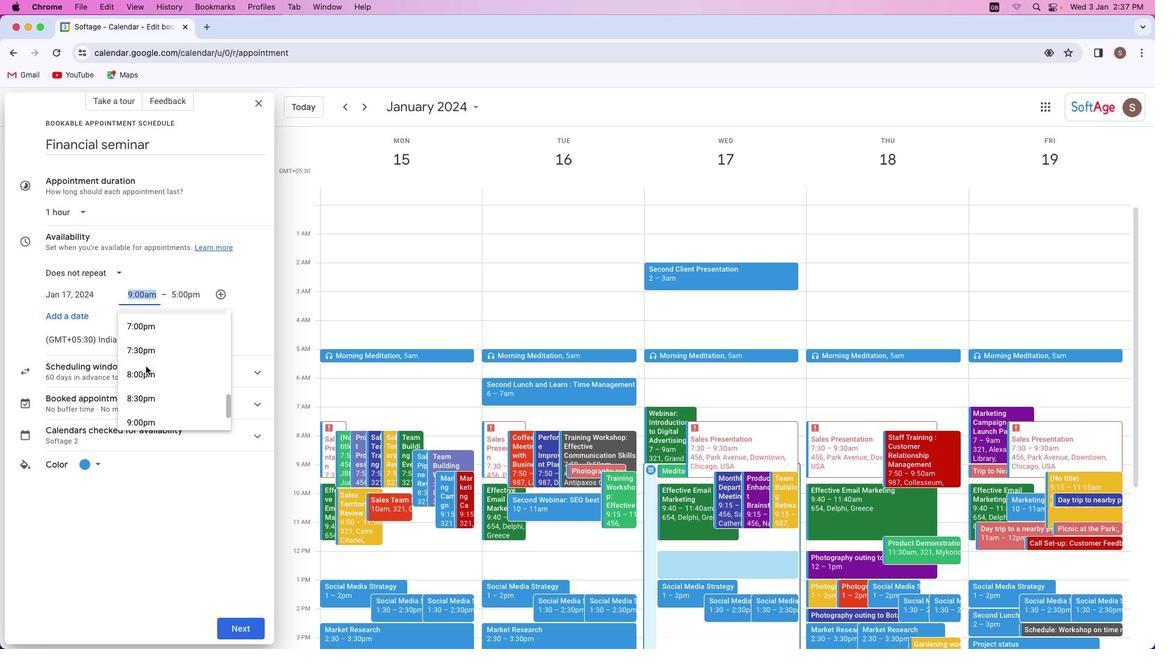 
Action: Mouse scrolled (145, 367) with delta (0, 0)
Screenshot: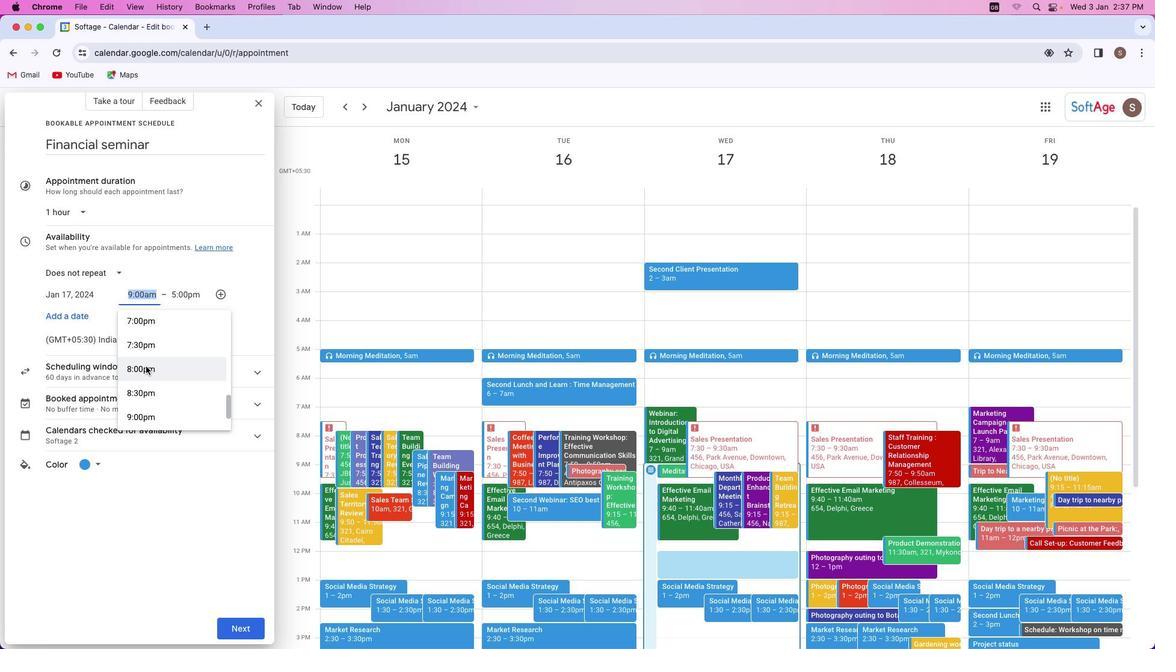 
Action: Mouse scrolled (145, 367) with delta (0, 0)
Screenshot: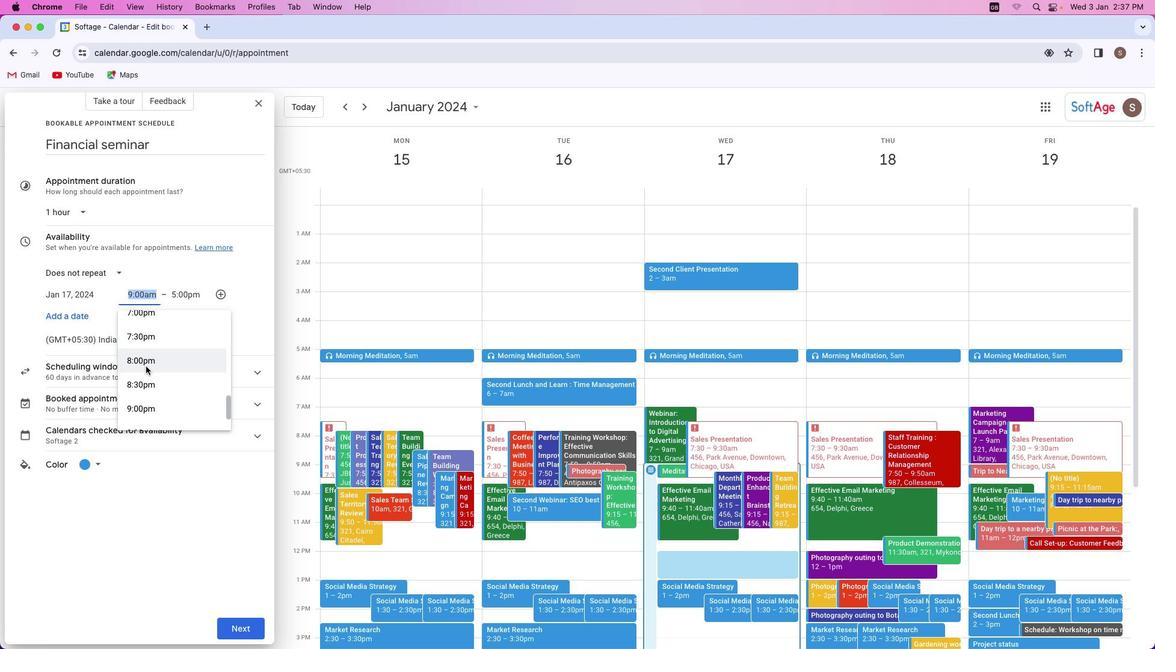 
Action: Mouse scrolled (145, 367) with delta (0, 0)
Screenshot: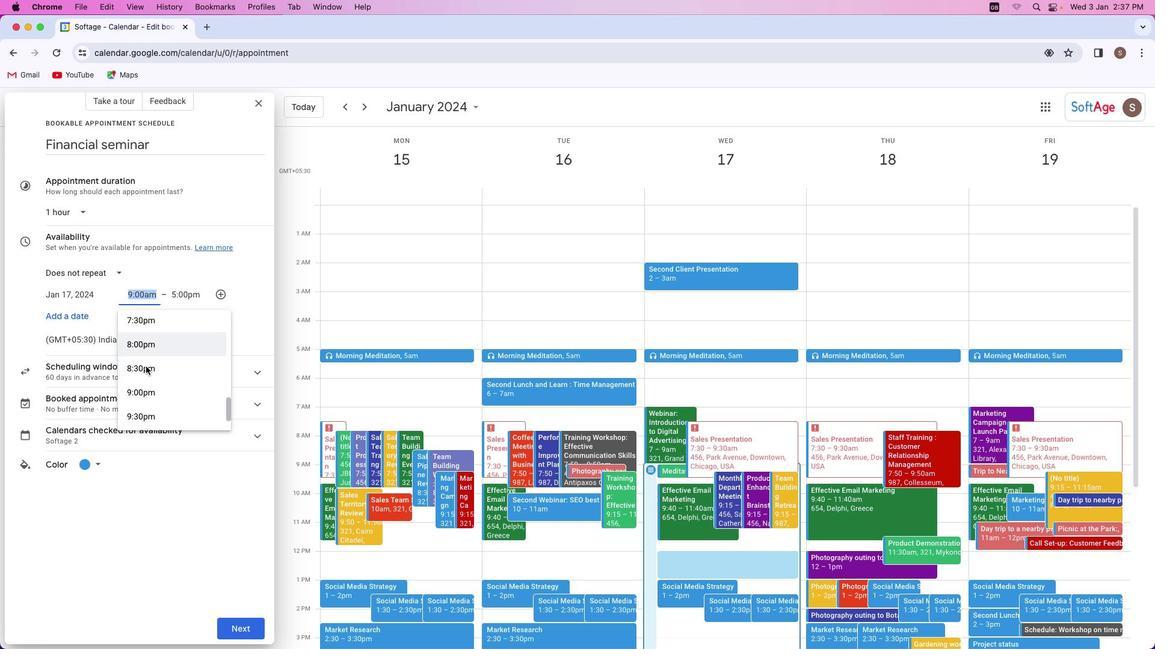 
Action: Mouse scrolled (145, 367) with delta (0, 0)
Screenshot: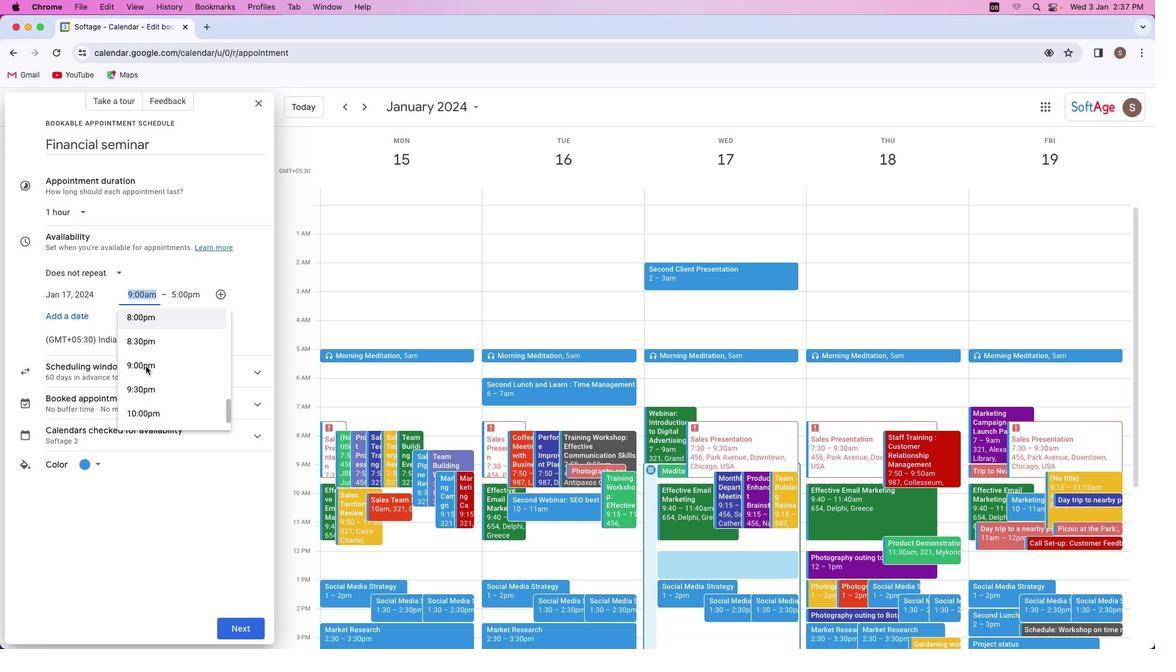 
Action: Mouse scrolled (145, 367) with delta (0, 0)
Screenshot: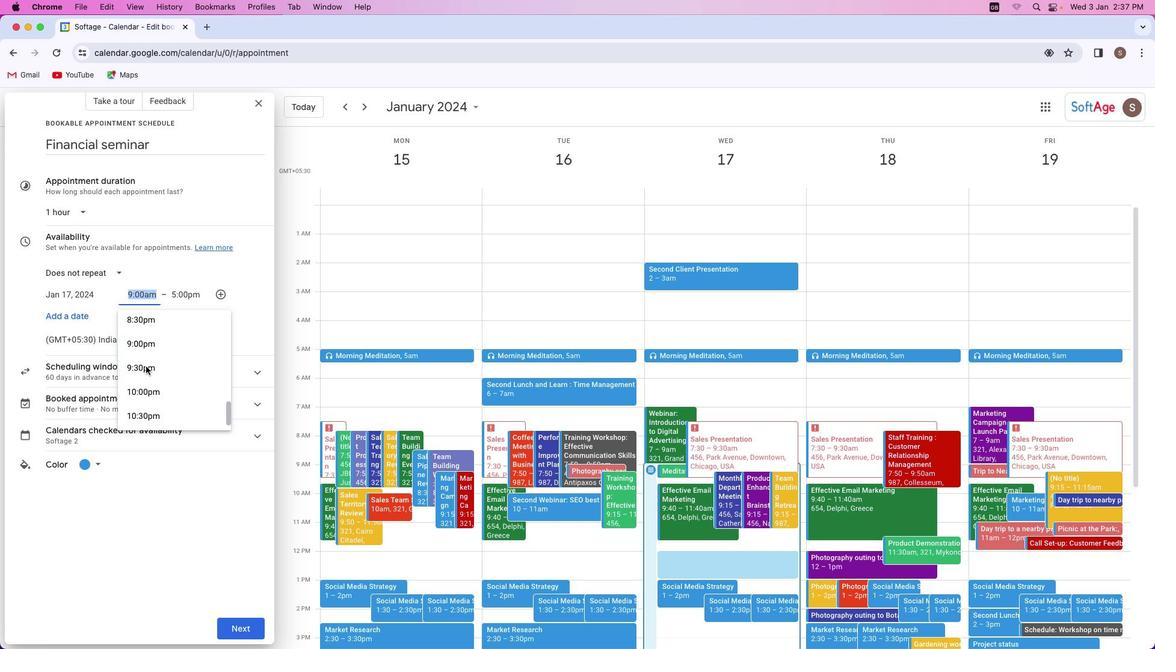 
Action: Mouse moved to (145, 365)
Screenshot: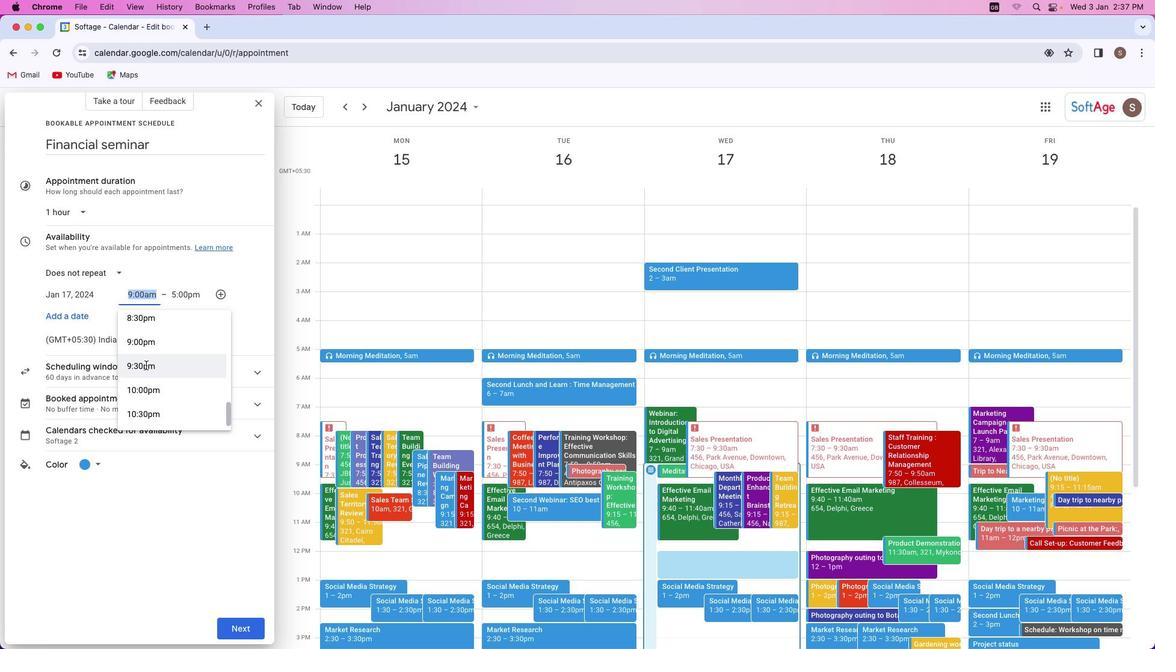 
Action: Mouse scrolled (145, 365) with delta (0, 0)
Screenshot: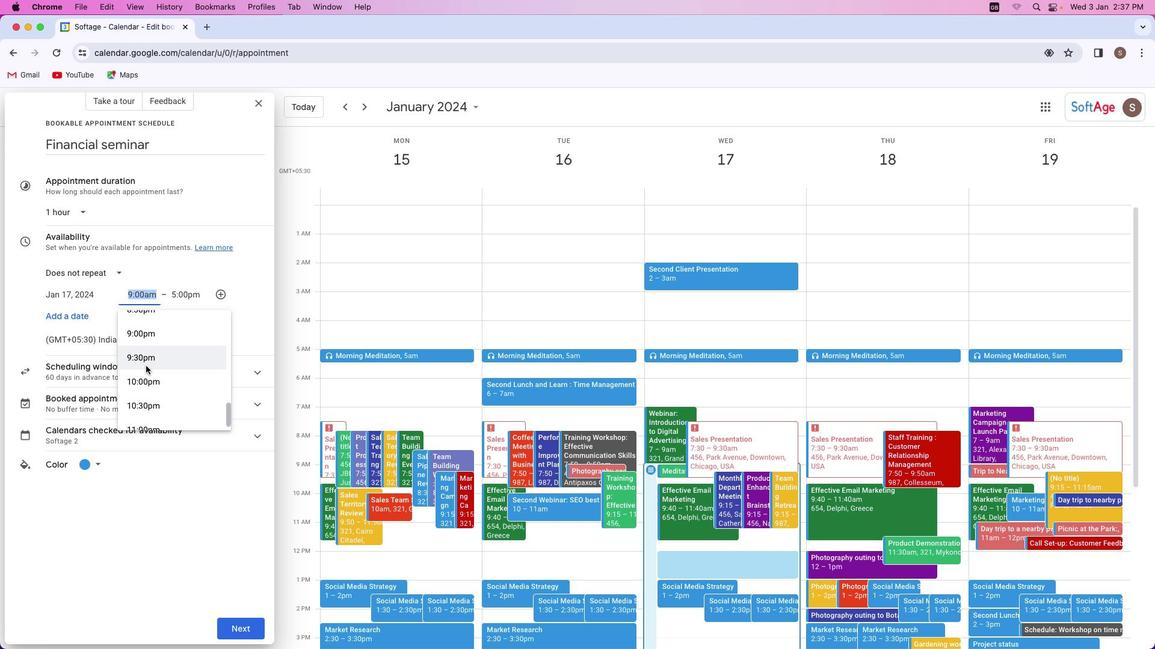 
Action: Mouse moved to (145, 365)
Screenshot: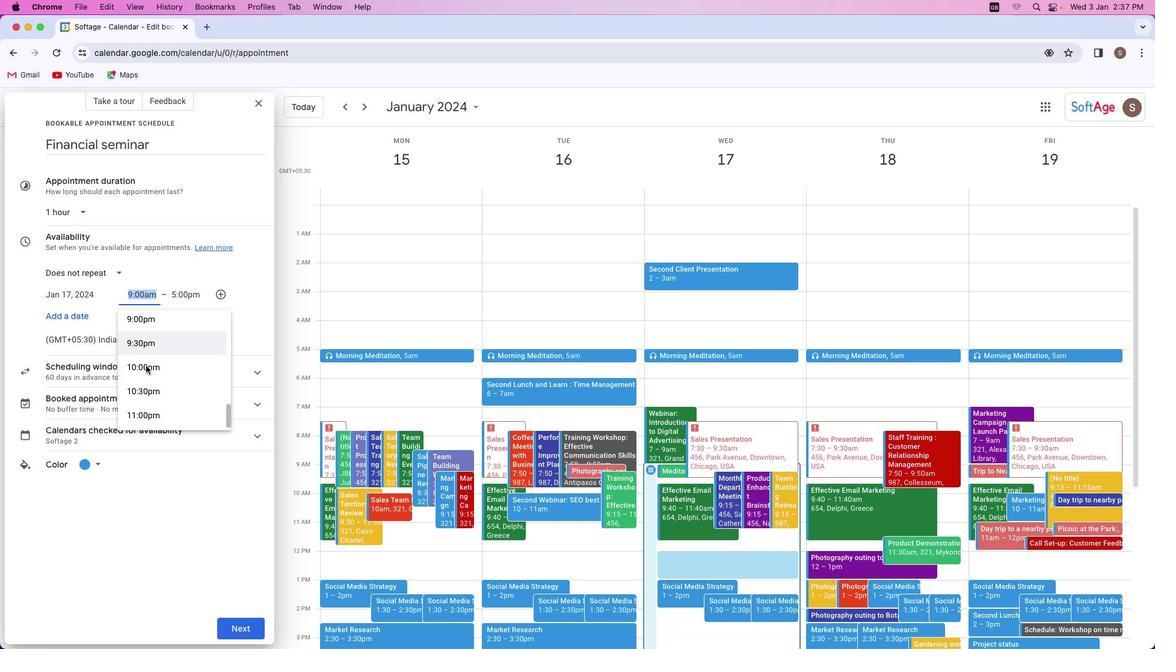 
Action: Mouse scrolled (145, 365) with delta (0, 0)
Screenshot: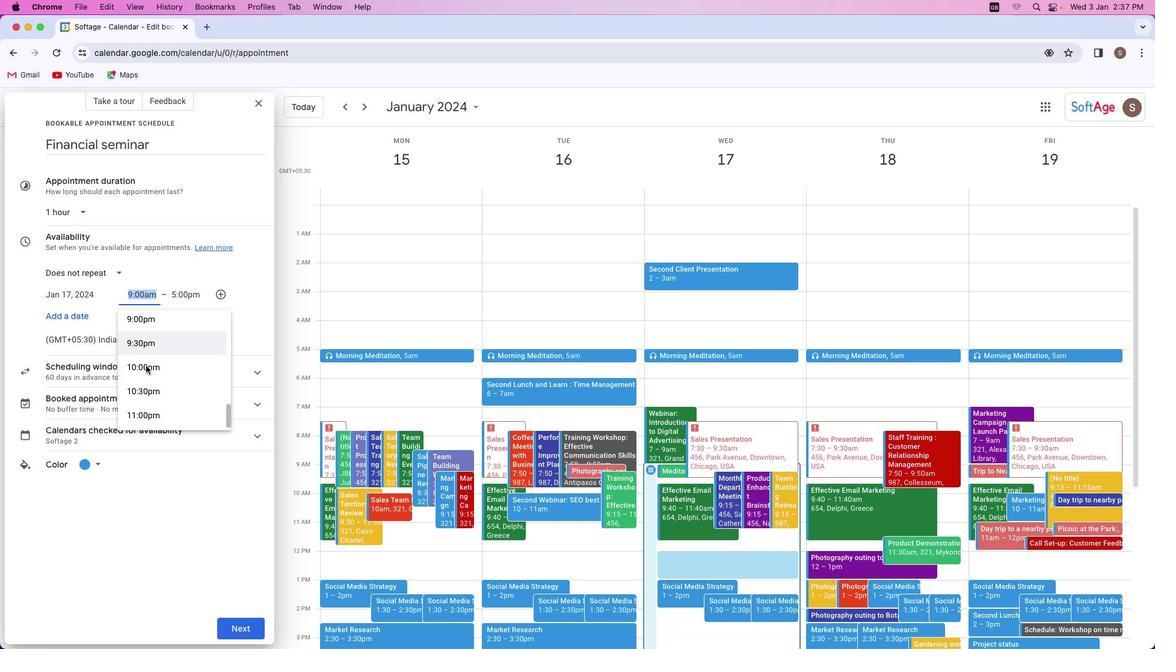 
Action: Mouse moved to (145, 366)
Screenshot: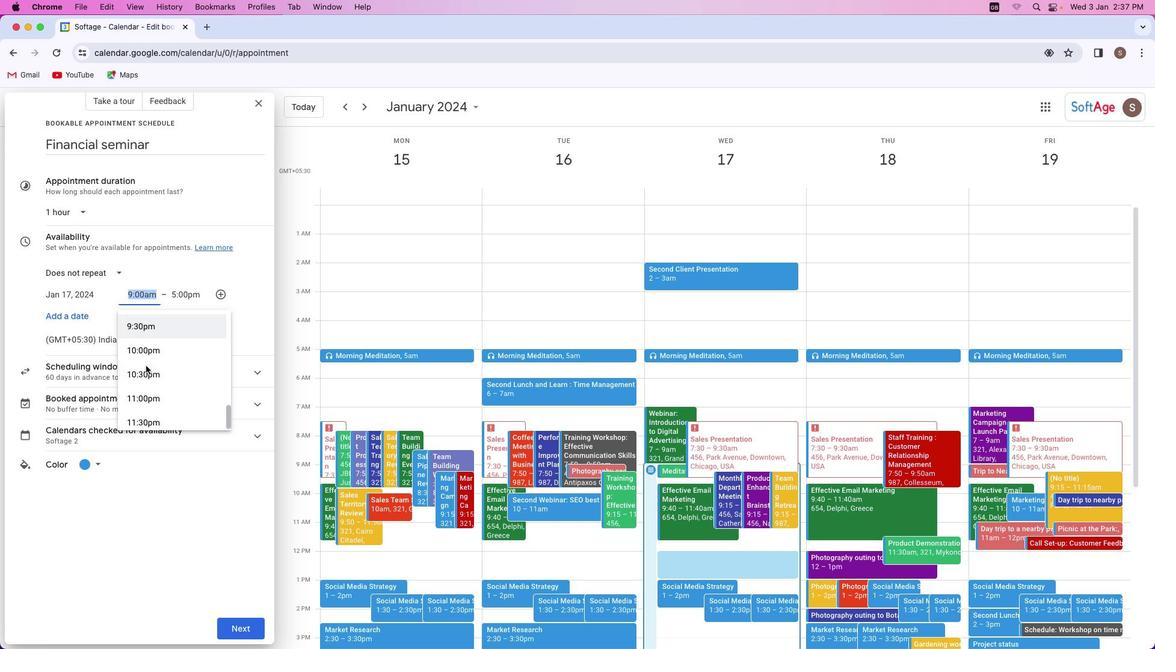 
Action: Mouse scrolled (145, 366) with delta (0, 0)
Screenshot: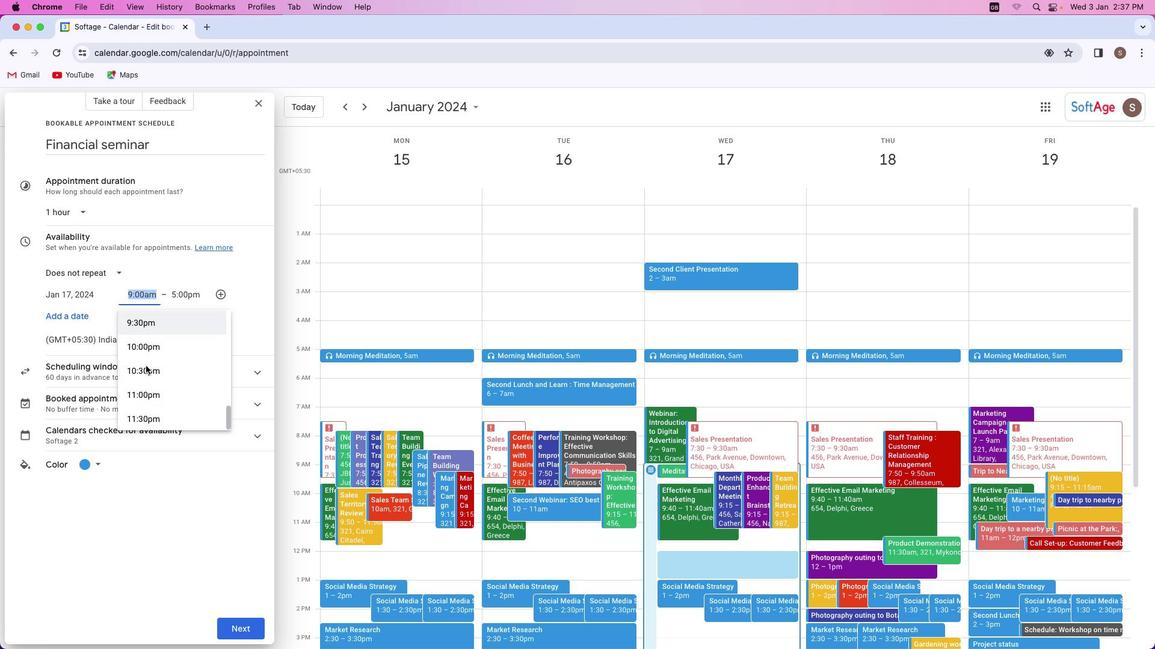 
Action: Mouse scrolled (145, 366) with delta (0, 0)
Screenshot: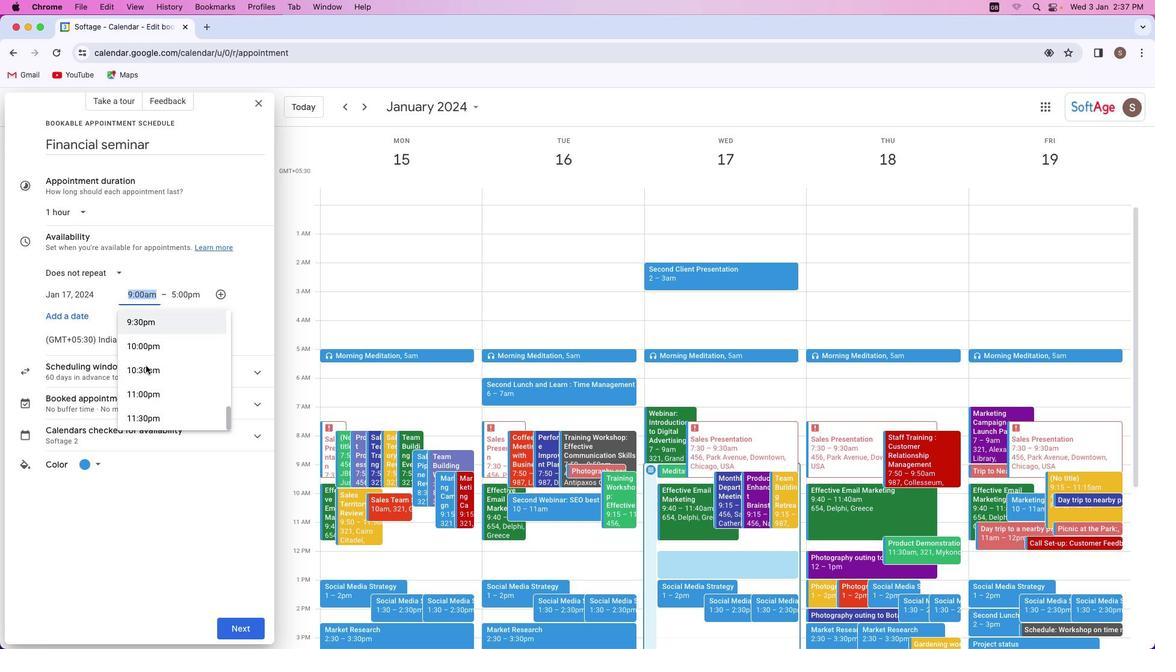 
Action: Mouse scrolled (145, 366) with delta (0, 0)
Screenshot: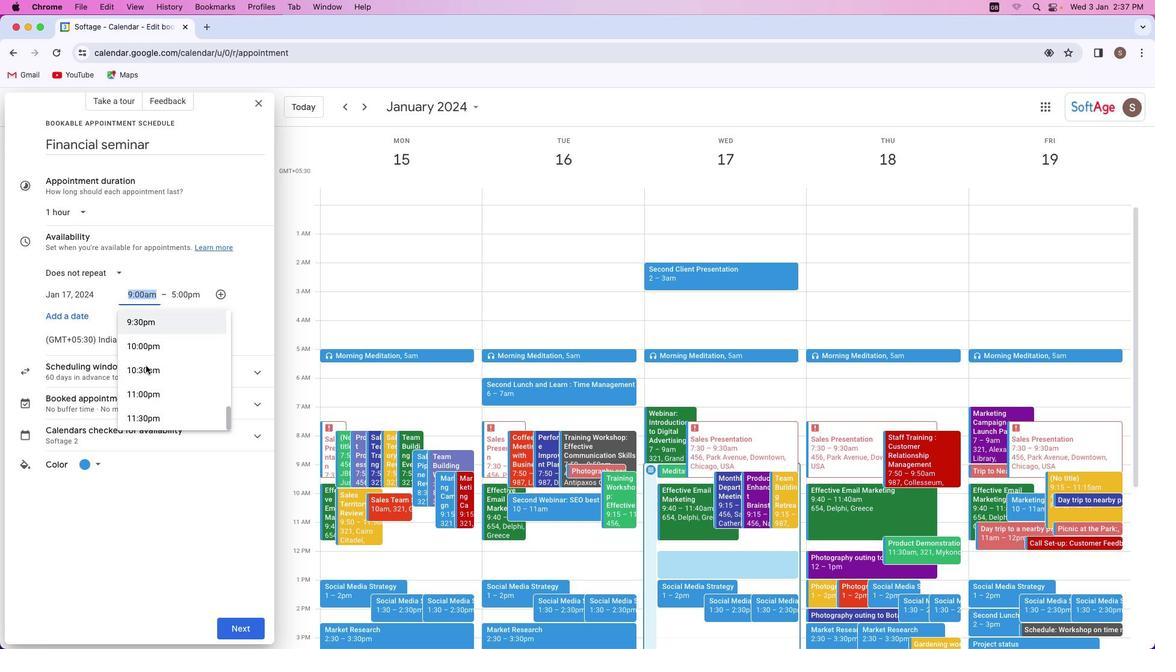 
Action: Mouse scrolled (145, 366) with delta (0, 0)
Screenshot: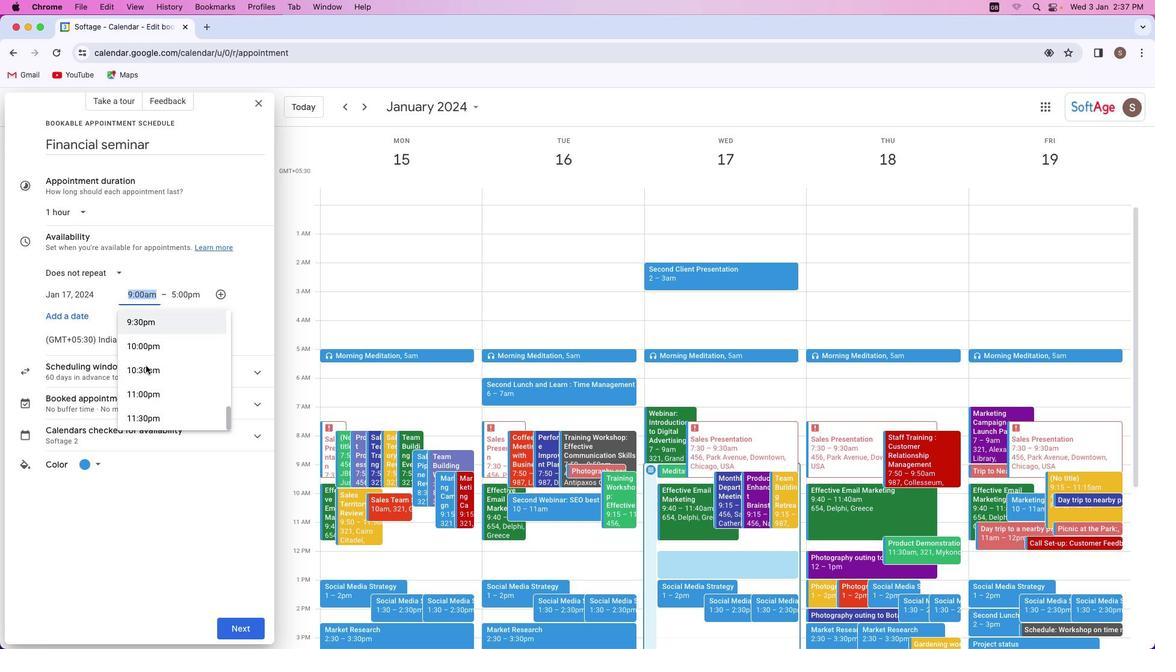 
Action: Mouse moved to (145, 364)
Screenshot: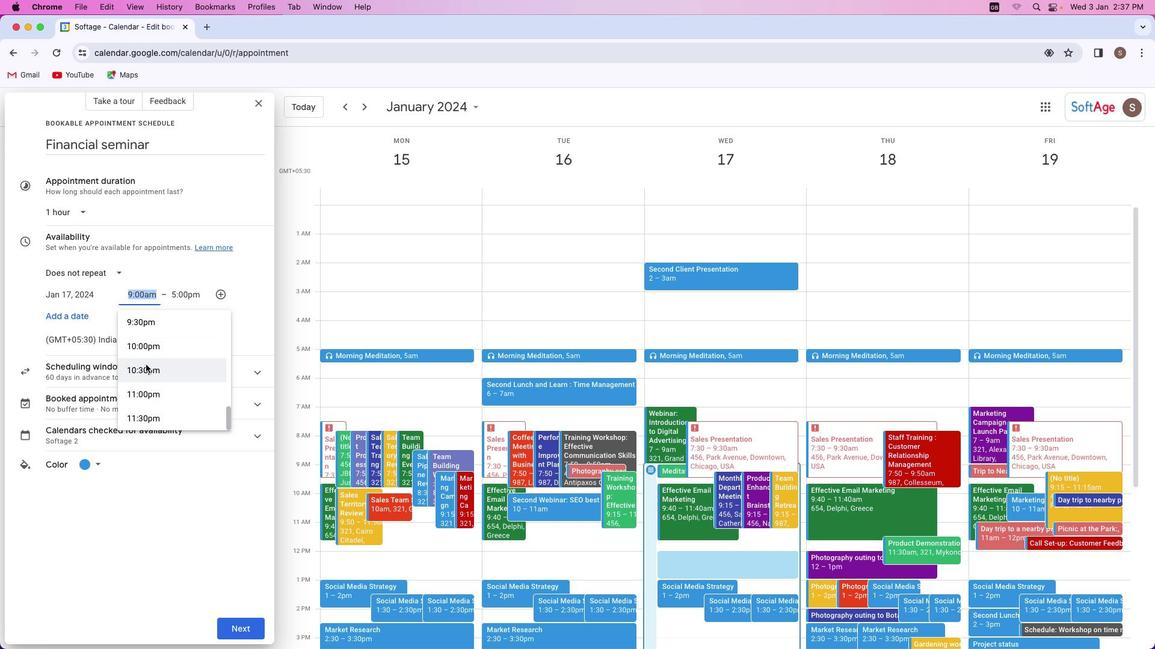 
Action: Mouse scrolled (145, 364) with delta (0, 0)
Screenshot: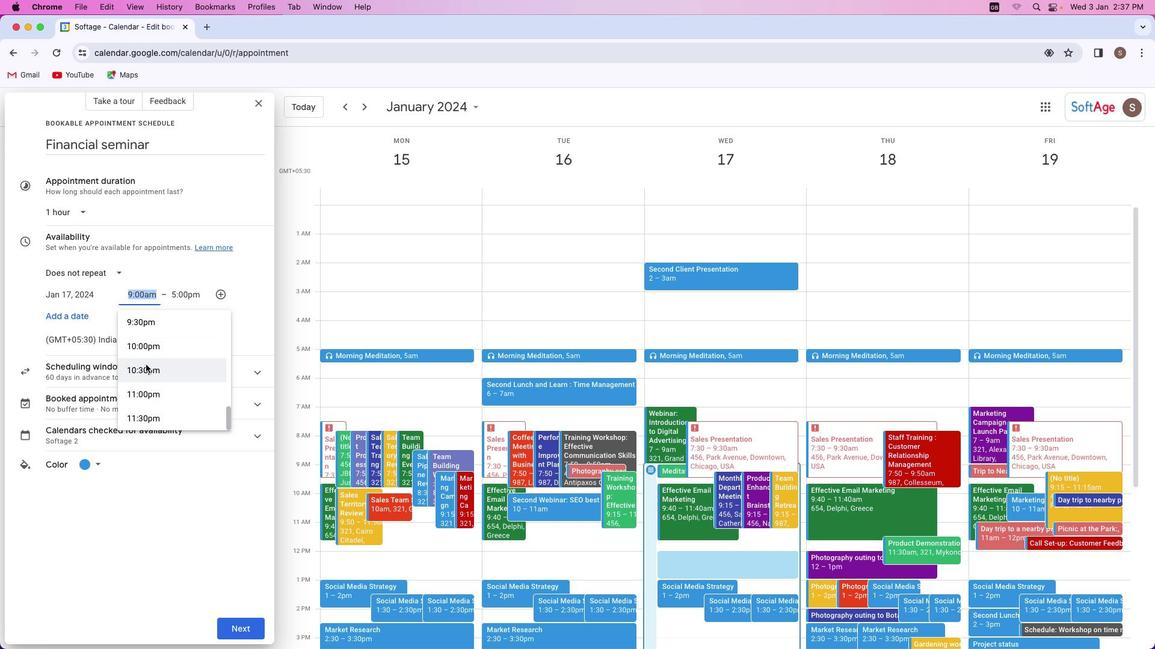 
Action: Mouse scrolled (145, 364) with delta (0, 0)
Screenshot: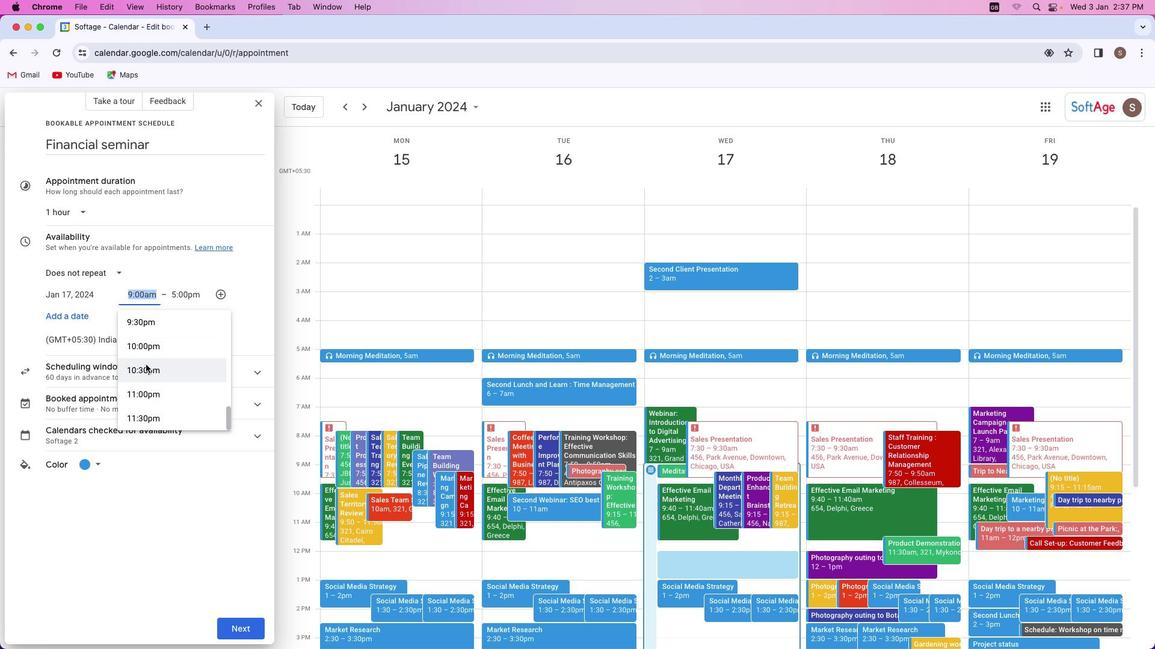 
Action: Mouse scrolled (145, 364) with delta (0, 0)
Screenshot: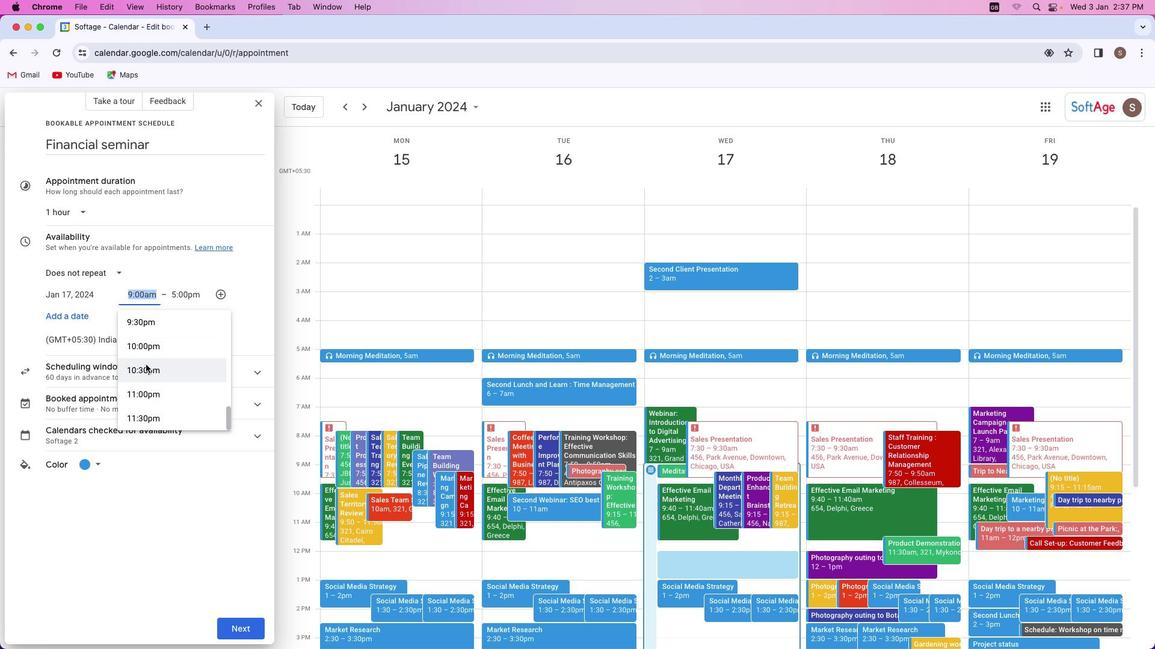 
Action: Mouse scrolled (145, 364) with delta (0, 0)
Screenshot: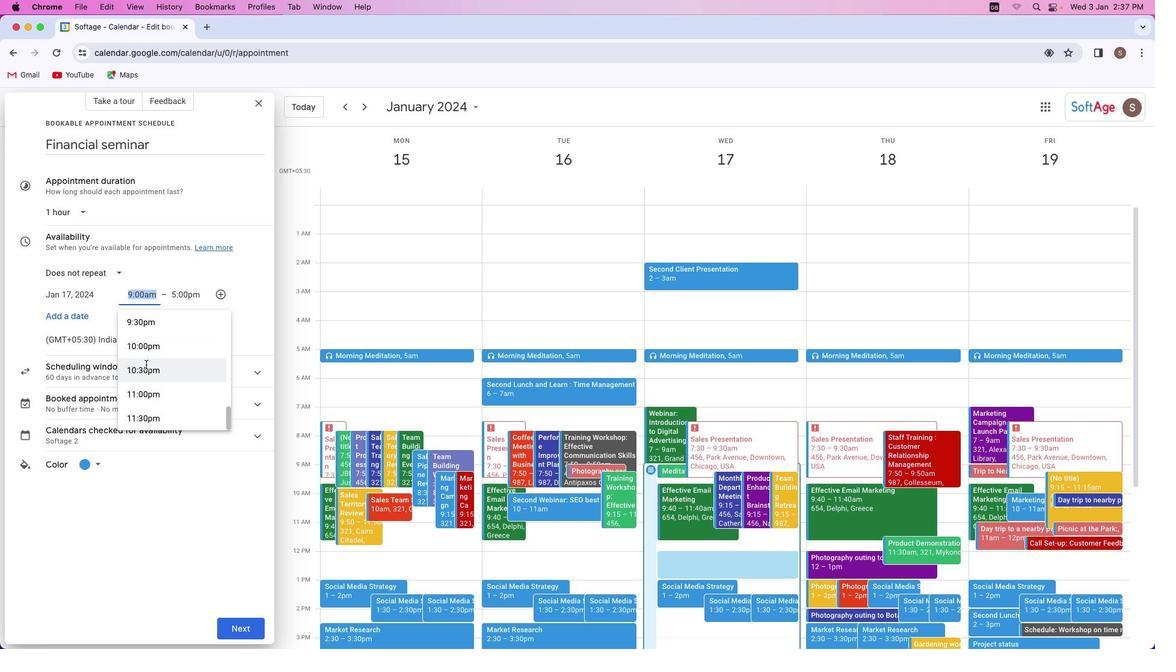 
Action: Mouse moved to (145, 365)
Screenshot: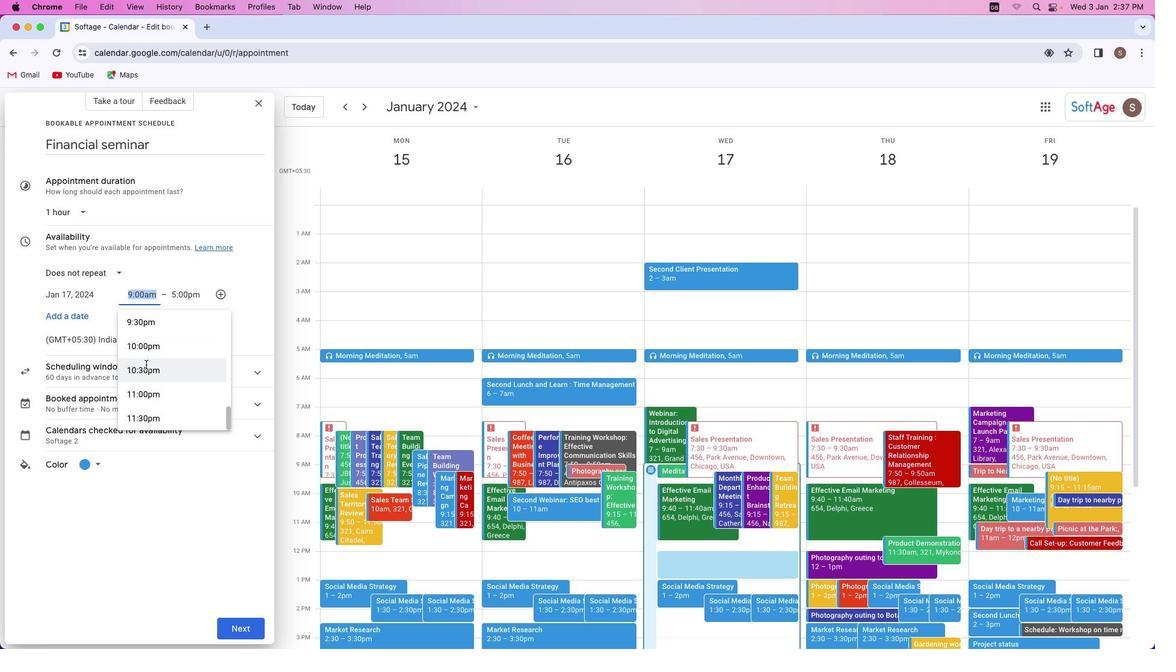 
Action: Mouse scrolled (145, 365) with delta (0, 0)
Screenshot: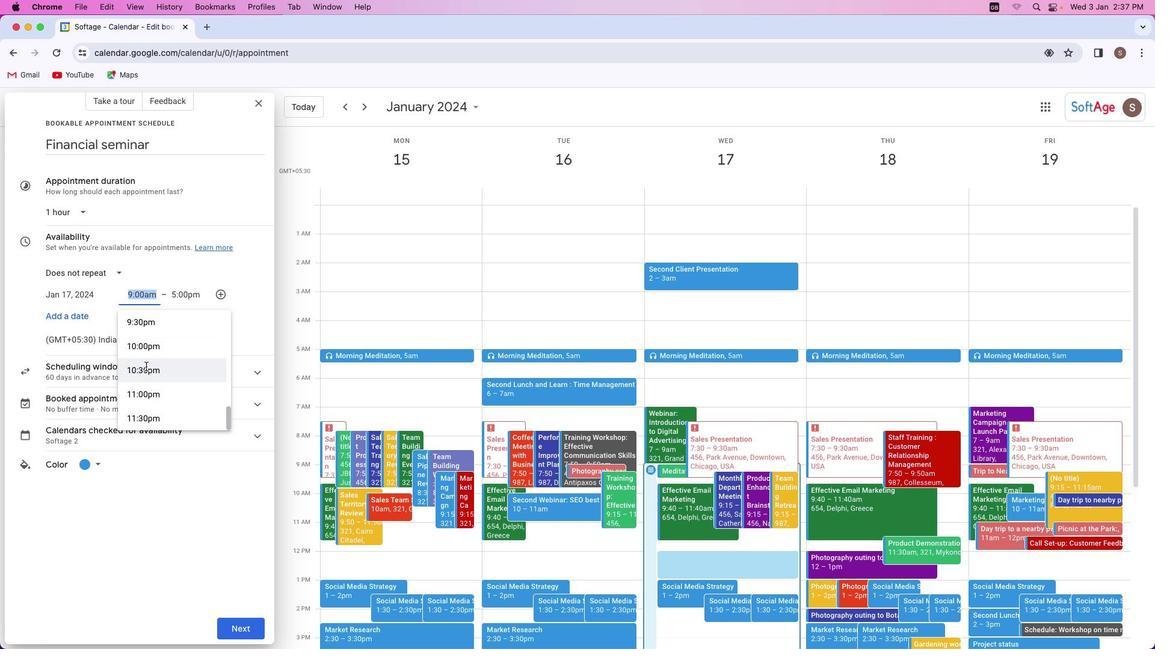 
Action: Mouse moved to (143, 349)
Screenshot: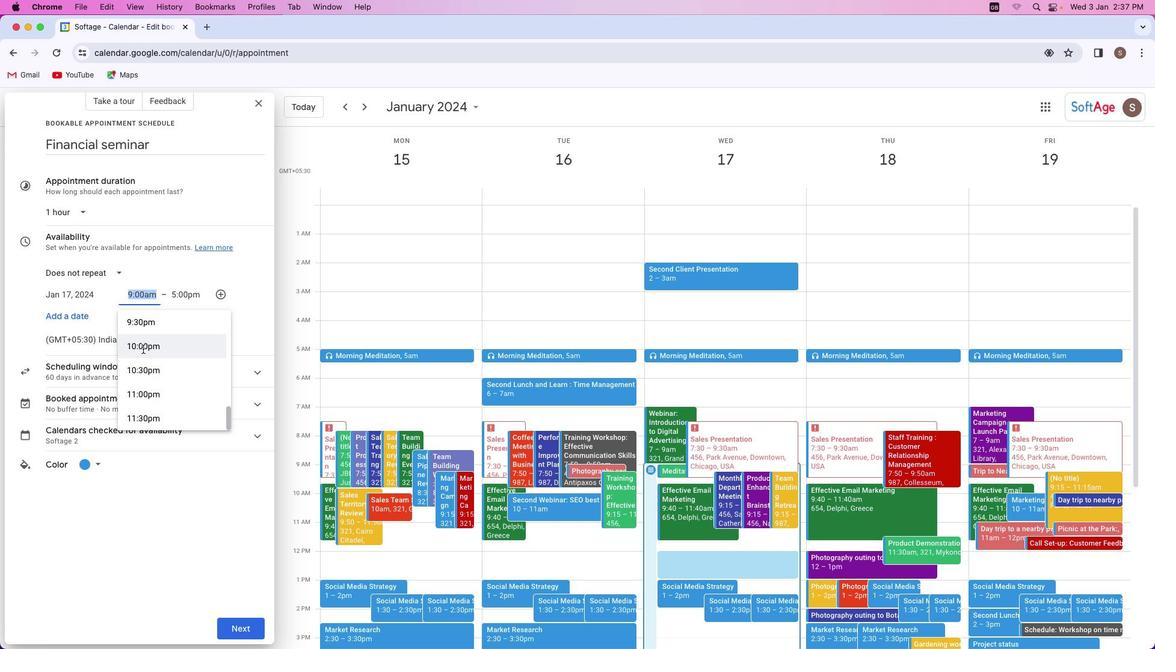 
Action: Mouse pressed left at (143, 349)
Screenshot: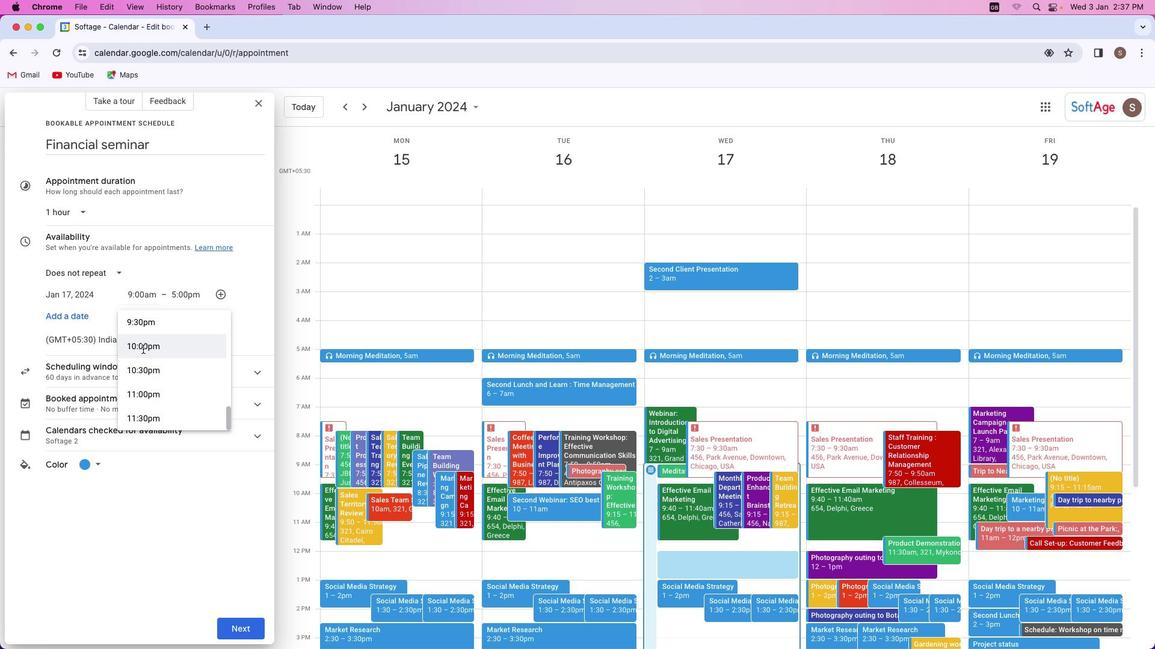 
Action: Mouse moved to (196, 293)
Screenshot: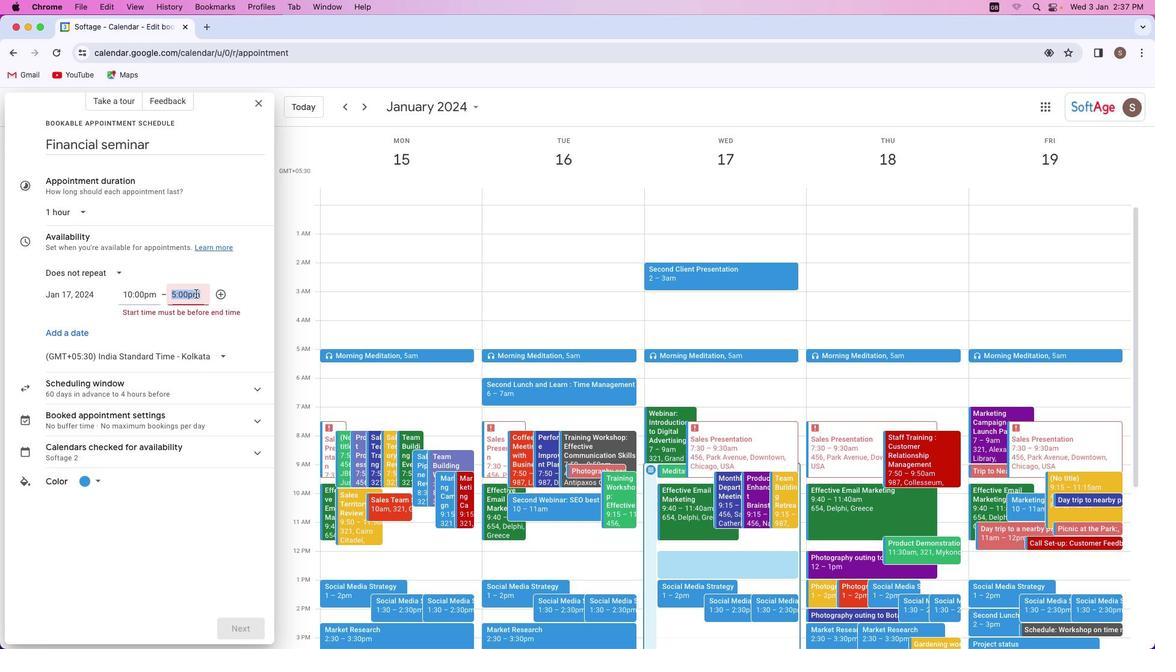 
Action: Mouse pressed left at (196, 293)
Screenshot: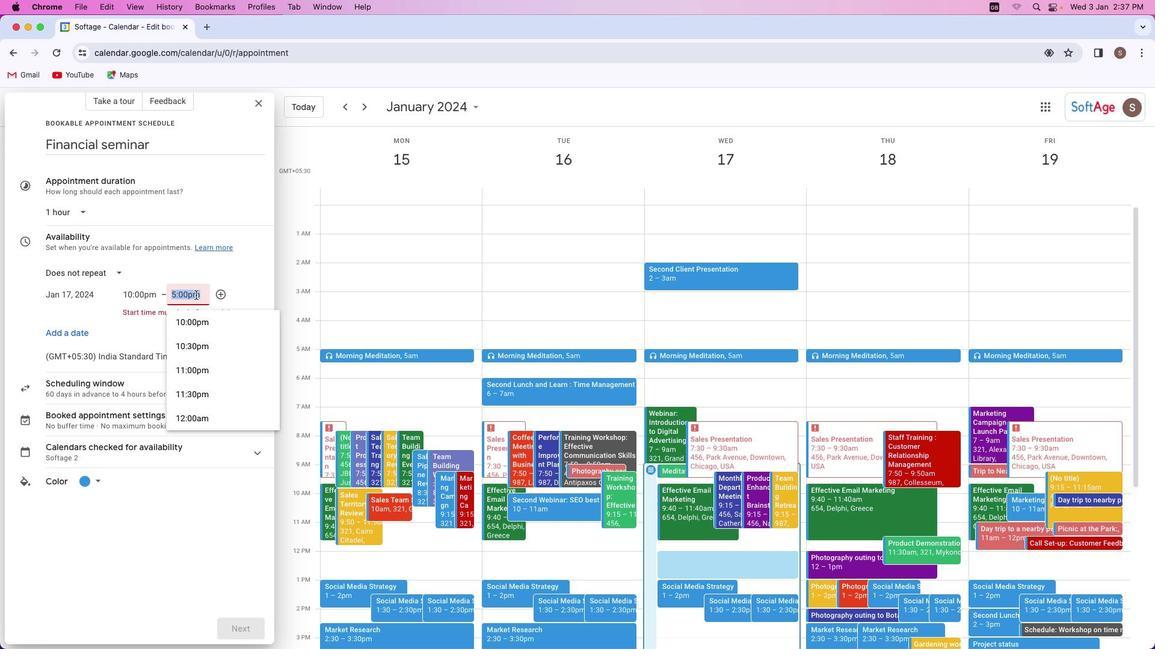 
Action: Mouse moved to (197, 395)
Screenshot: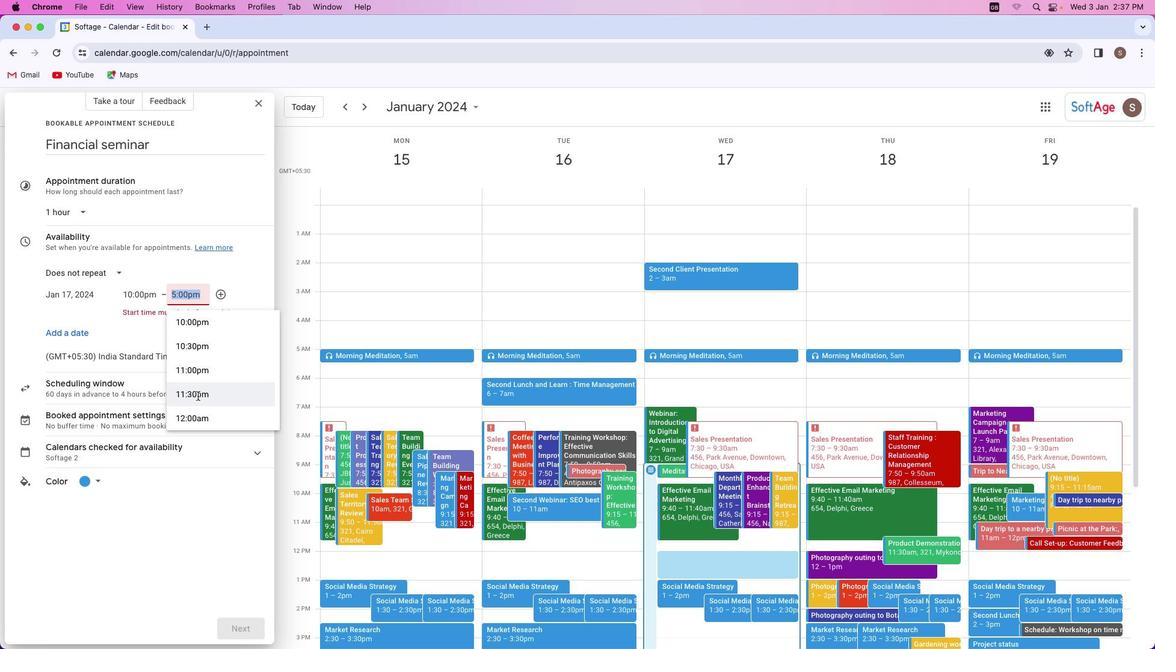 
Action: Mouse pressed left at (197, 395)
Screenshot: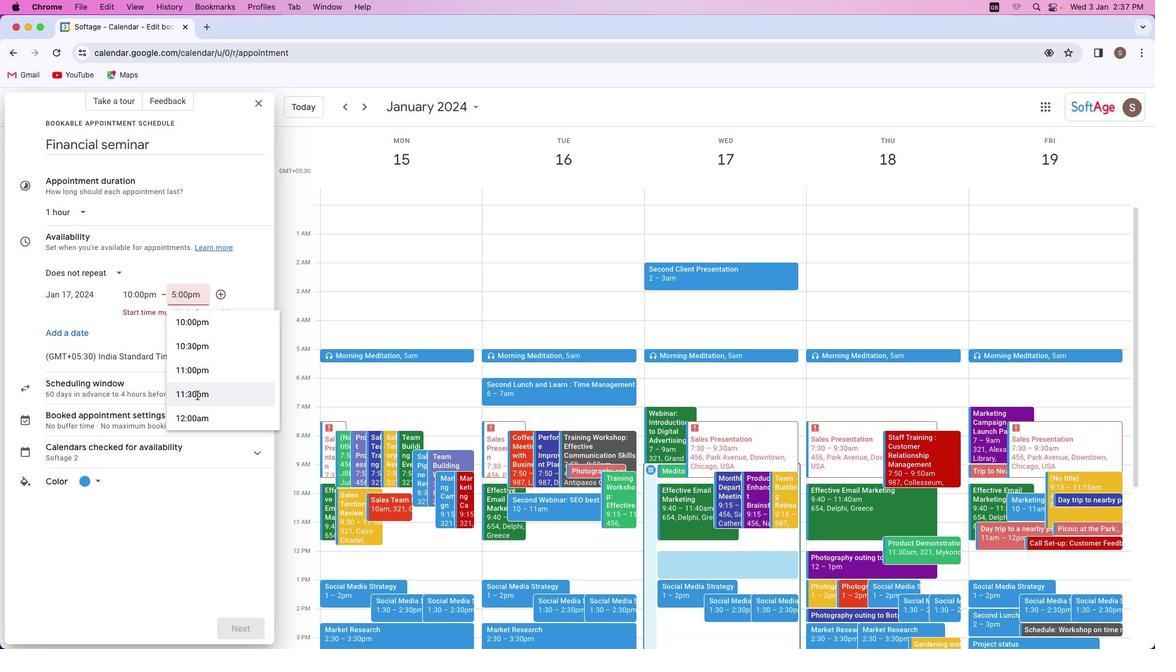 
Action: Mouse moved to (90, 461)
Screenshot: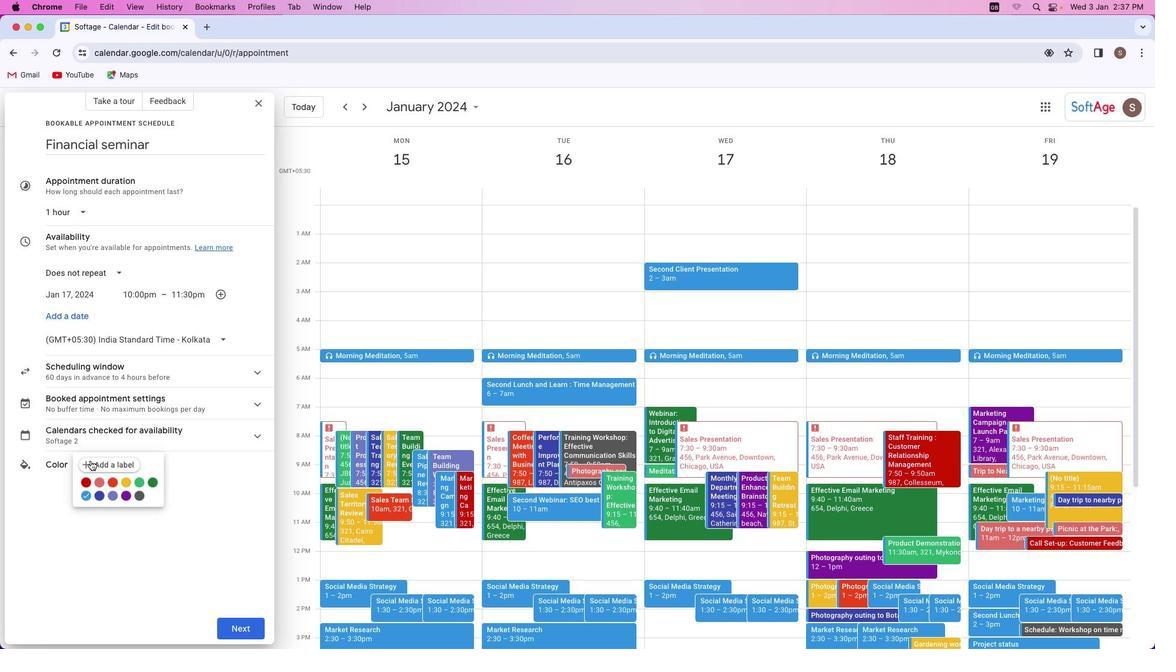 
Action: Mouse pressed left at (90, 461)
Screenshot: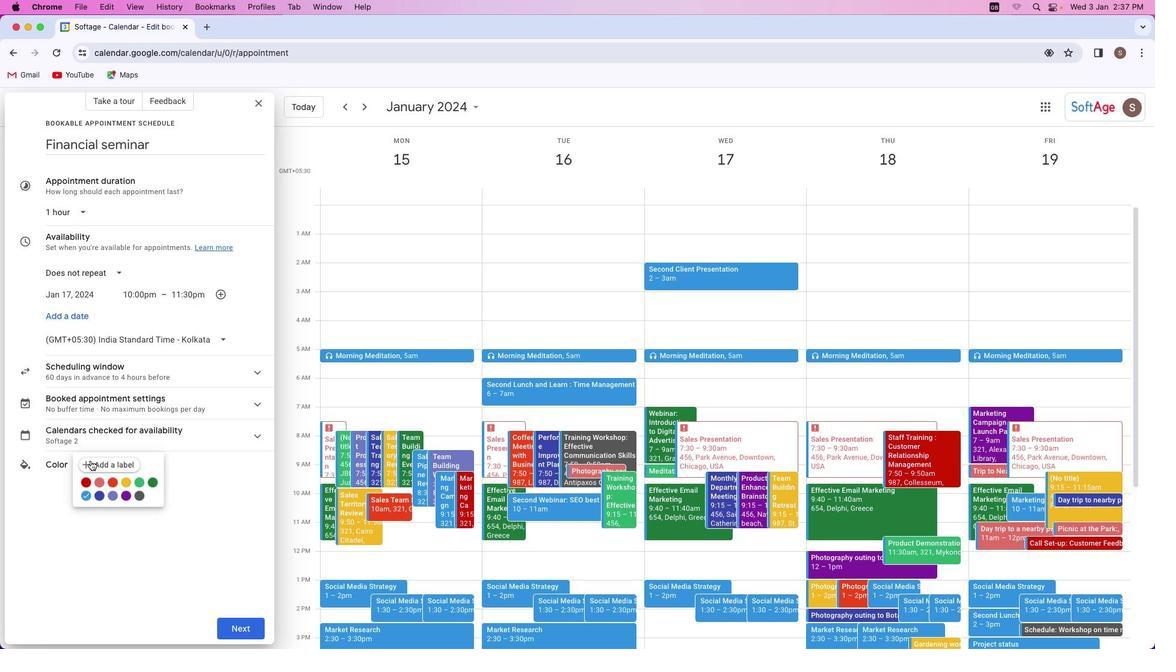 
Action: Mouse moved to (113, 488)
Screenshot: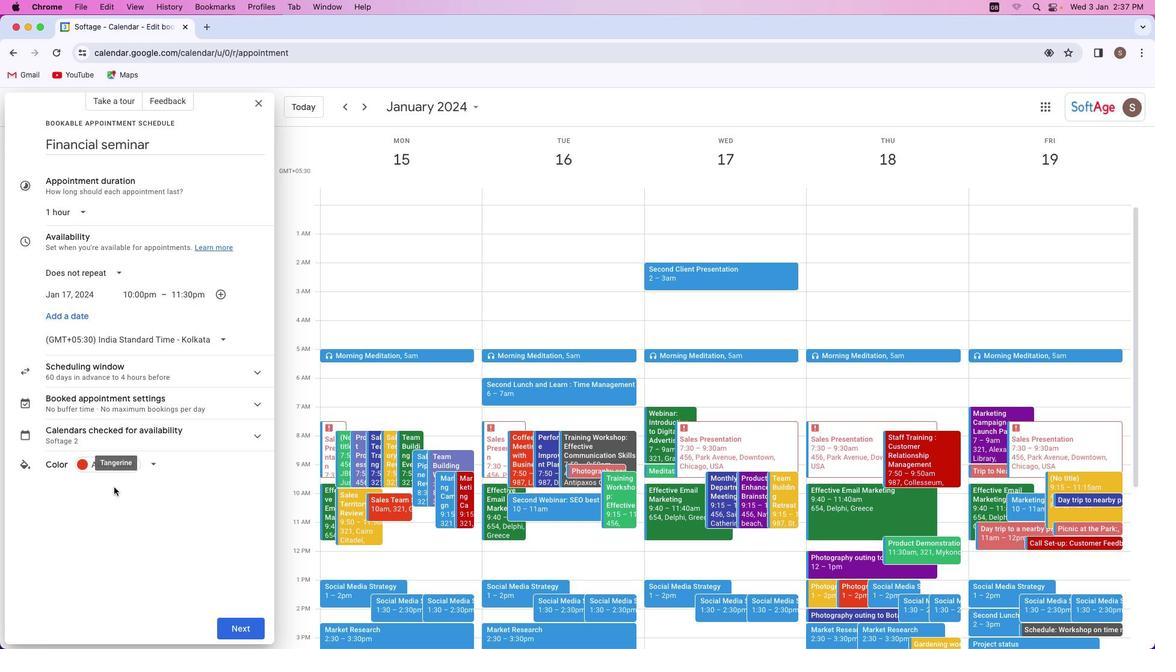 
Action: Mouse pressed left at (113, 488)
Screenshot: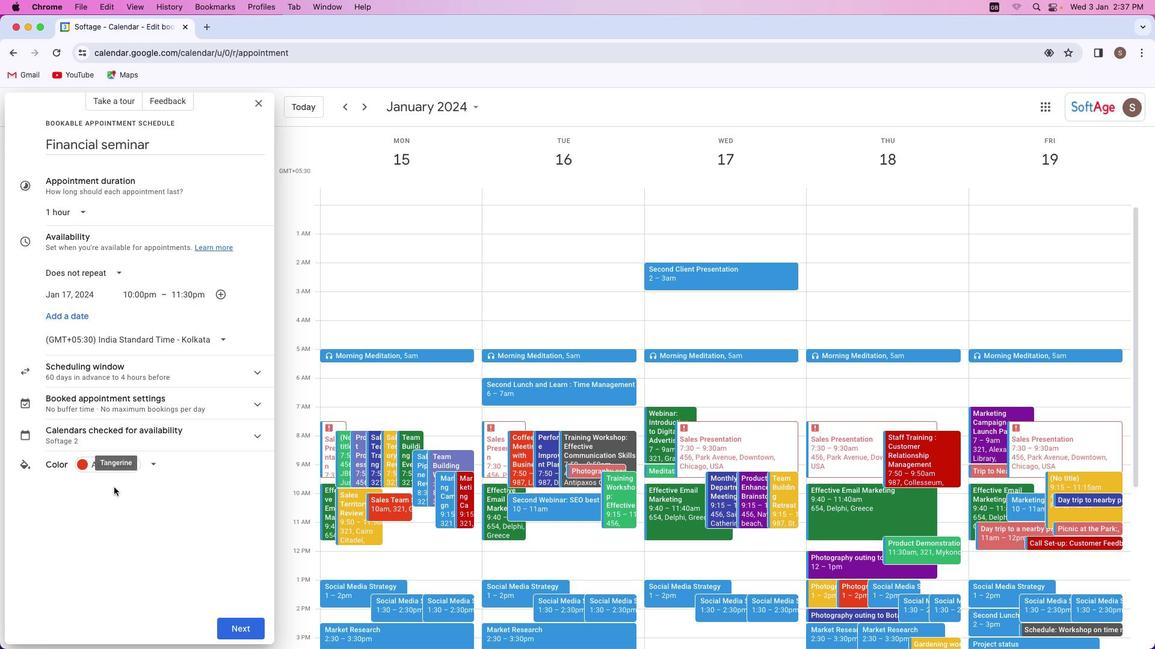 
Action: Mouse moved to (238, 630)
Screenshot: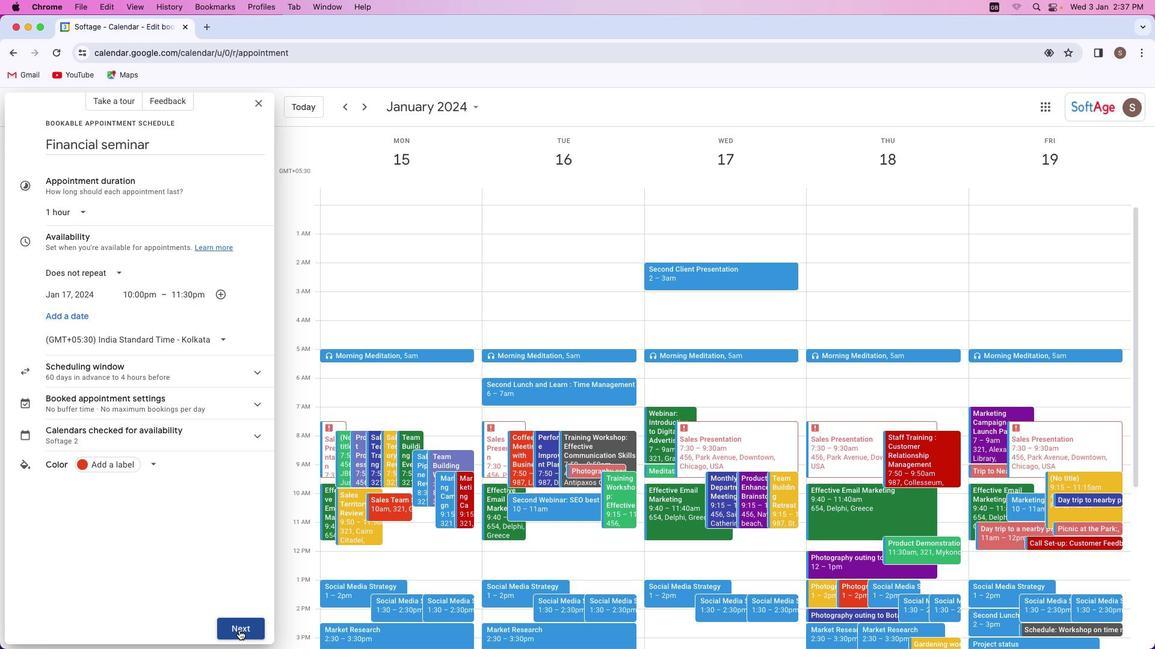 
Action: Mouse pressed left at (238, 630)
Screenshot: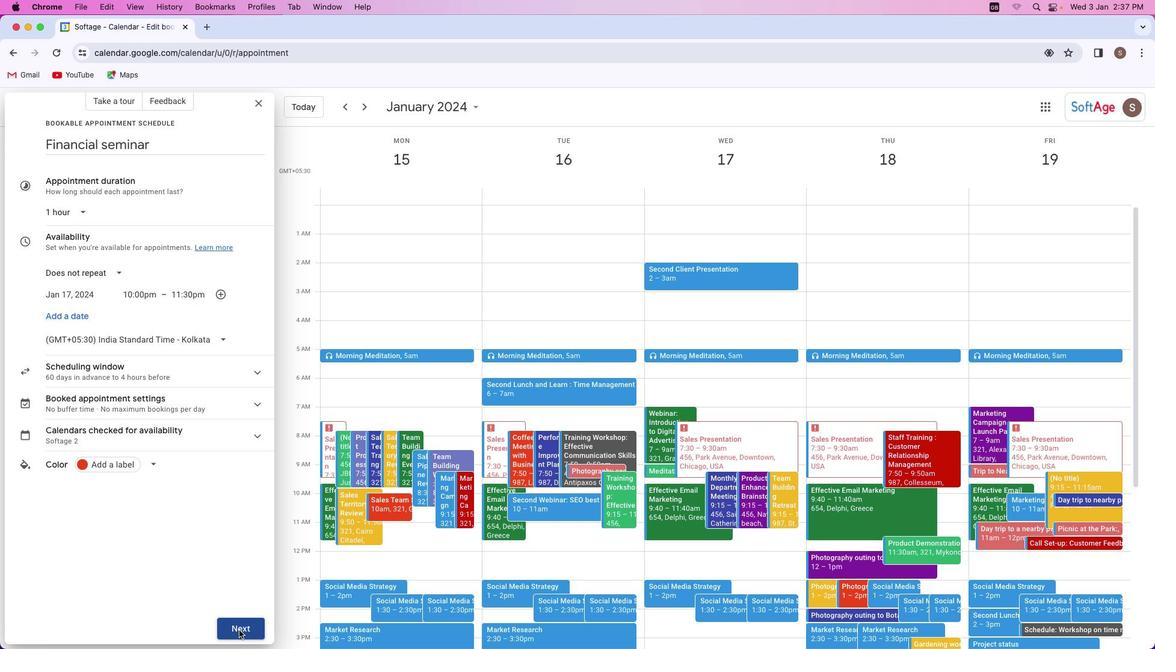 
Action: Mouse moved to (115, 353)
Screenshot: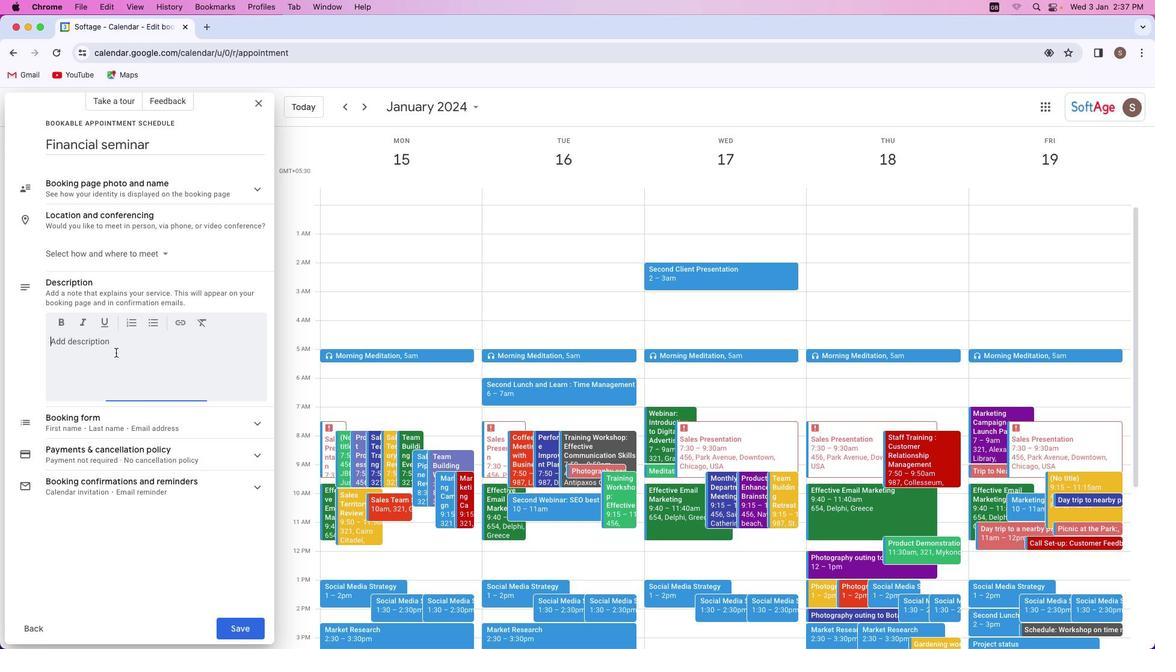 
Action: Mouse pressed left at (115, 353)
Screenshot: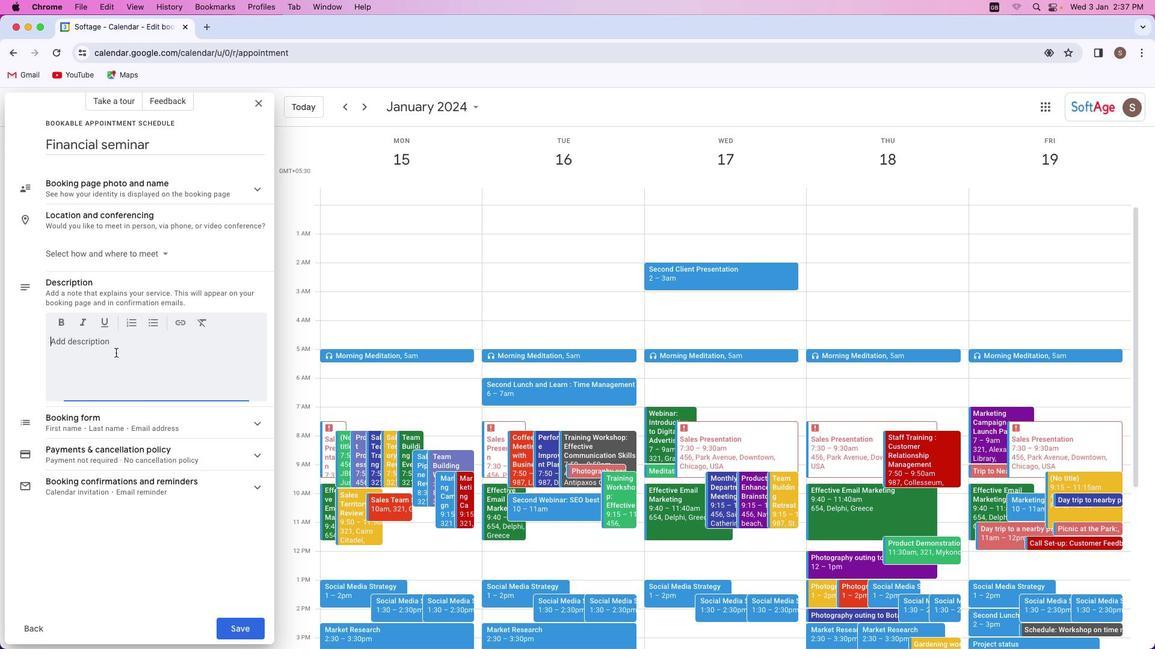 
Action: Key pressed Key.shift'T''h''i''s'Key.space's''c''h''e''d''u''l''e'Key.space'i''s'Key.space'f''o''r'Key.space'f''i''n''a''n''c''i''a''l'Key.space's''e''m''i''n''a''r''.'
Screenshot: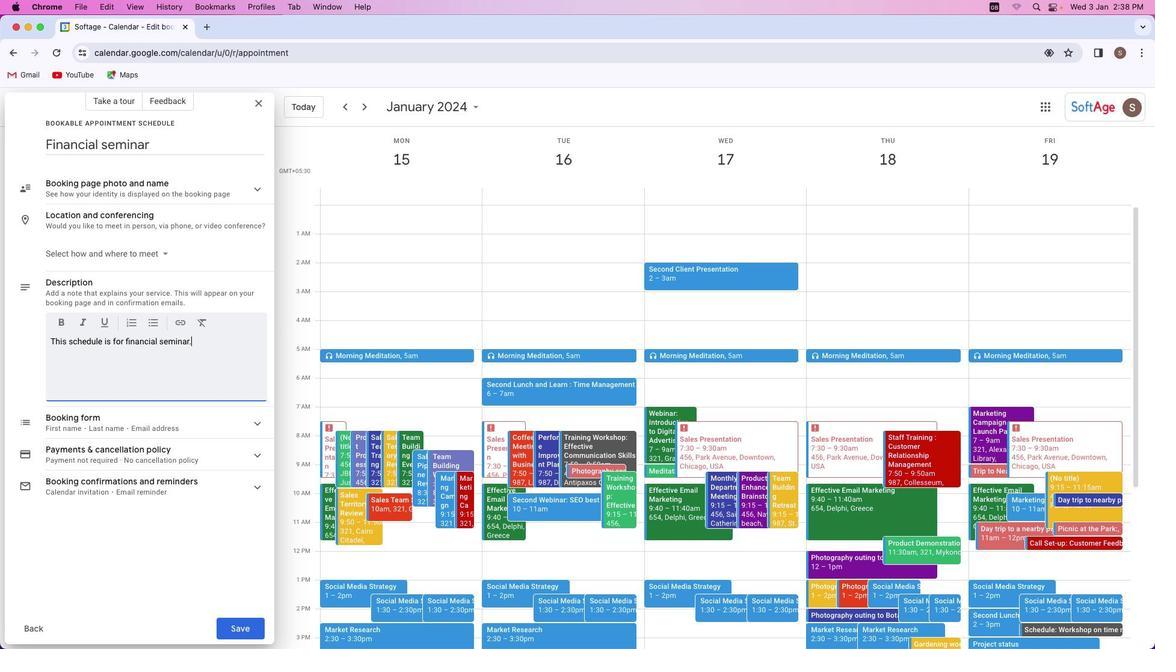
Action: Mouse moved to (247, 631)
Screenshot: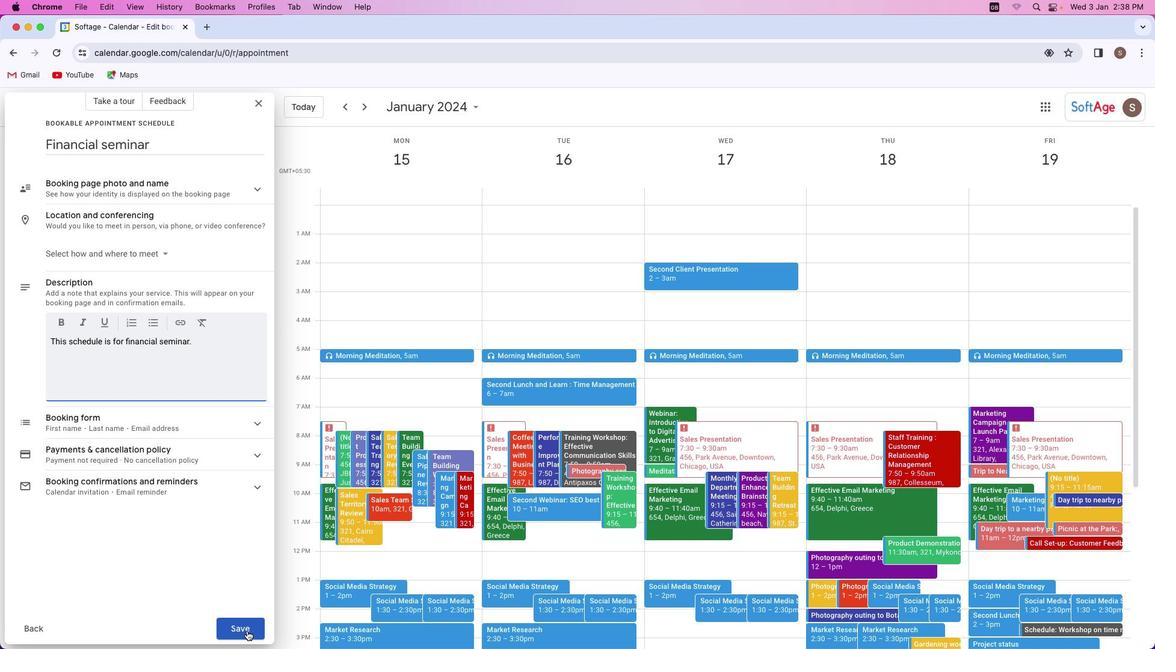 
Action: Mouse pressed left at (247, 631)
Screenshot: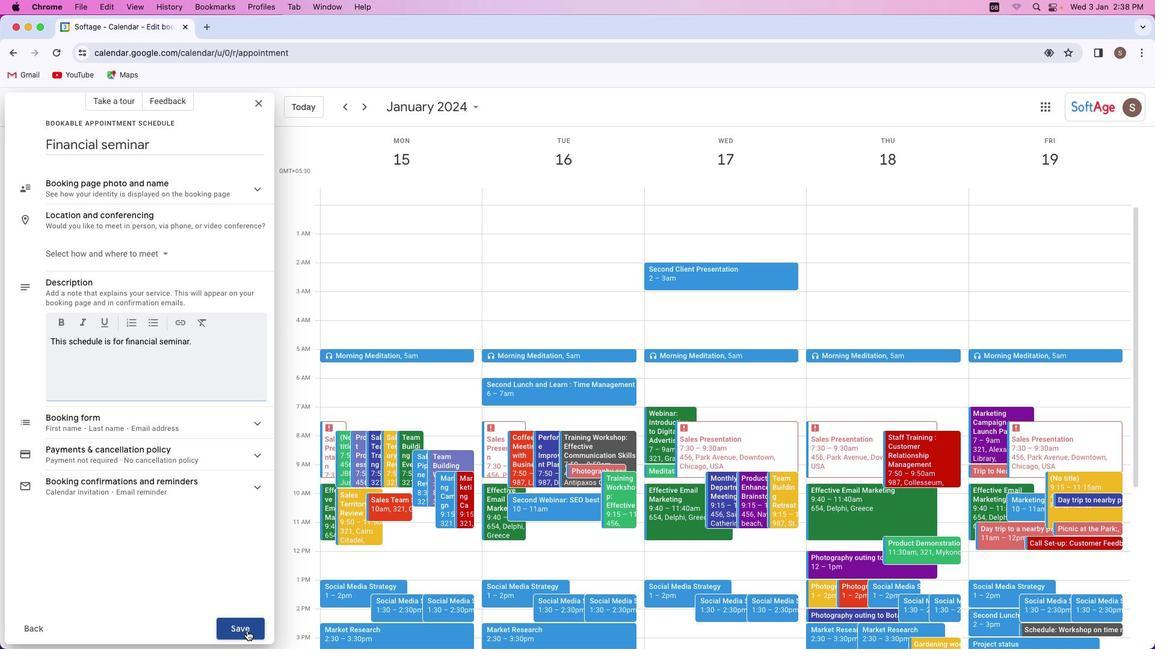 
Action: Mouse moved to (601, 429)
Screenshot: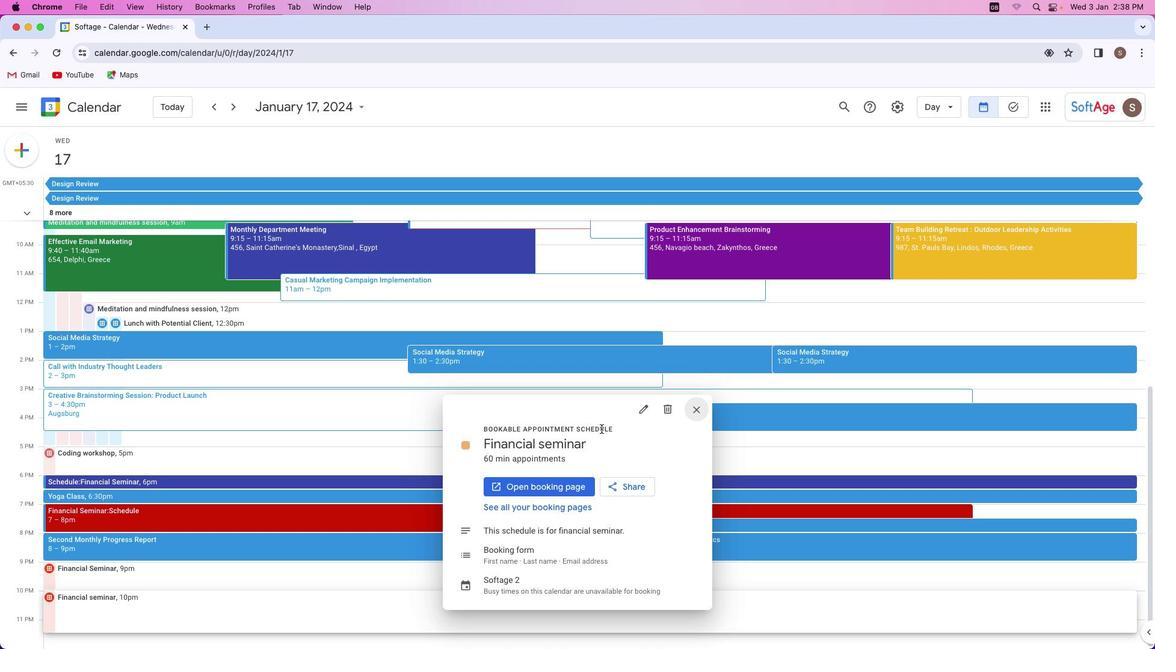 
